 Task: Find connections with filter location Langfang with filter topic #realestatewith filter profile language French with filter current company Firstsource with filter school Punjabi University, Patiala with filter industry Social Networking Platforms with filter service category Headshot Photography with filter keywords title Digital Overlord
Action: Mouse moved to (626, 85)
Screenshot: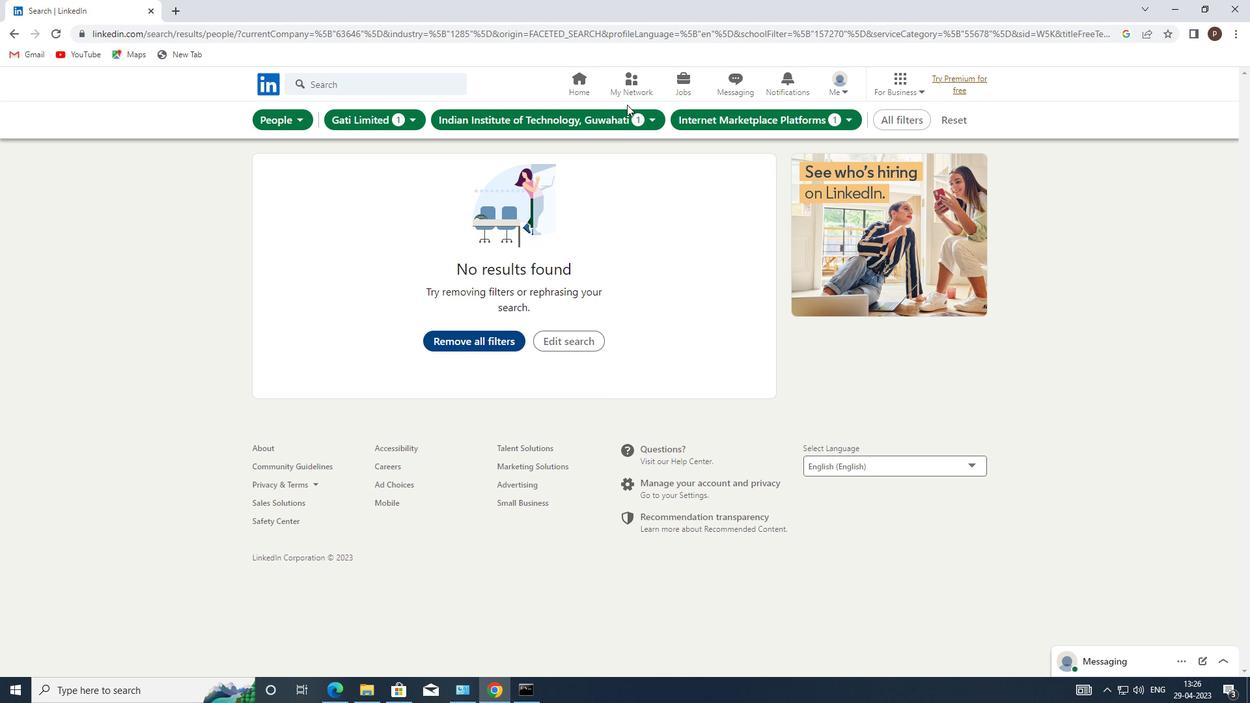 
Action: Mouse pressed left at (626, 85)
Screenshot: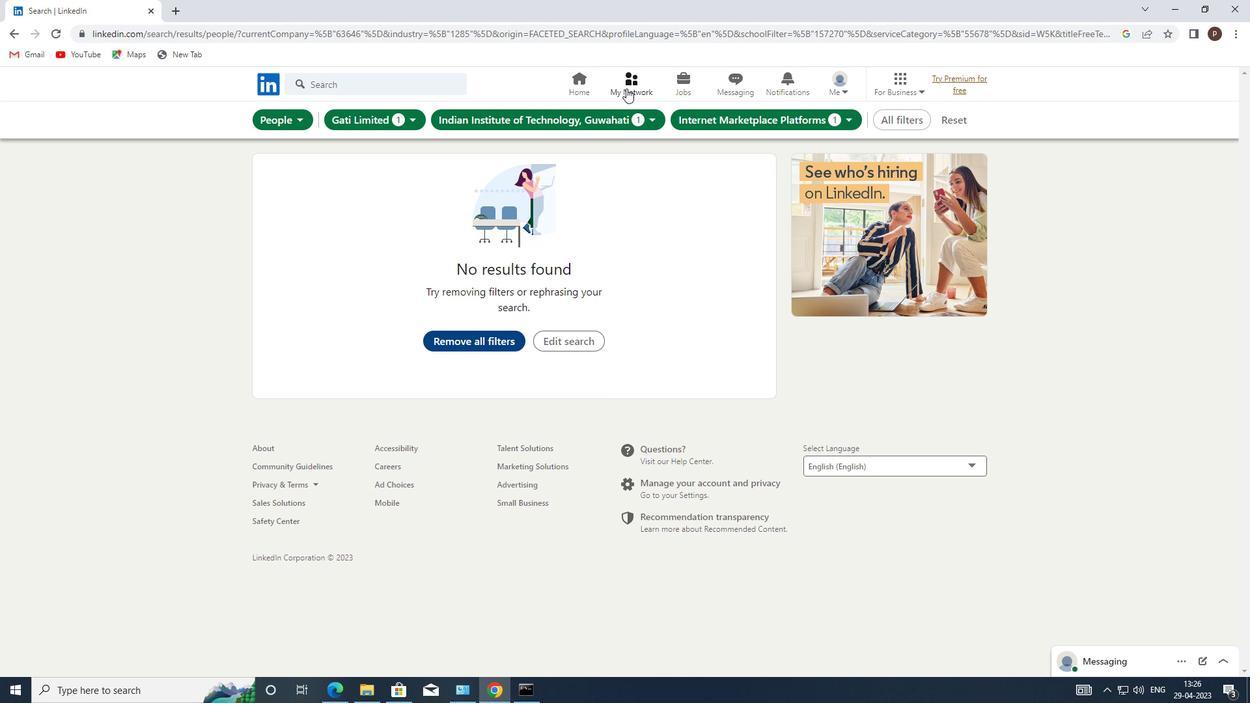 
Action: Mouse moved to (349, 152)
Screenshot: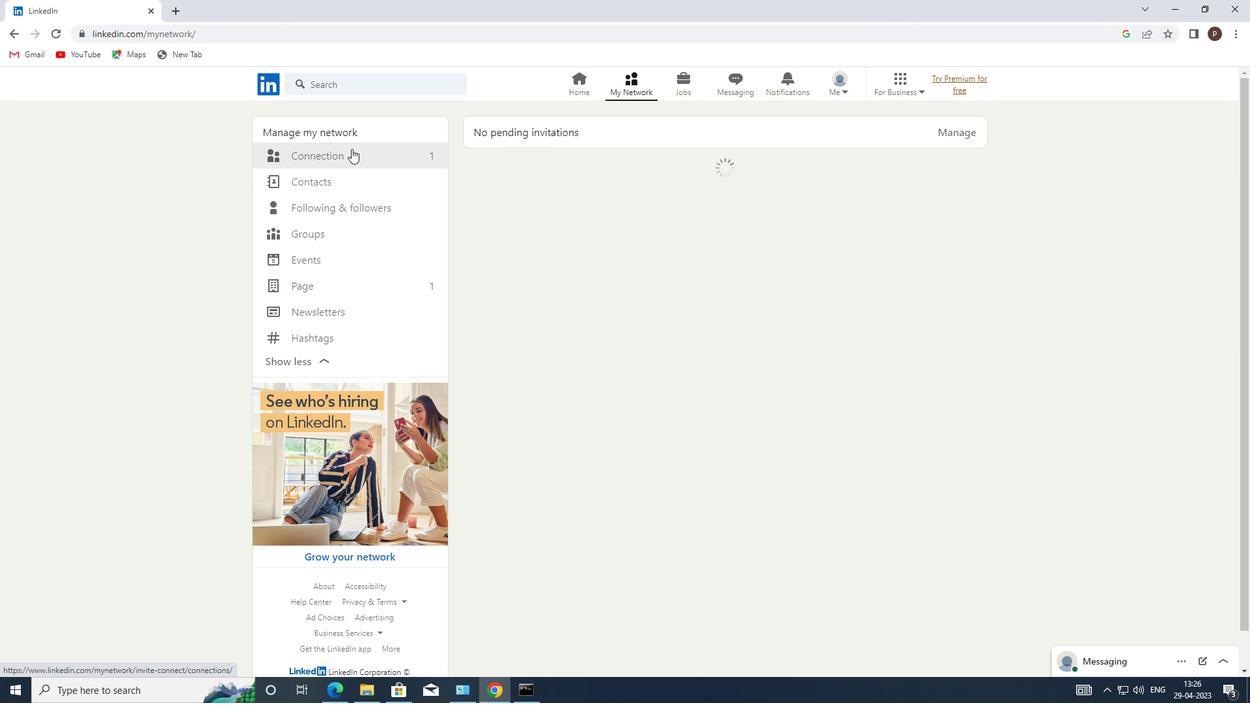 
Action: Mouse pressed left at (349, 152)
Screenshot: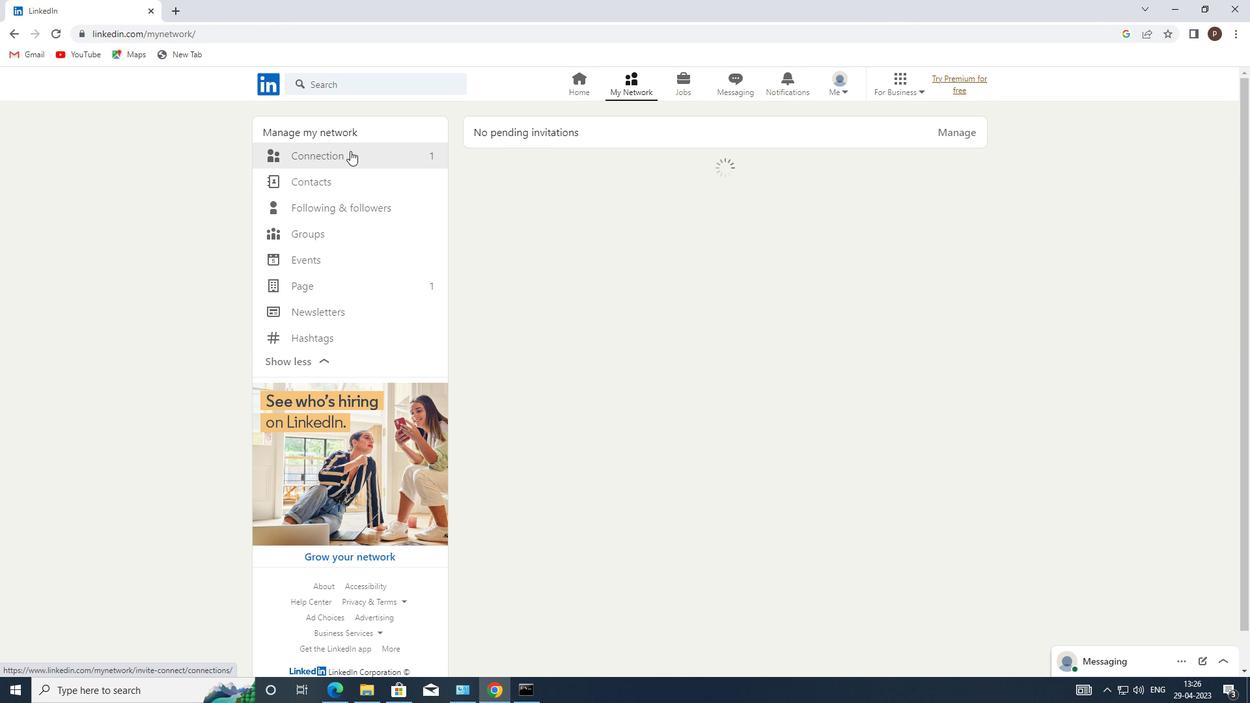 
Action: Mouse moved to (724, 153)
Screenshot: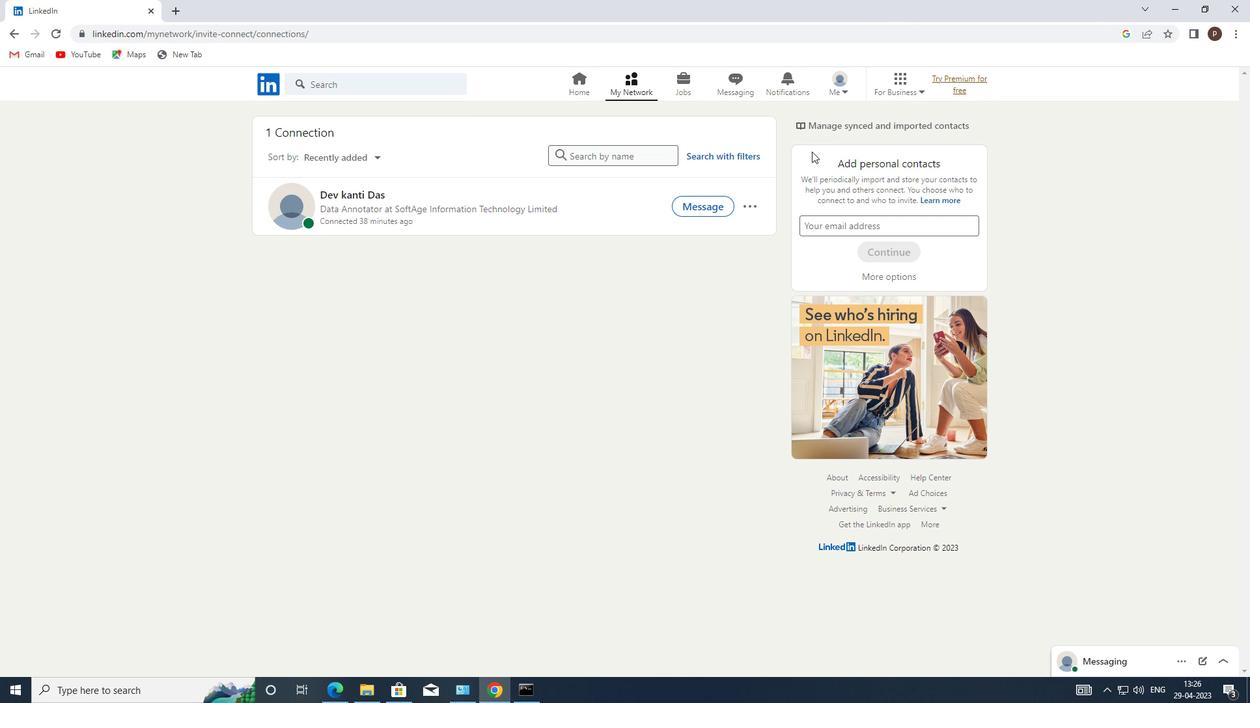
Action: Mouse pressed left at (724, 153)
Screenshot: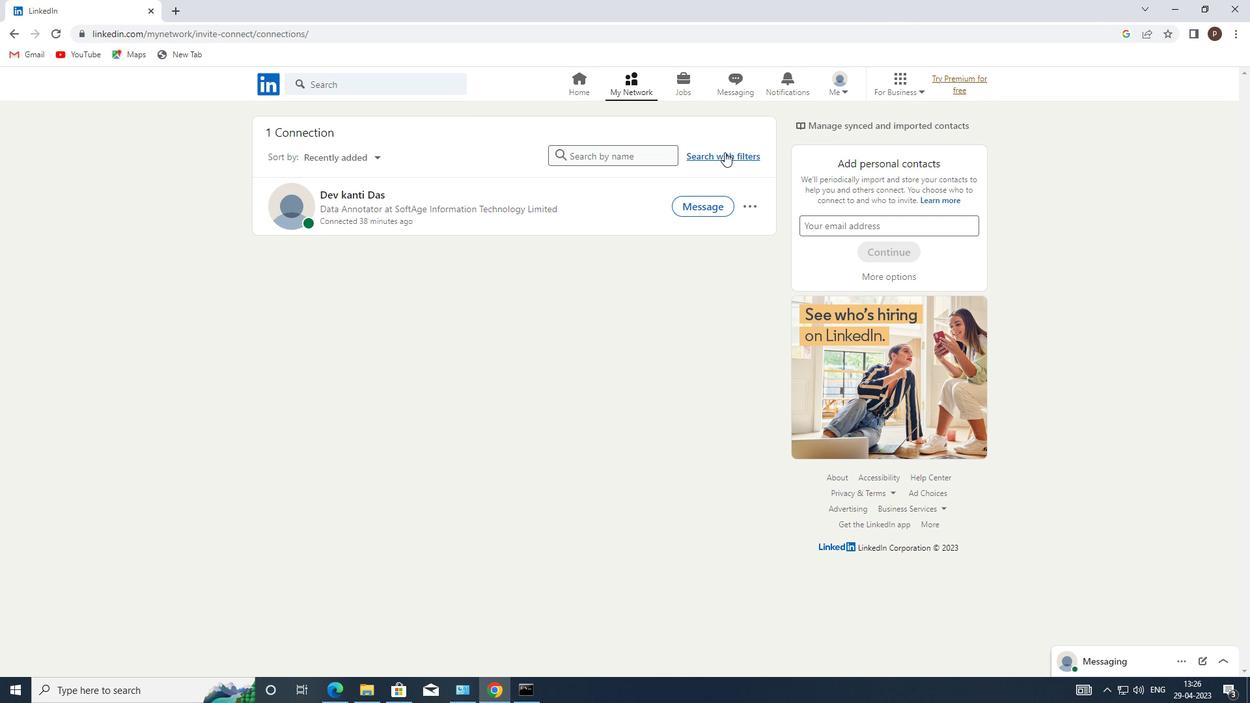 
Action: Mouse moved to (669, 117)
Screenshot: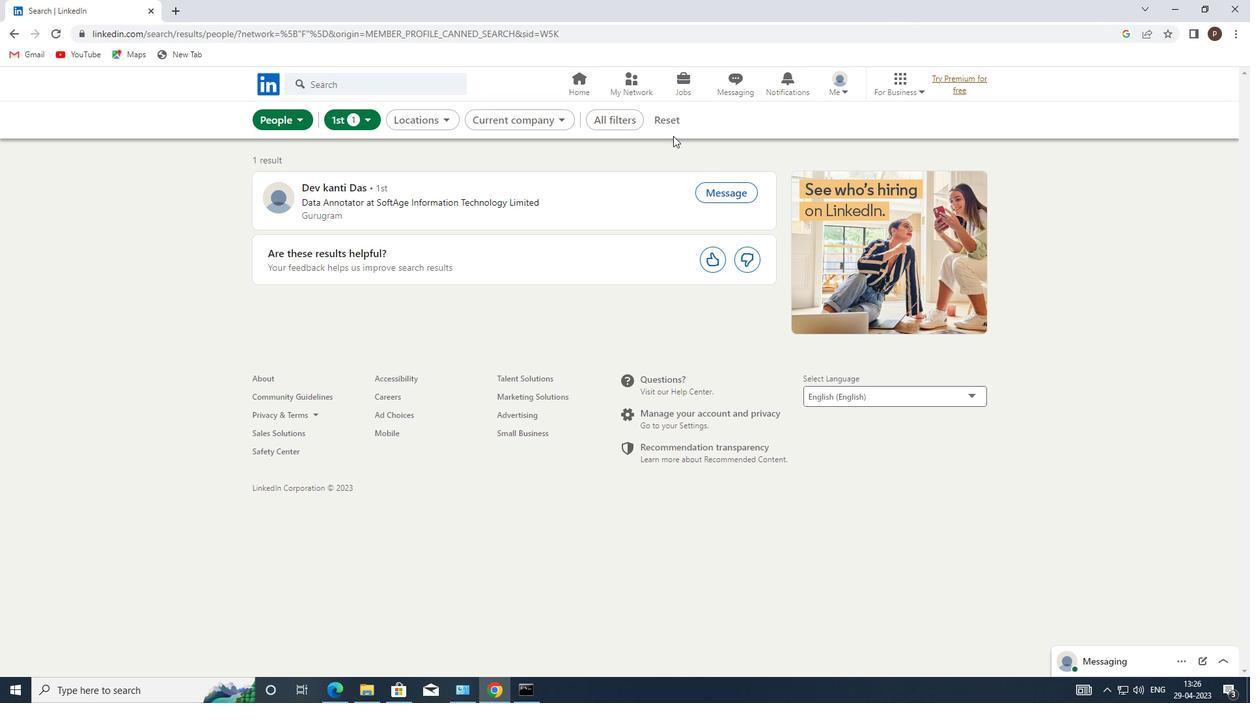 
Action: Mouse pressed left at (669, 117)
Screenshot: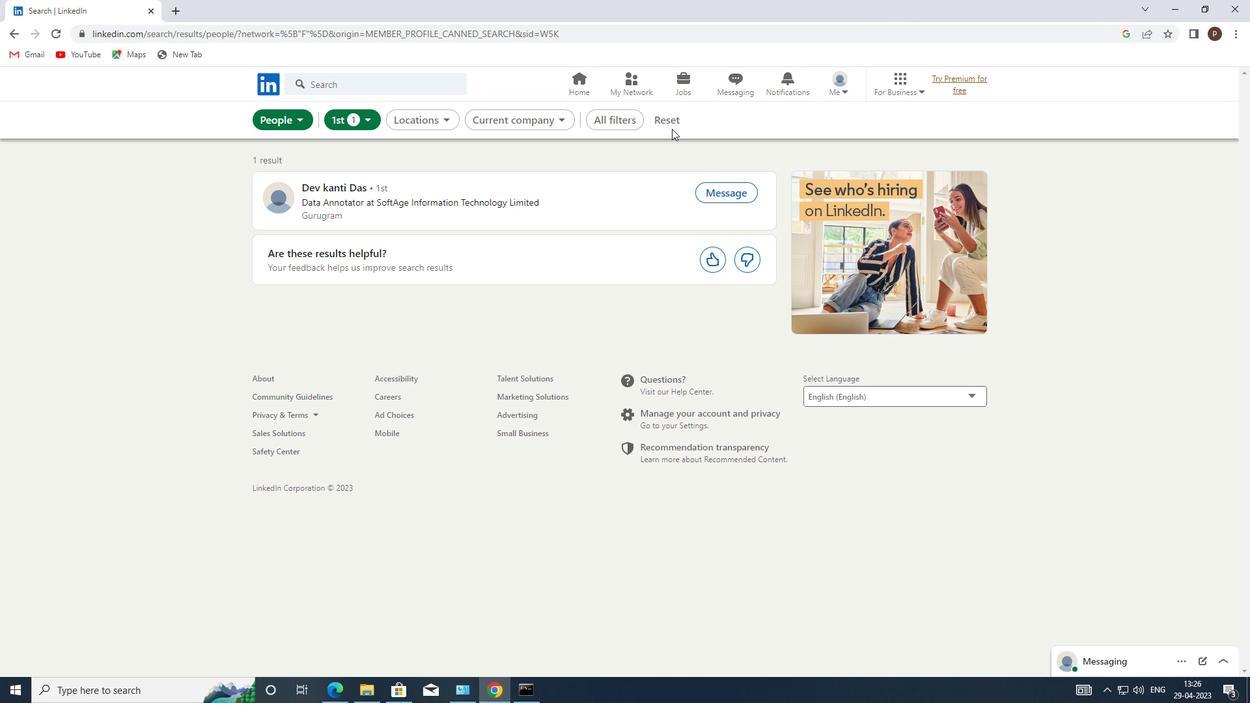 
Action: Mouse moved to (652, 121)
Screenshot: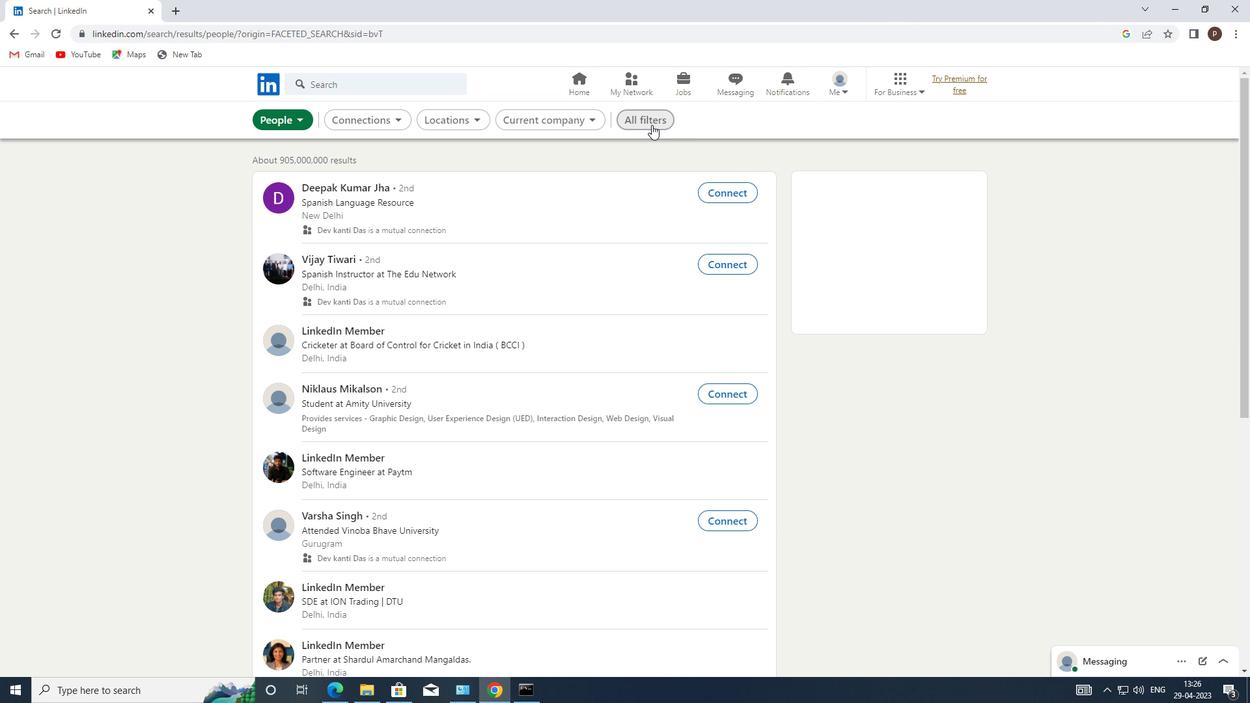 
Action: Mouse pressed left at (652, 121)
Screenshot: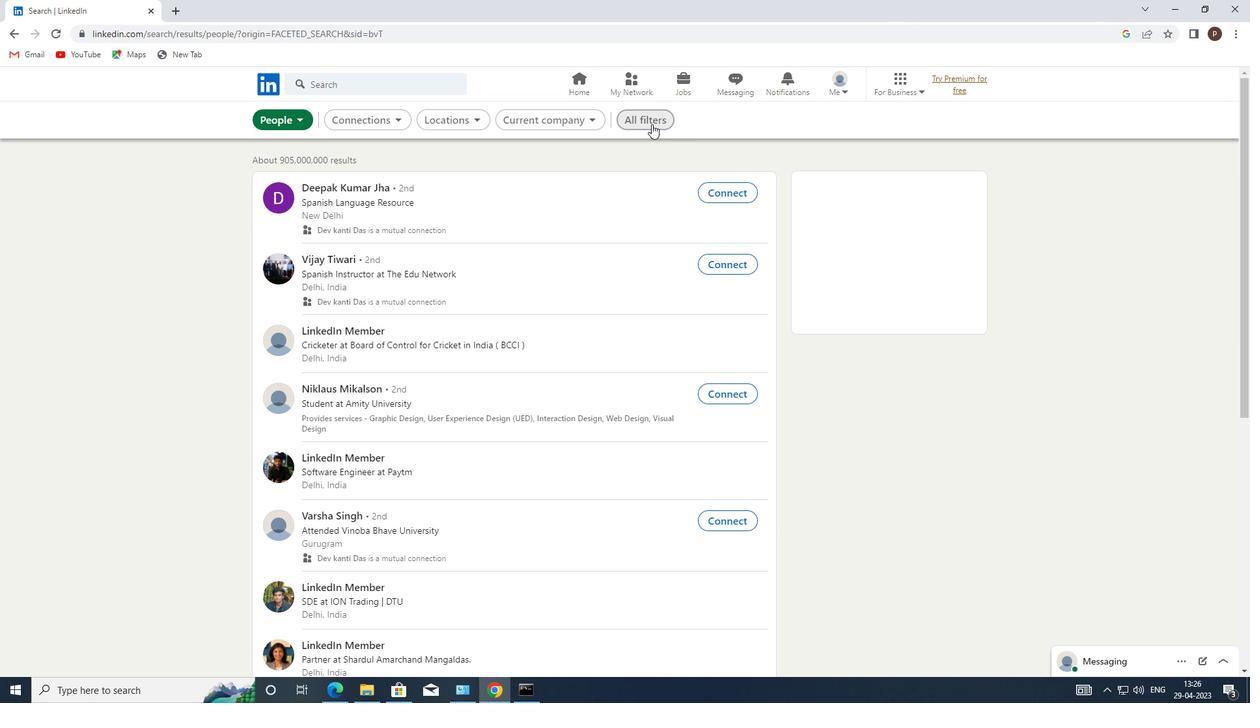 
Action: Mouse moved to (1115, 514)
Screenshot: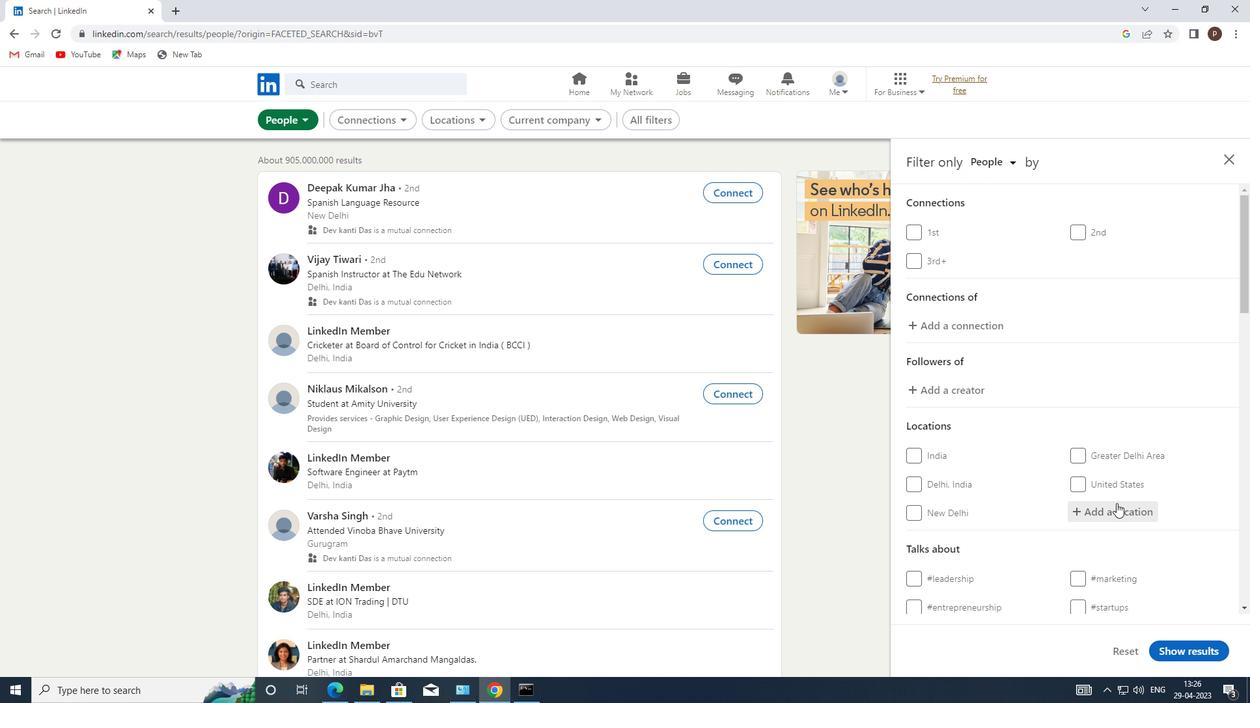 
Action: Mouse pressed left at (1115, 514)
Screenshot: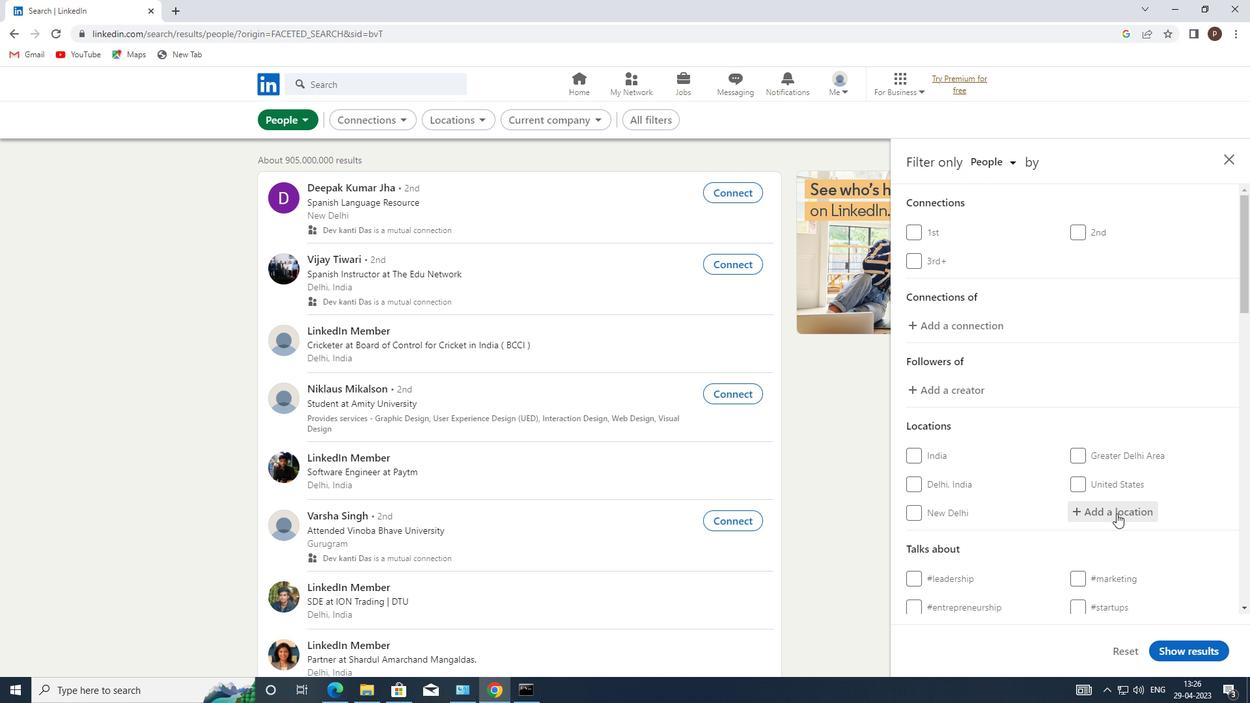 
Action: Key pressed l<Key.caps_lock>angfan
Screenshot: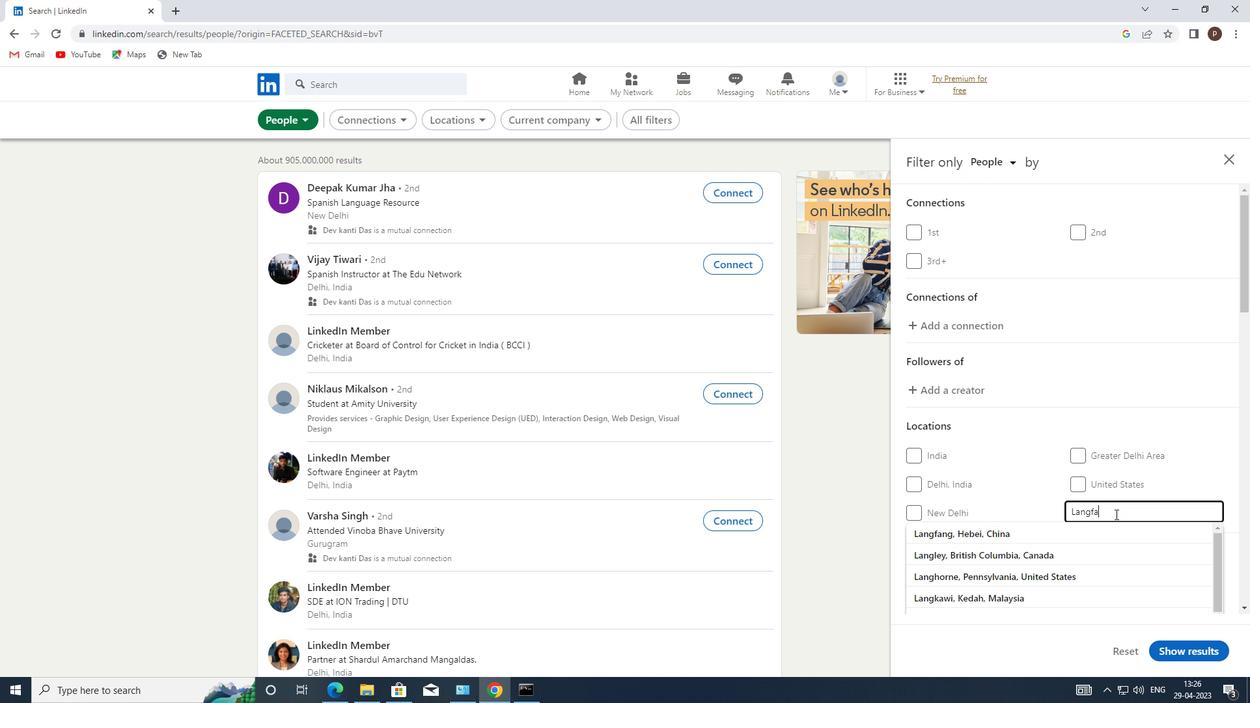 
Action: Mouse moved to (1029, 530)
Screenshot: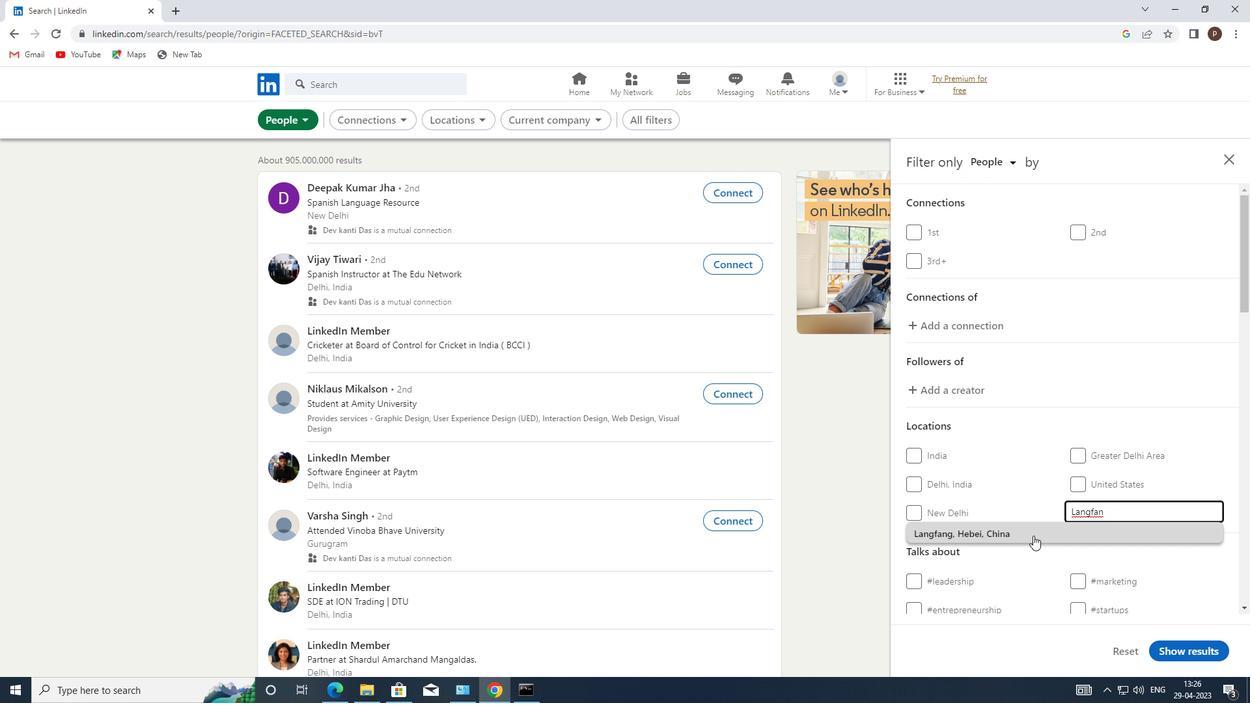 
Action: Mouse pressed left at (1029, 530)
Screenshot: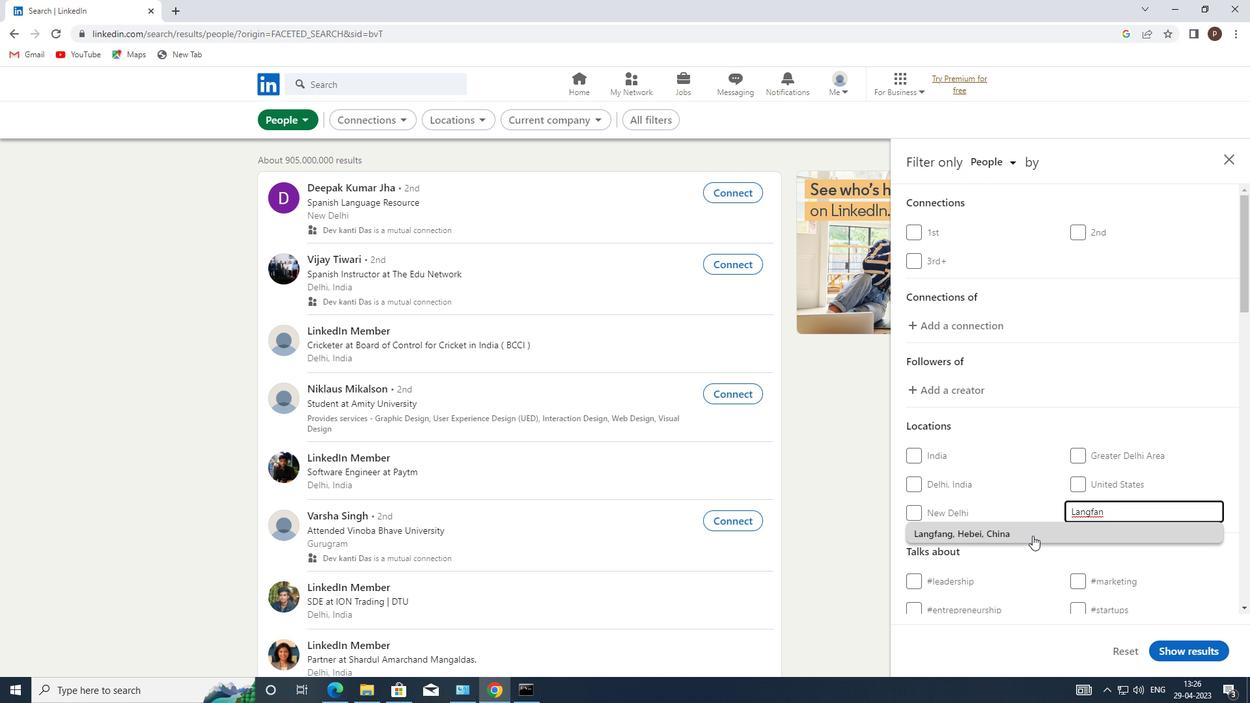 
Action: Mouse moved to (1032, 520)
Screenshot: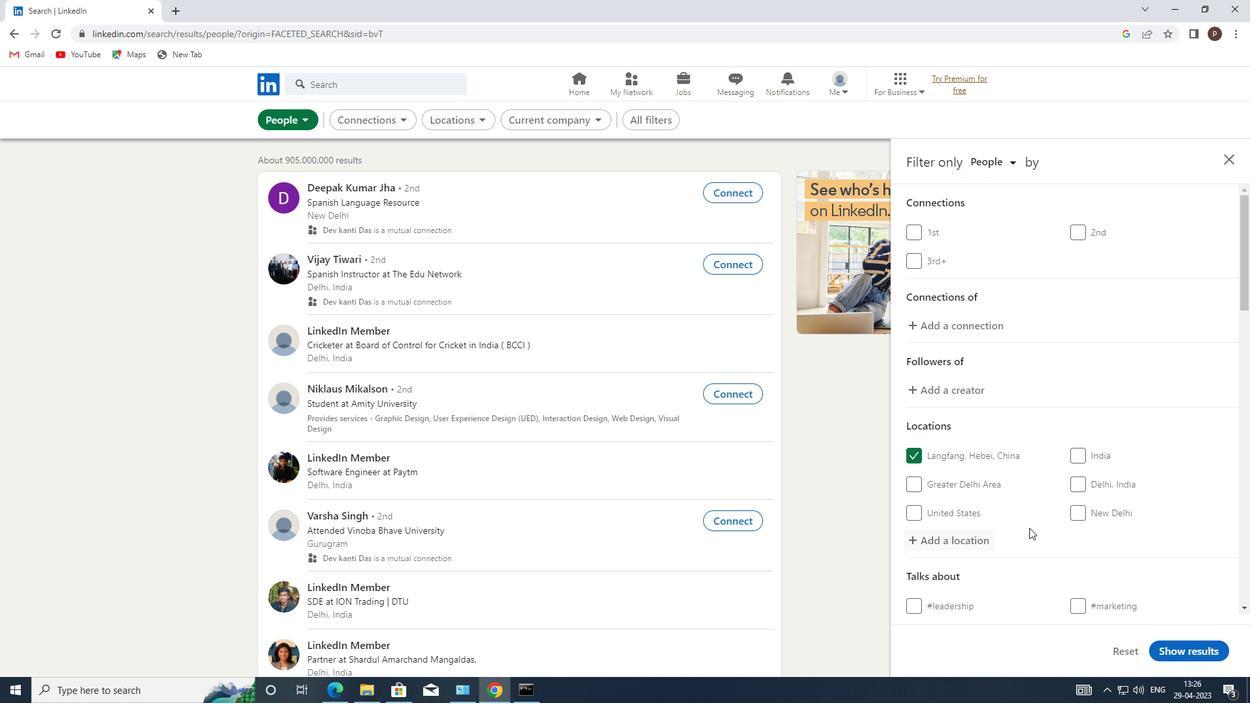 
Action: Mouse scrolled (1032, 519) with delta (0, 0)
Screenshot: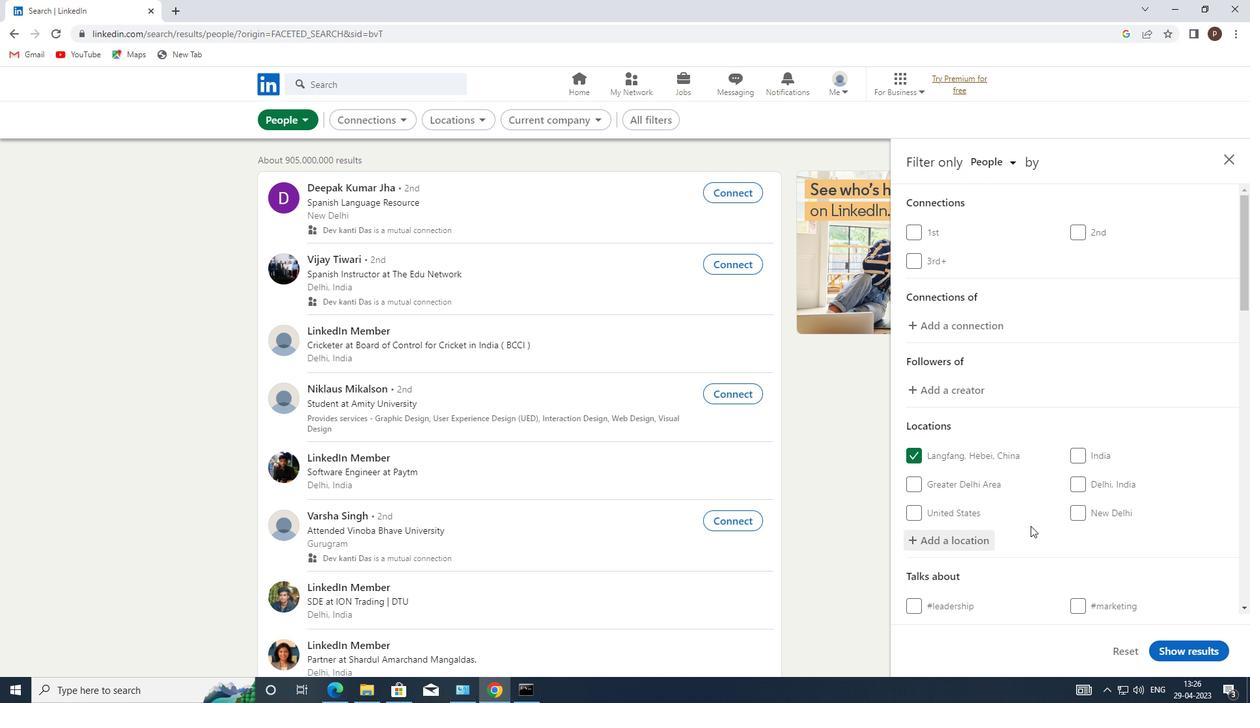 
Action: Mouse scrolled (1032, 519) with delta (0, 0)
Screenshot: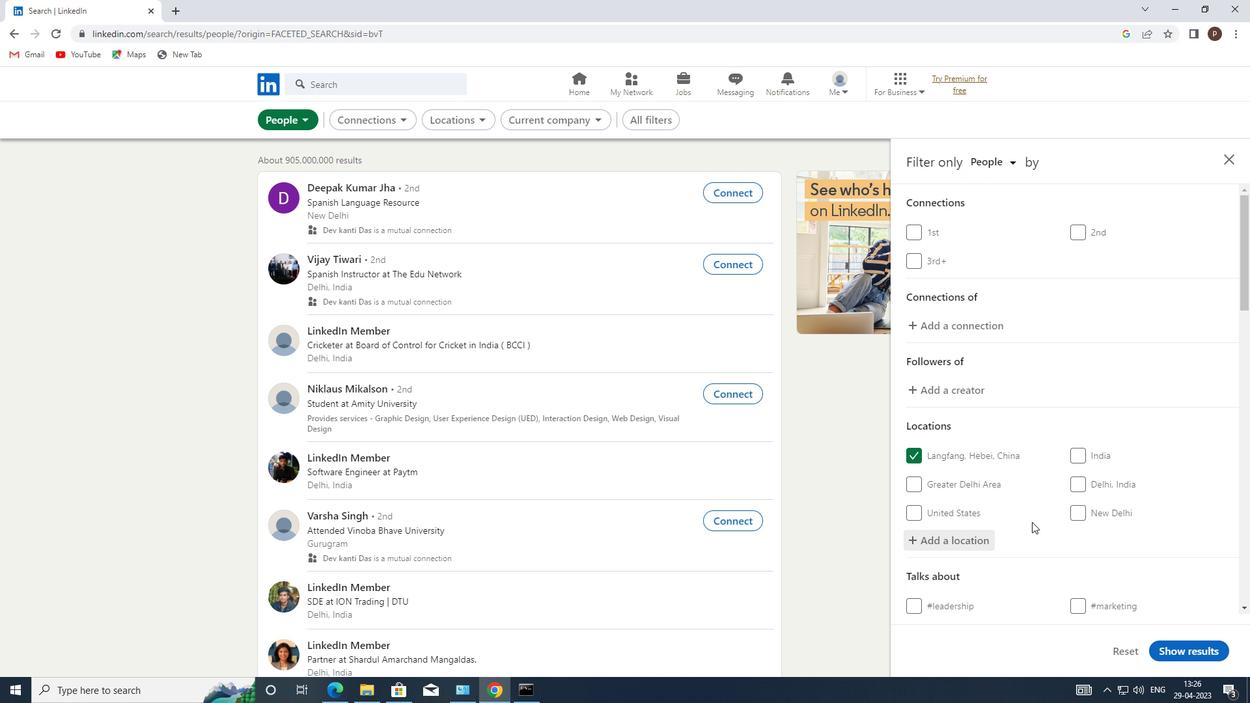 
Action: Mouse moved to (1102, 528)
Screenshot: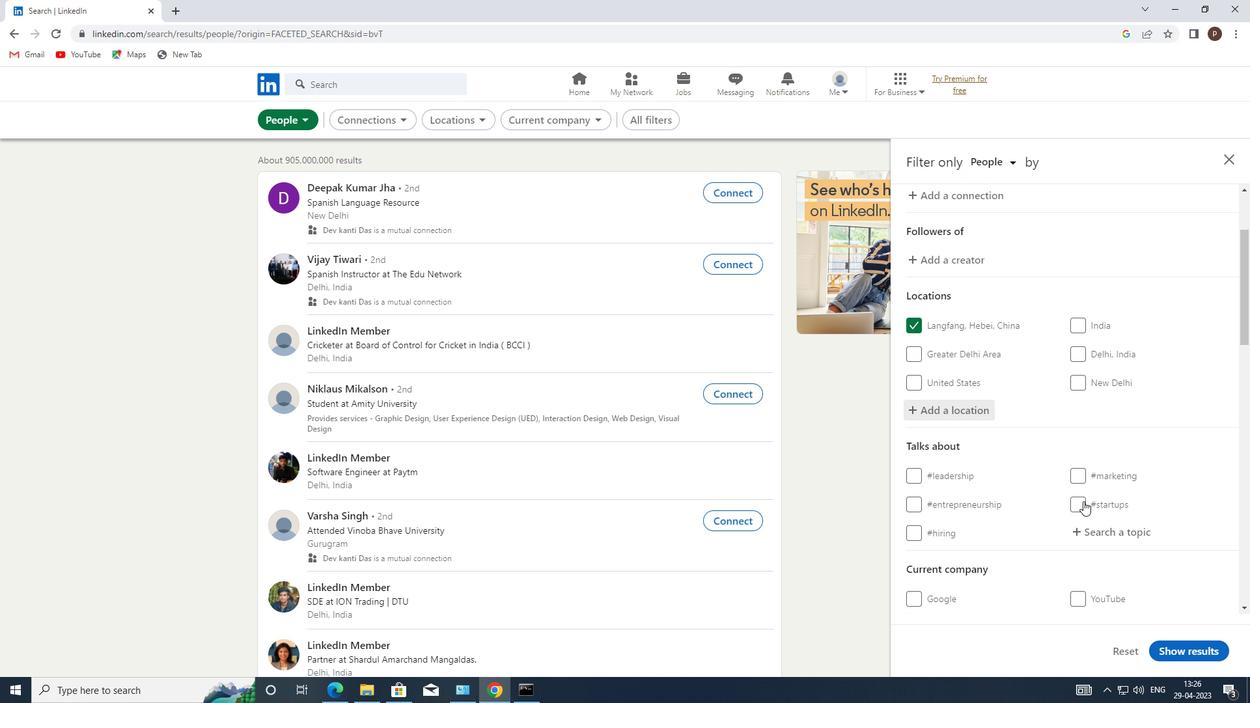 
Action: Mouse pressed left at (1102, 528)
Screenshot: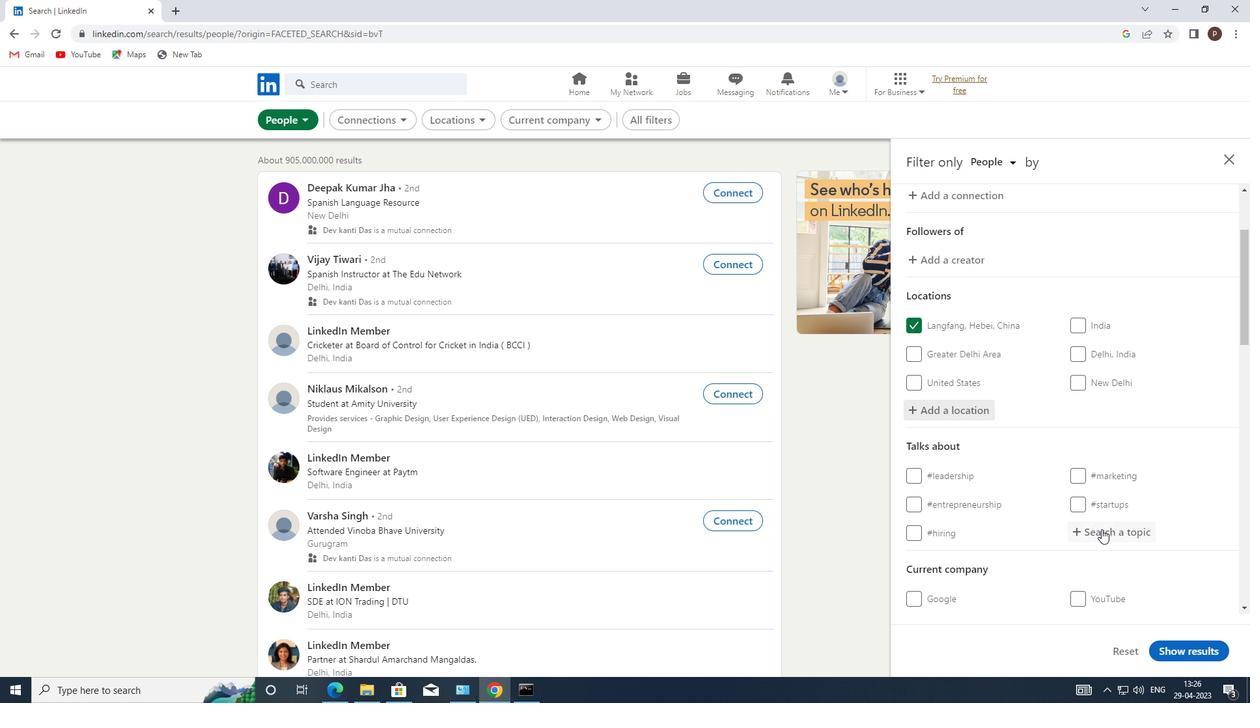 
Action: Key pressed <Key.shift>#REALESTATE
Screenshot: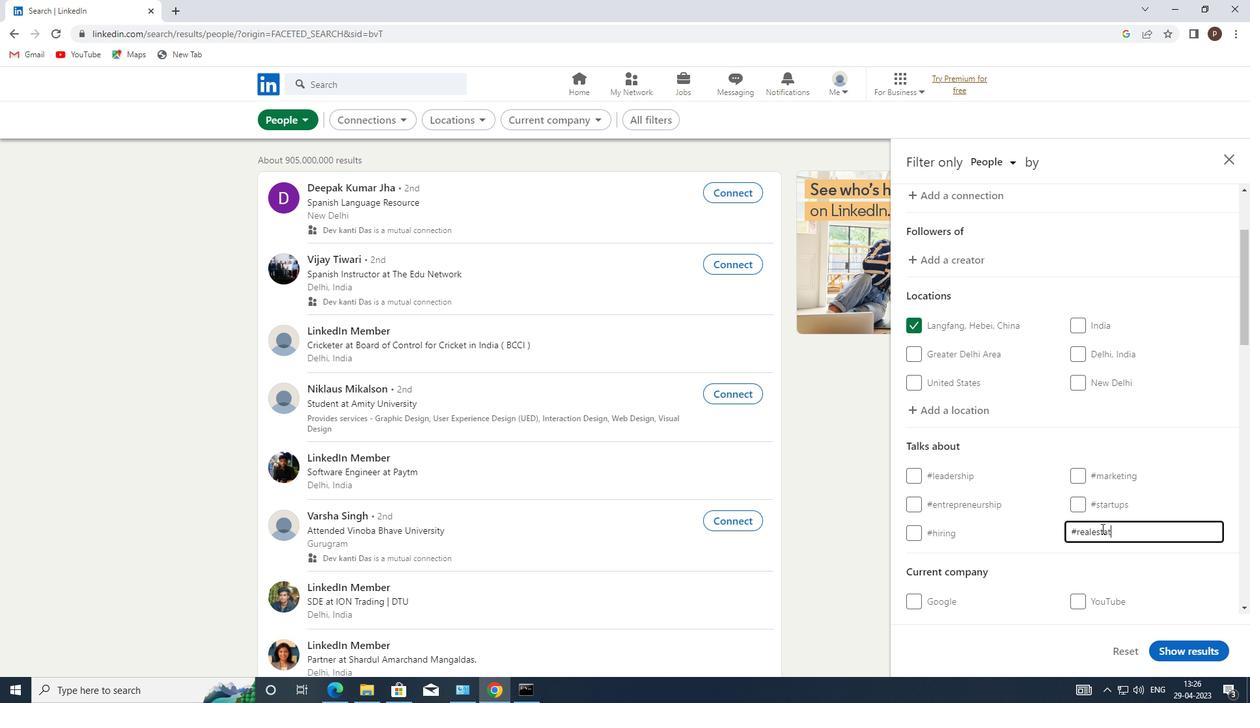 
Action: Mouse moved to (1053, 534)
Screenshot: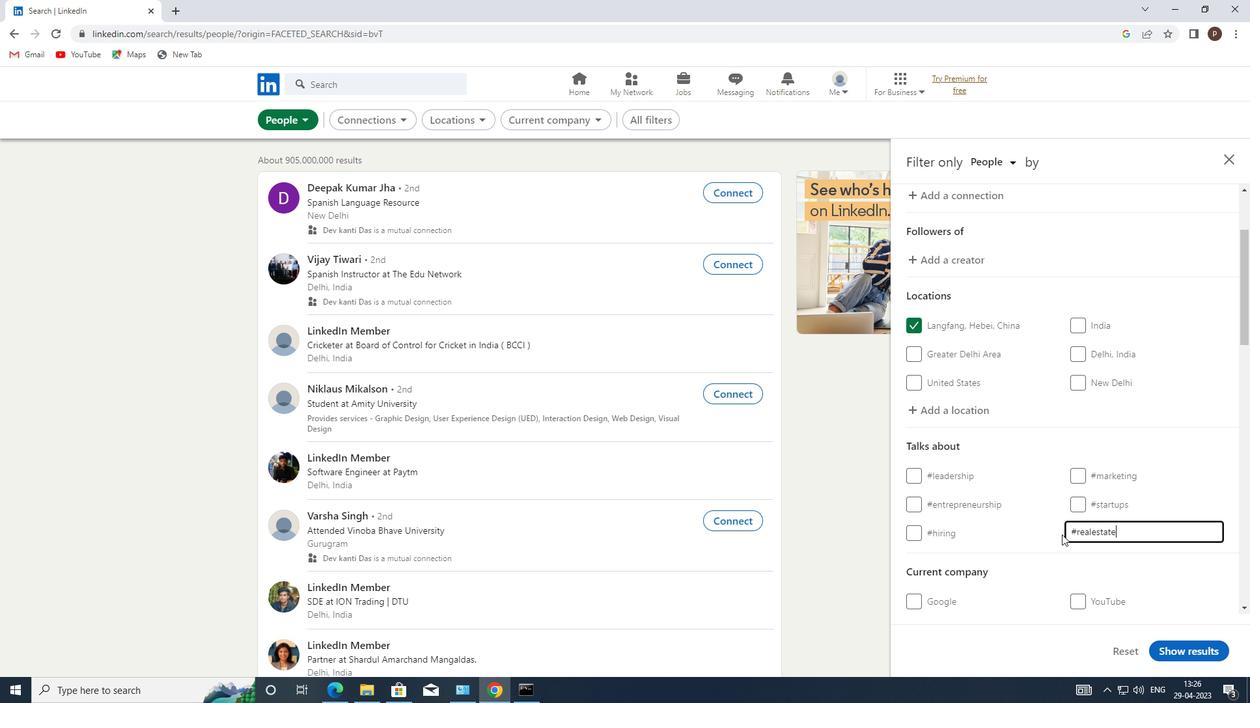 
Action: Mouse scrolled (1053, 533) with delta (0, 0)
Screenshot: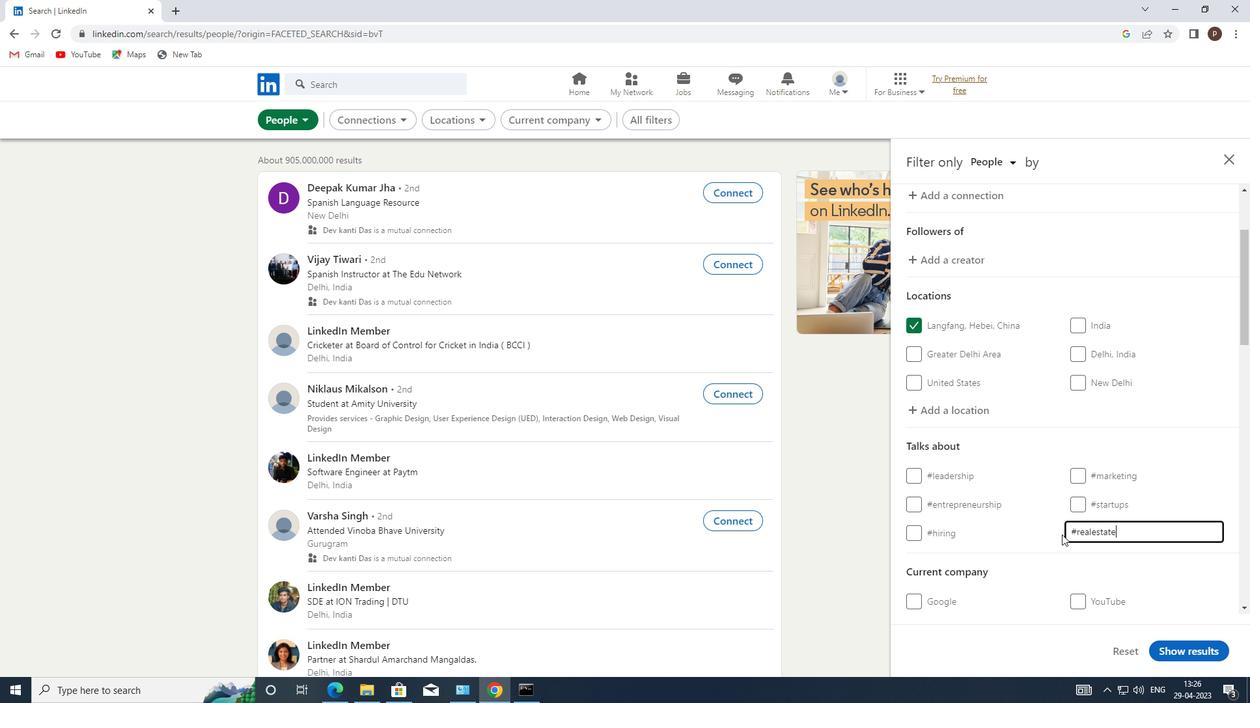 
Action: Mouse moved to (1053, 534)
Screenshot: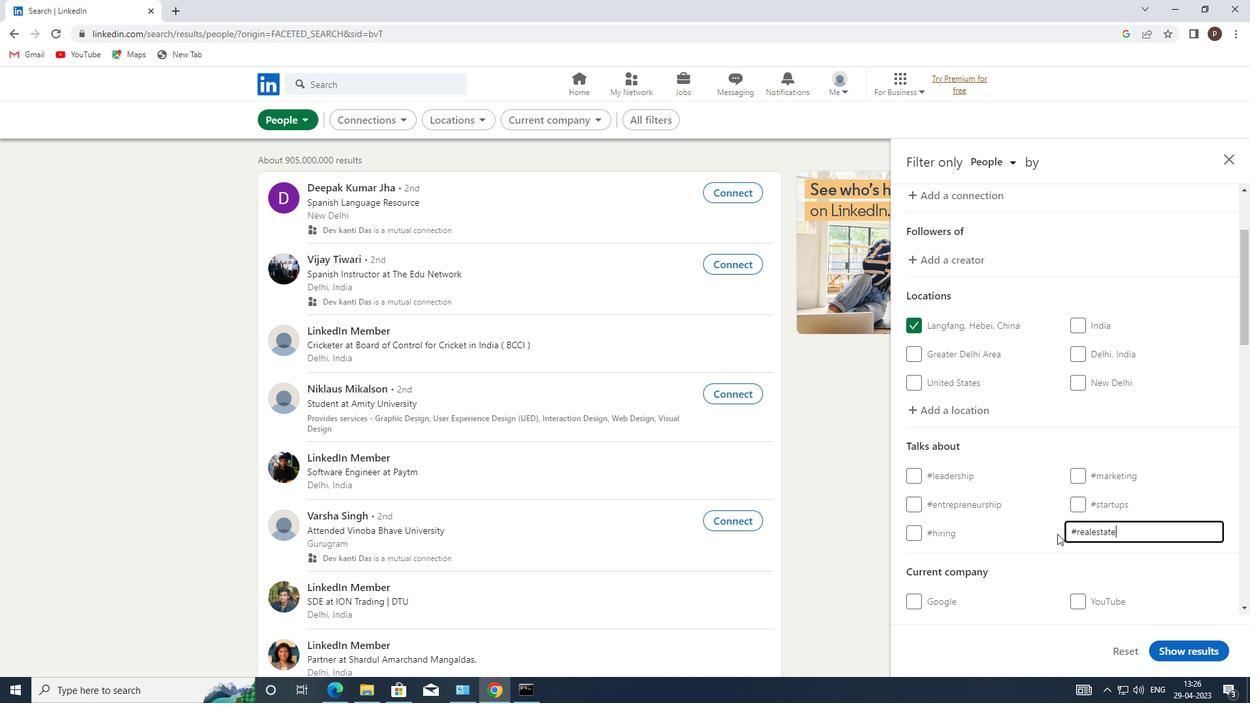 
Action: Mouse scrolled (1053, 533) with delta (0, 0)
Screenshot: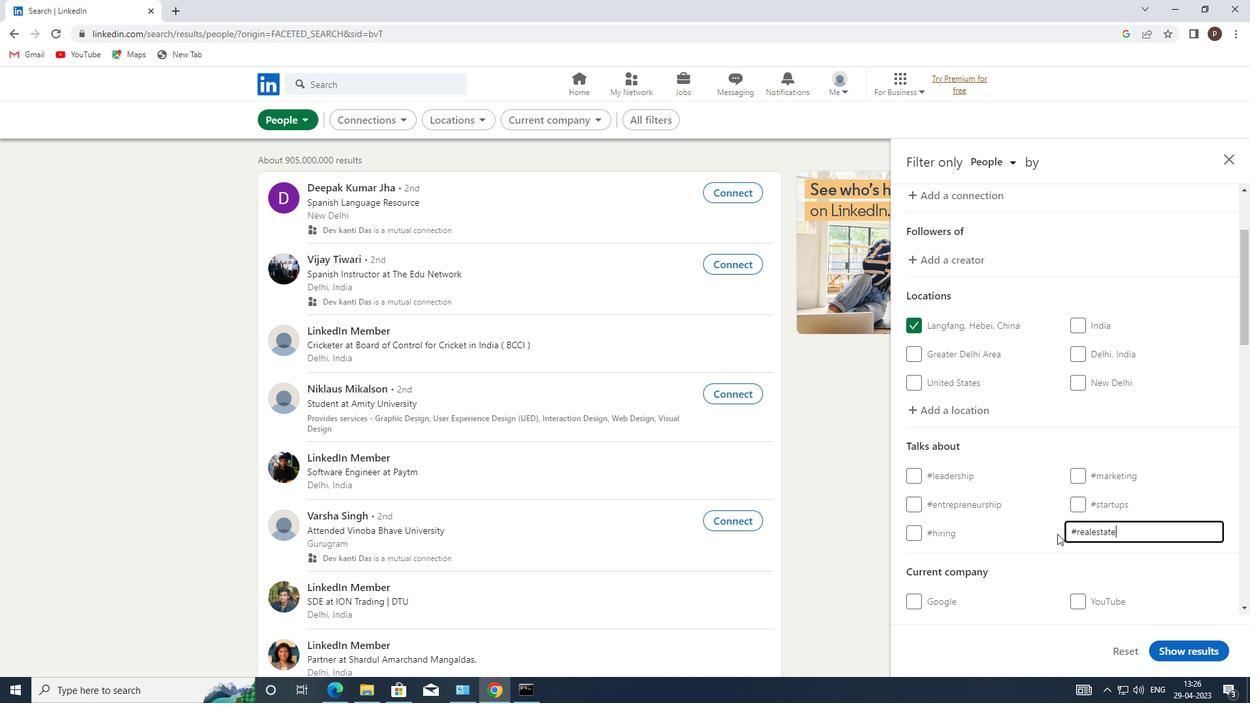 
Action: Mouse moved to (1051, 532)
Screenshot: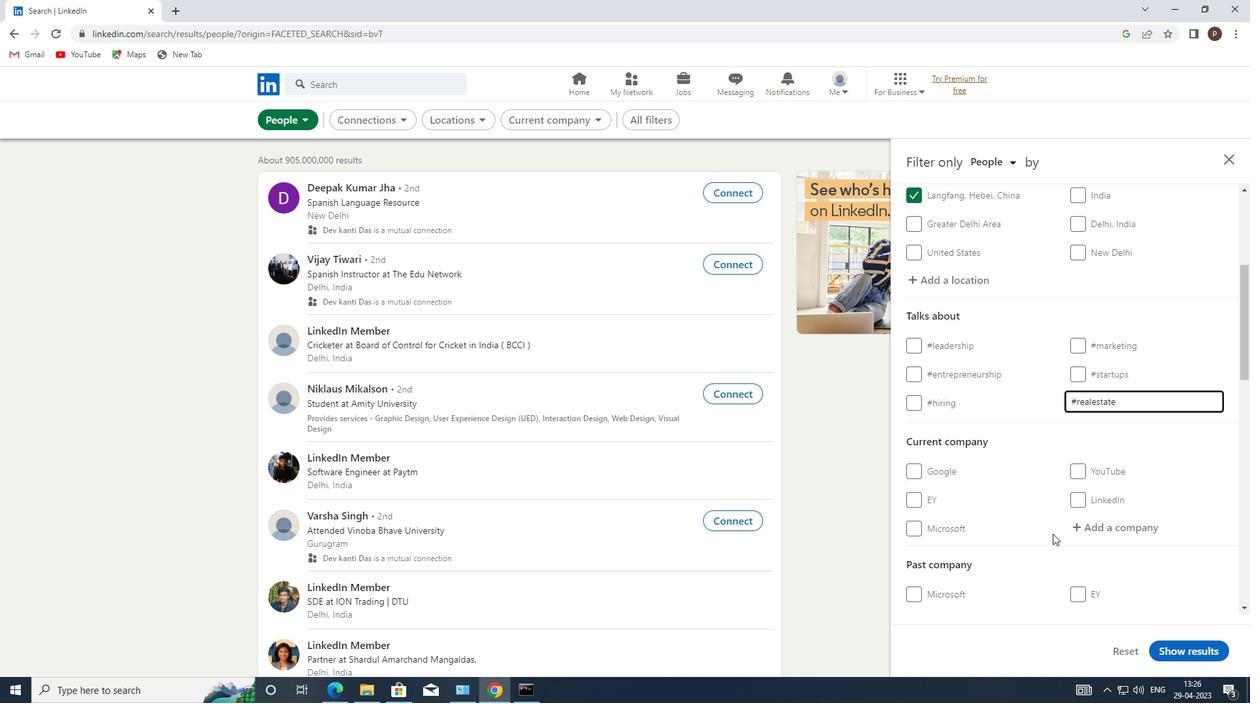 
Action: Mouse scrolled (1051, 532) with delta (0, 0)
Screenshot: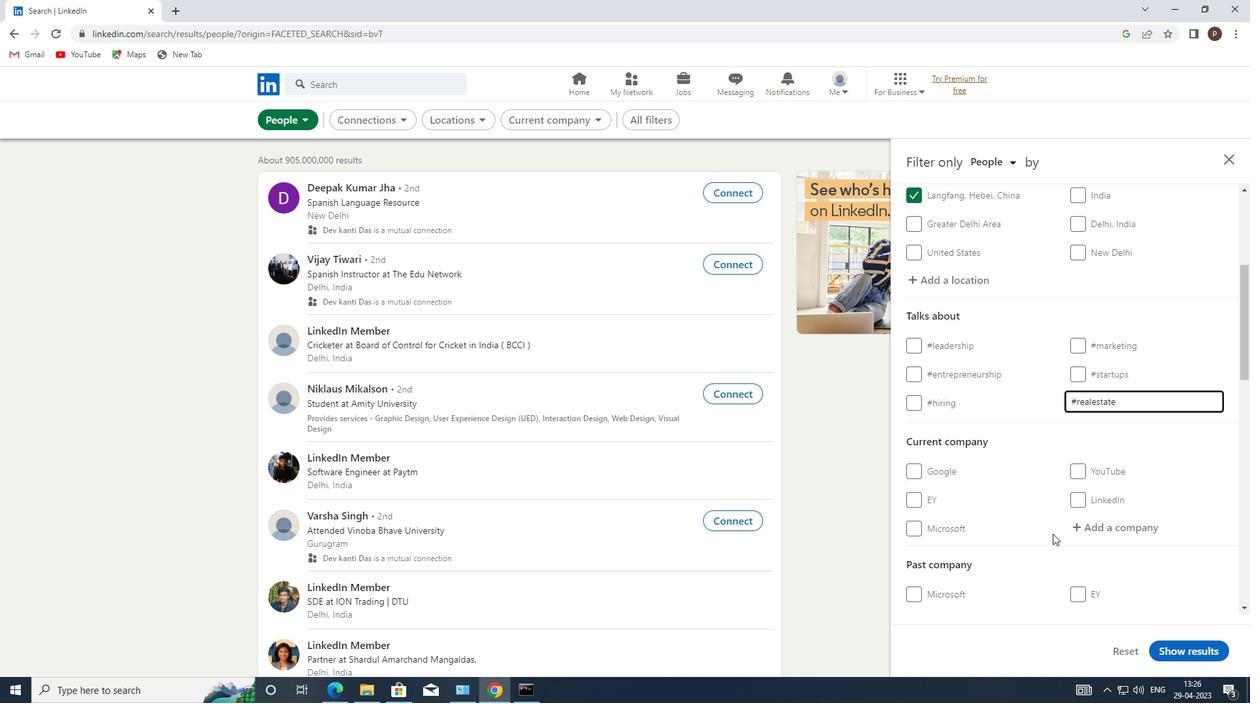 
Action: Mouse moved to (1042, 530)
Screenshot: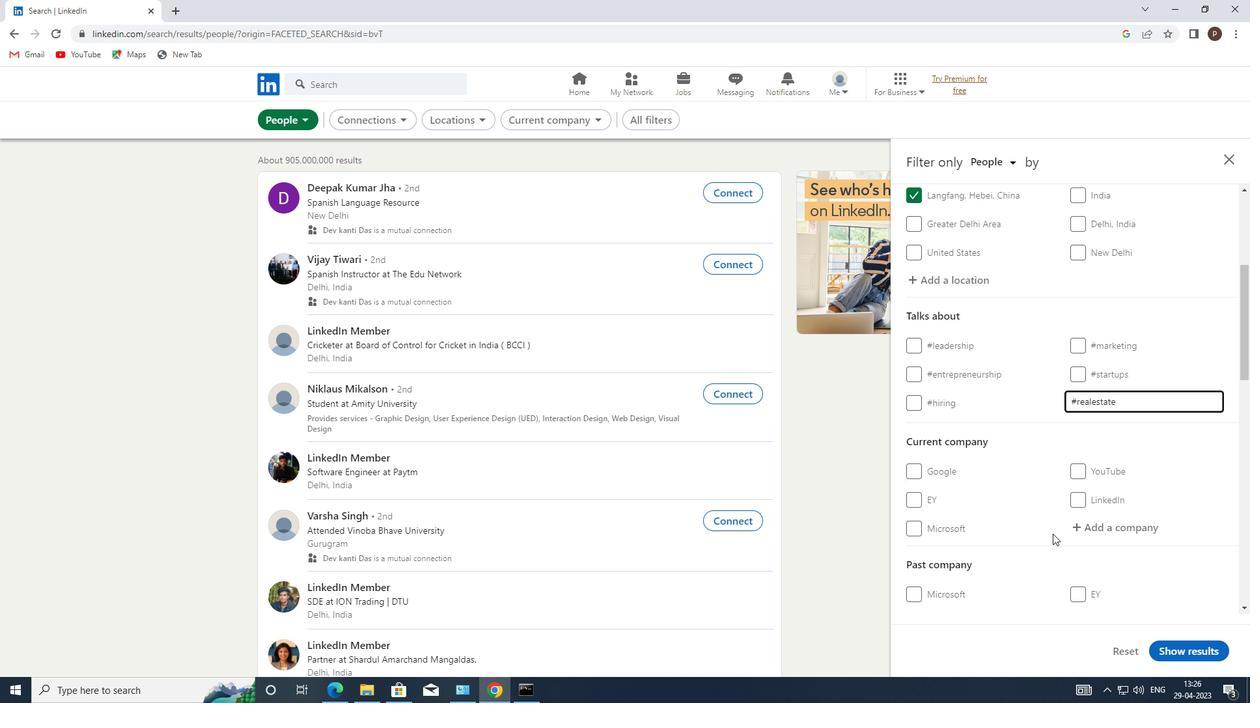 
Action: Mouse scrolled (1042, 529) with delta (0, 0)
Screenshot: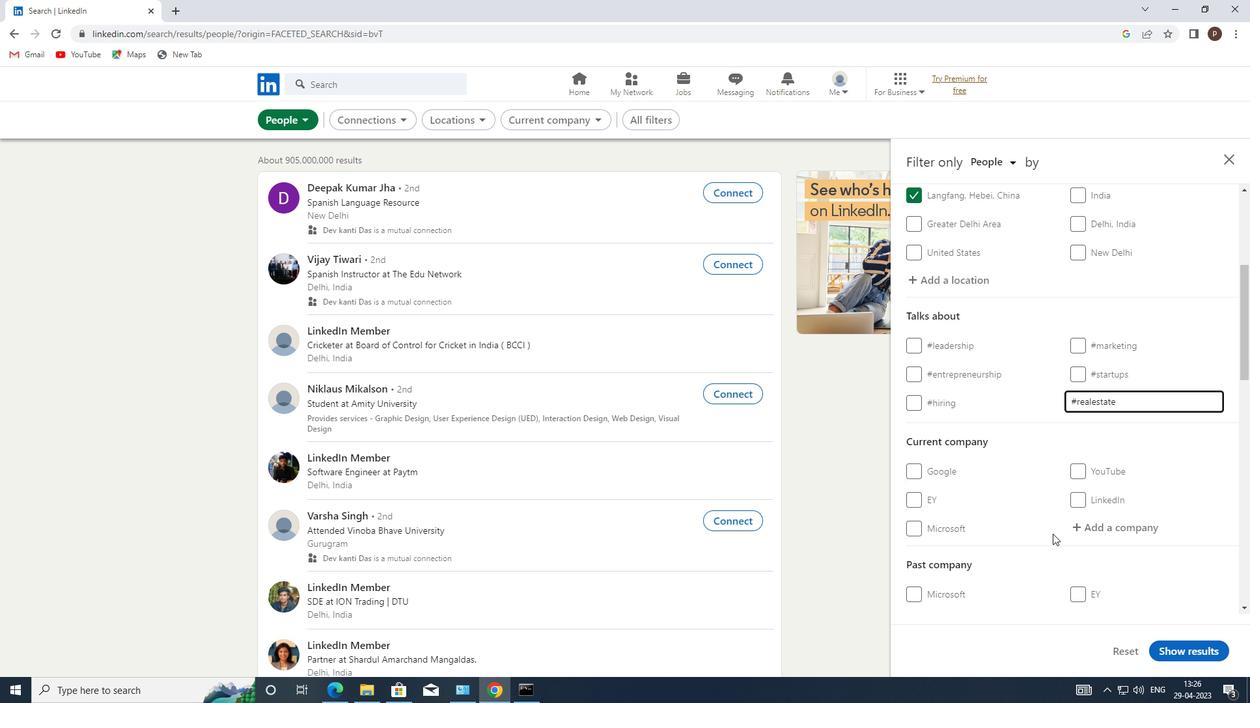 
Action: Mouse moved to (1031, 524)
Screenshot: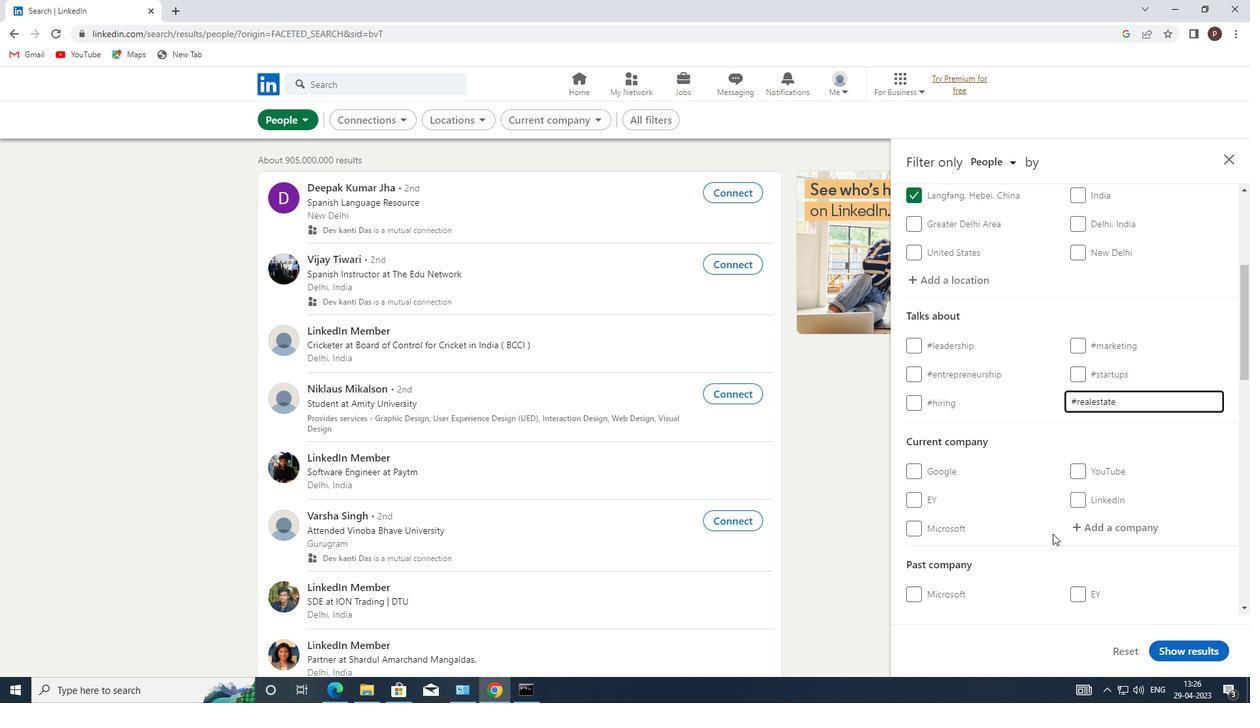 
Action: Mouse scrolled (1031, 523) with delta (0, 0)
Screenshot: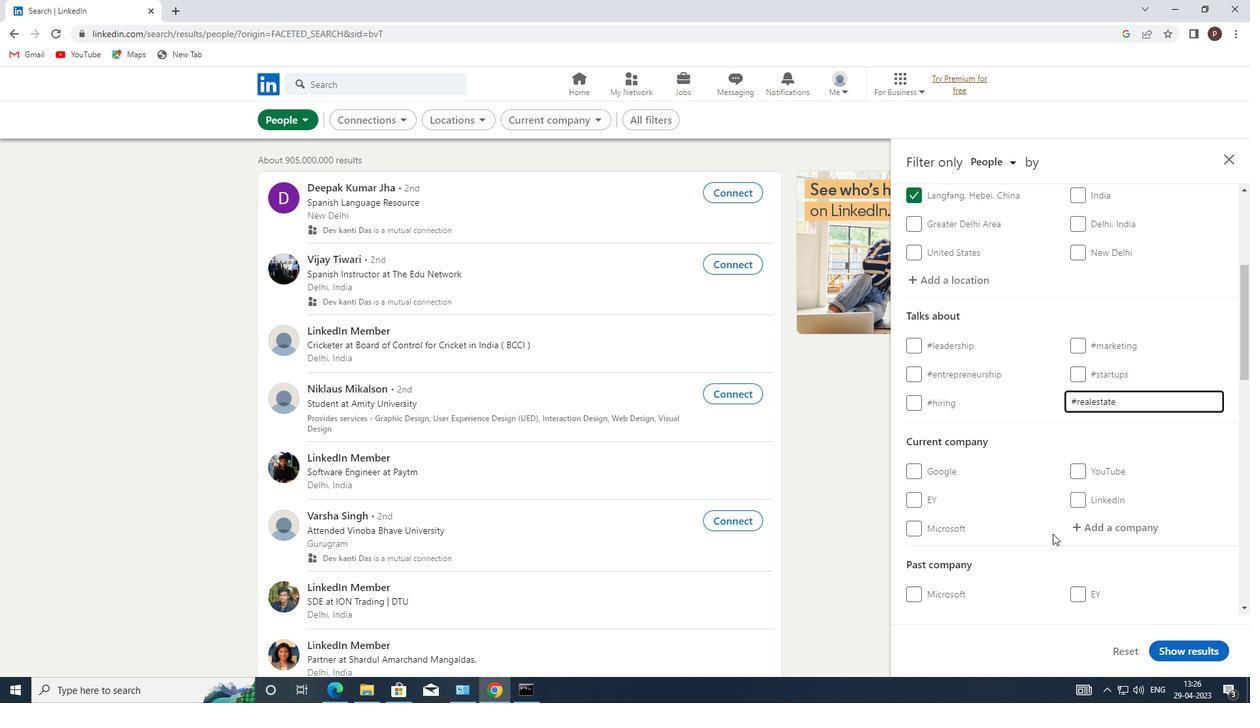 
Action: Mouse moved to (1008, 490)
Screenshot: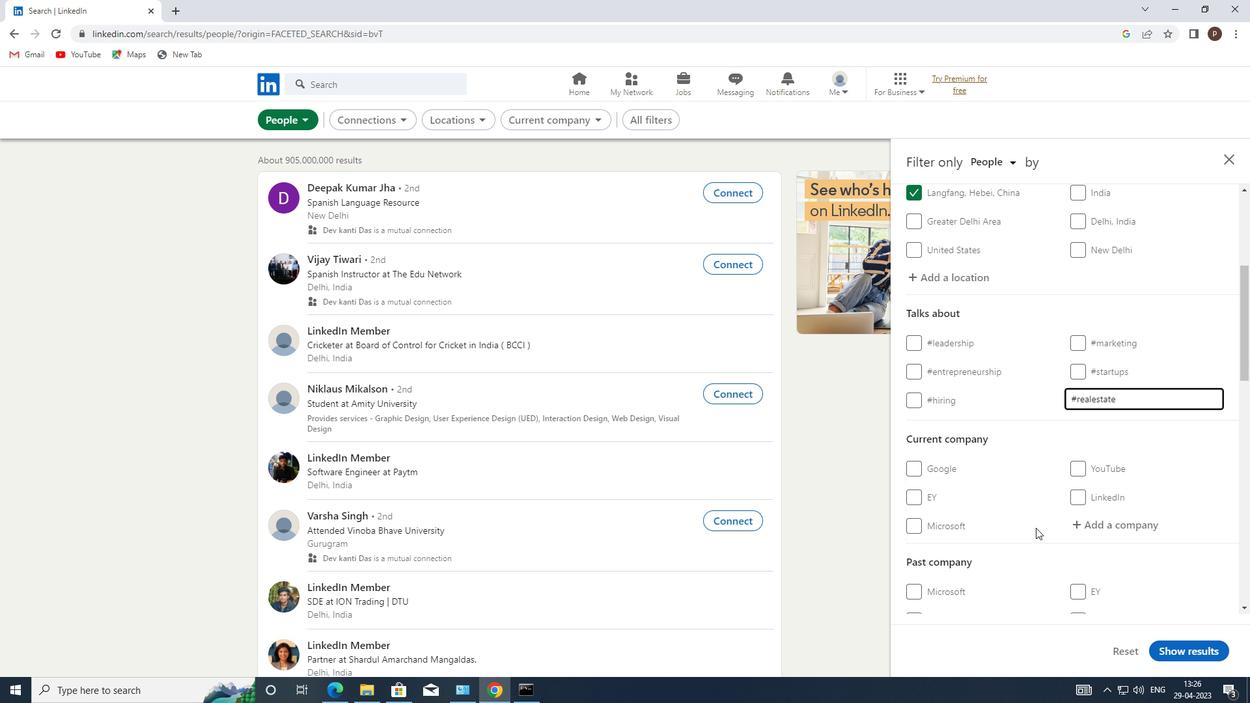 
Action: Mouse scrolled (1008, 489) with delta (0, 0)
Screenshot: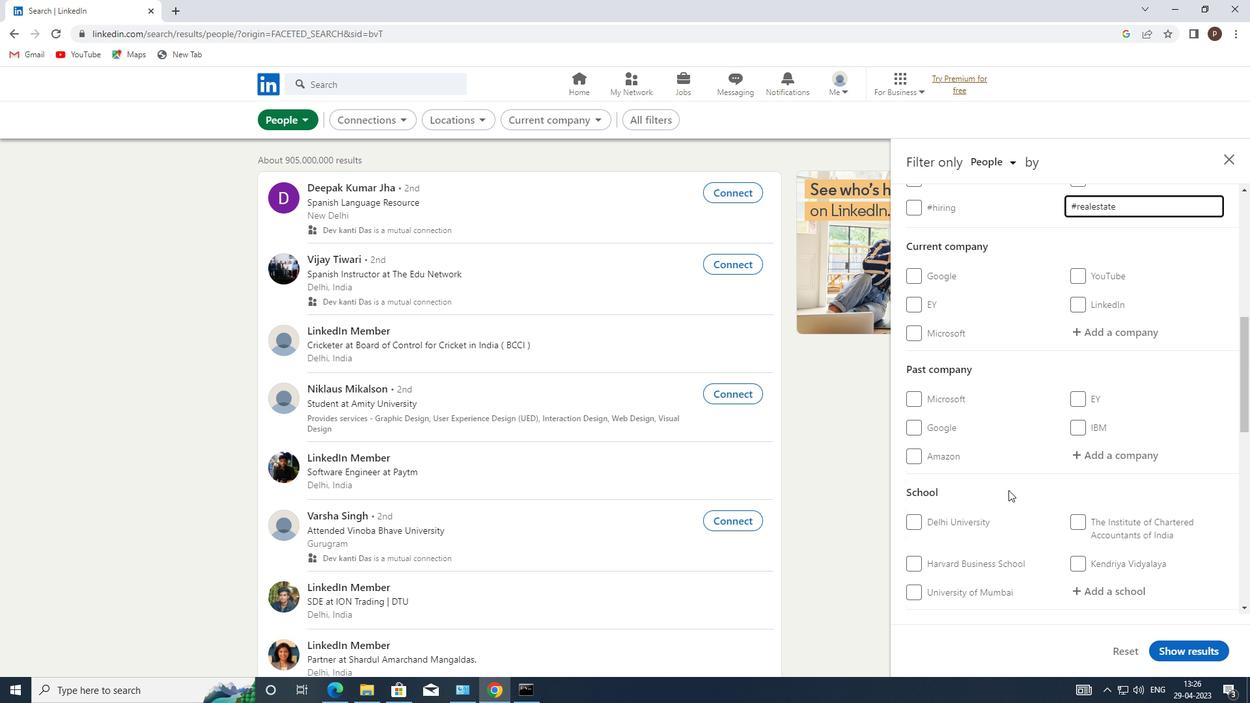 
Action: Mouse scrolled (1008, 489) with delta (0, 0)
Screenshot: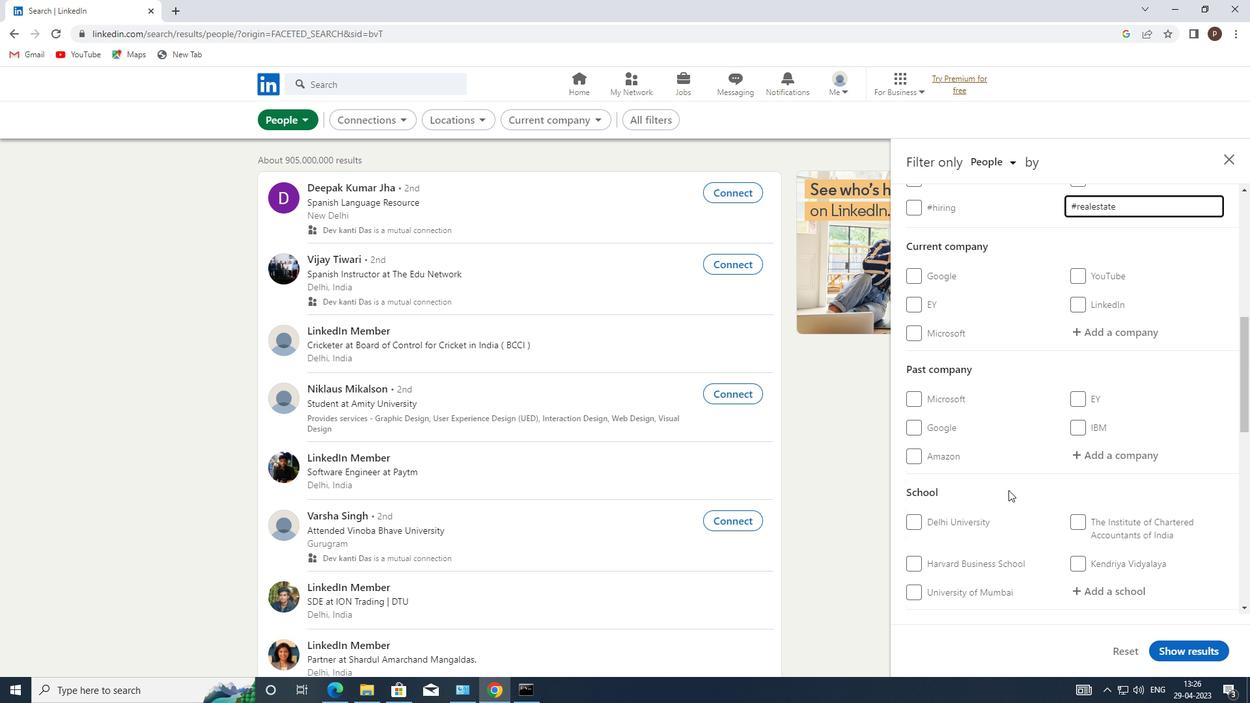 
Action: Mouse scrolled (1008, 489) with delta (0, 0)
Screenshot: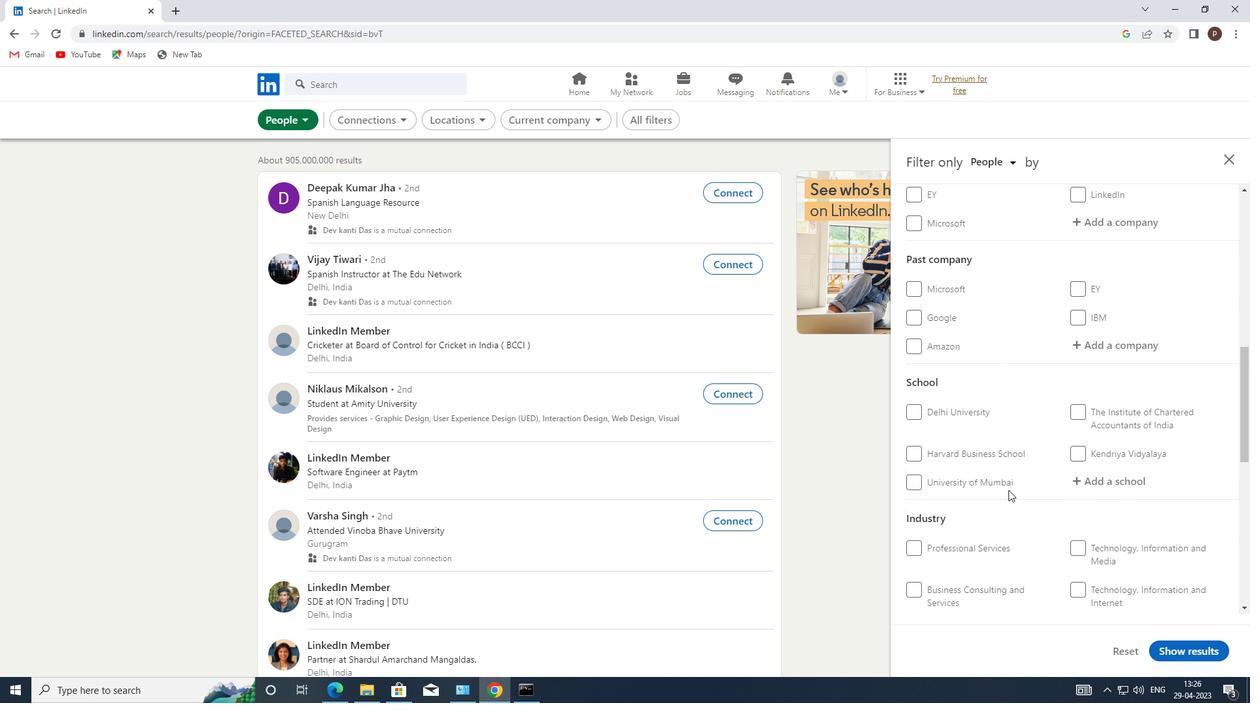 
Action: Mouse scrolled (1008, 489) with delta (0, 0)
Screenshot: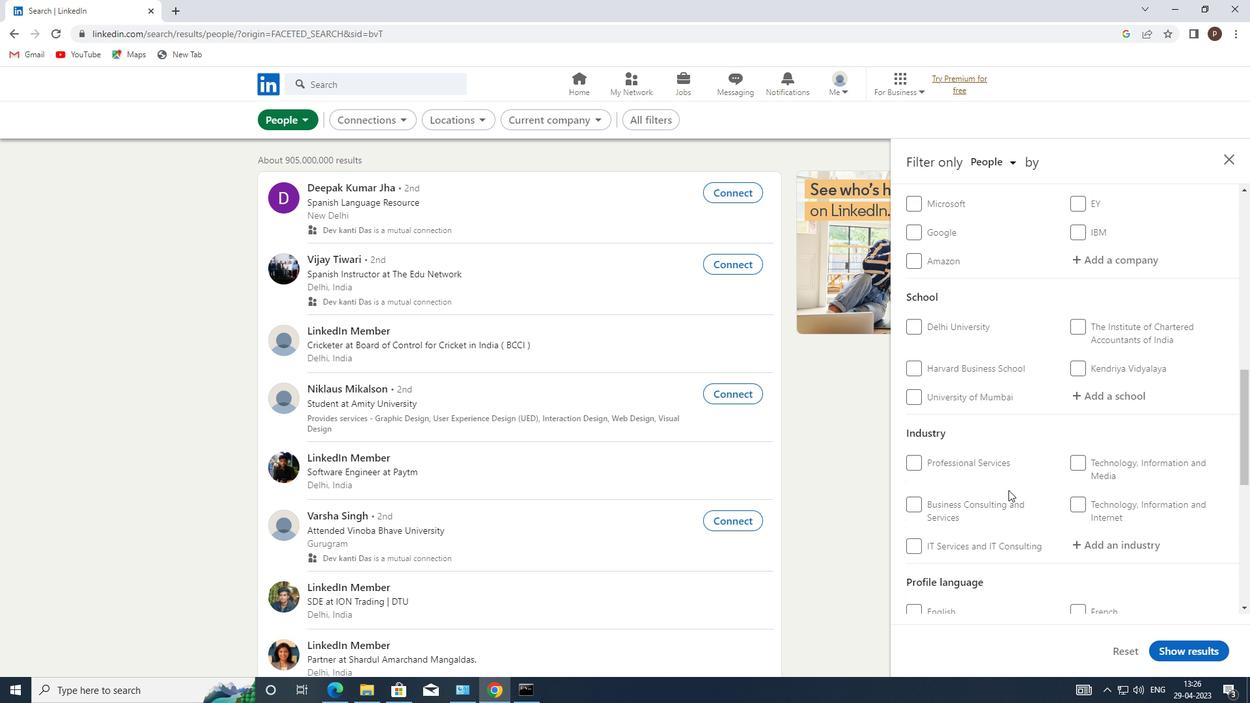 
Action: Mouse scrolled (1008, 489) with delta (0, 0)
Screenshot: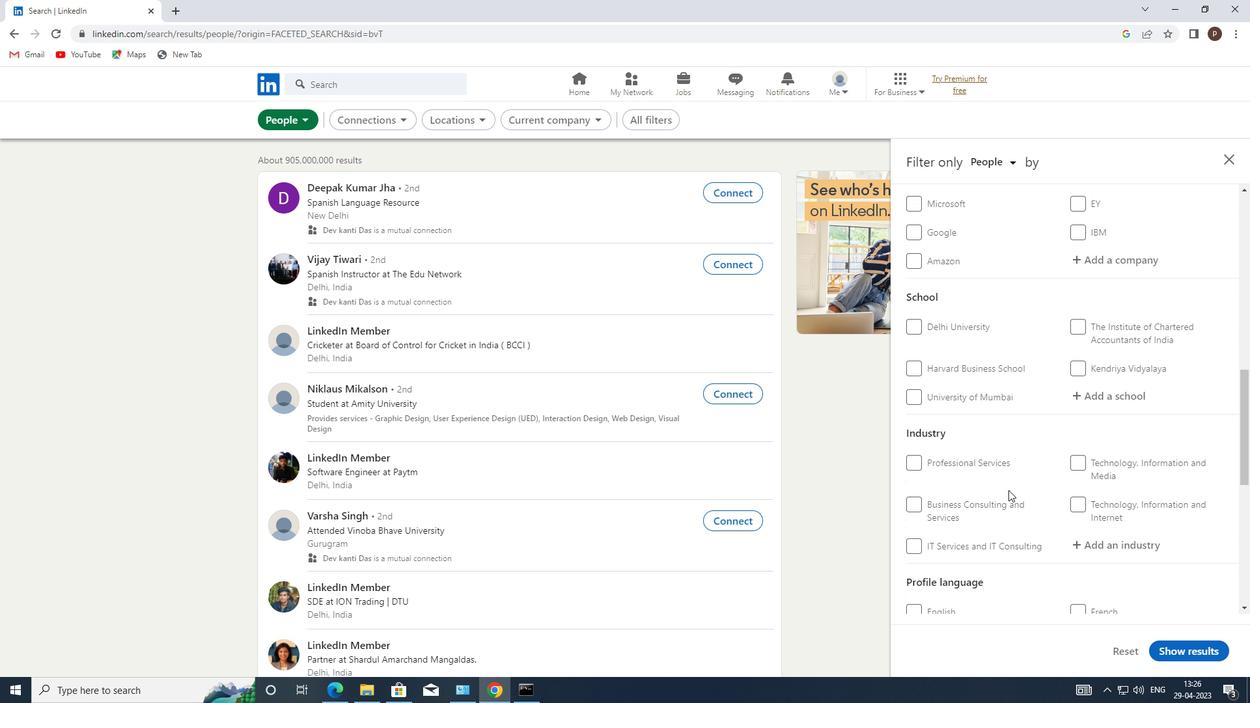 
Action: Mouse moved to (1081, 486)
Screenshot: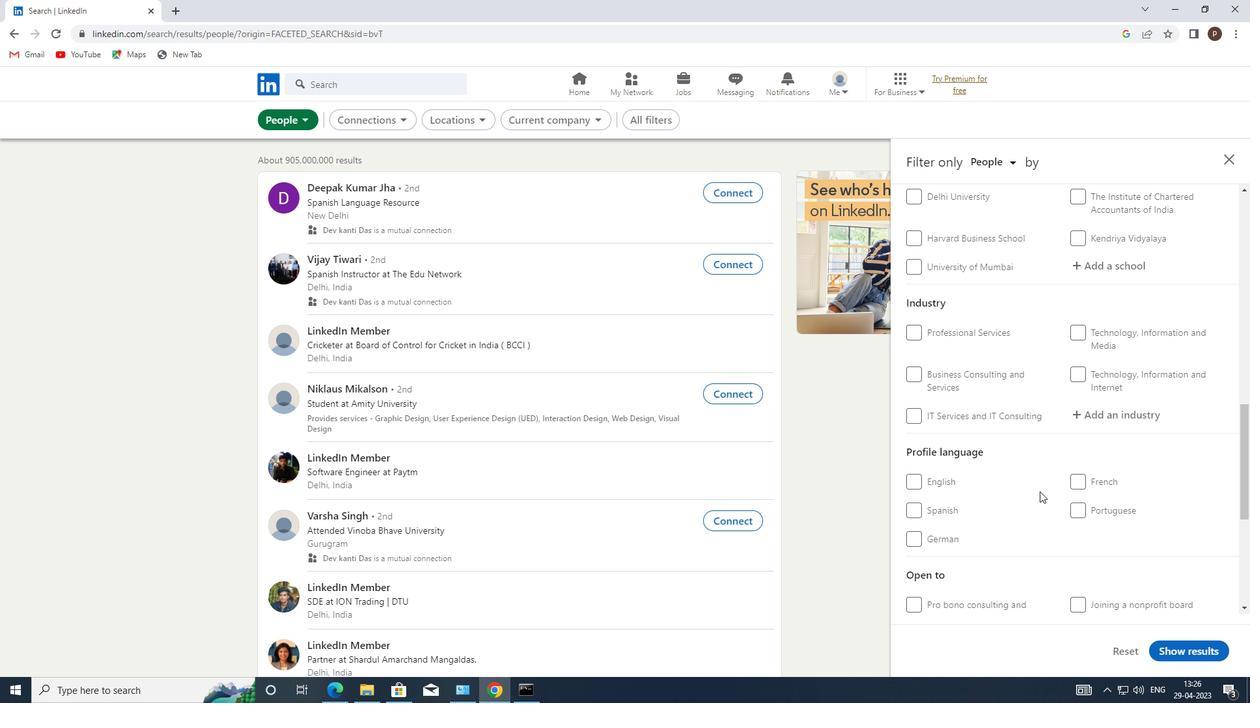 
Action: Mouse pressed left at (1081, 486)
Screenshot: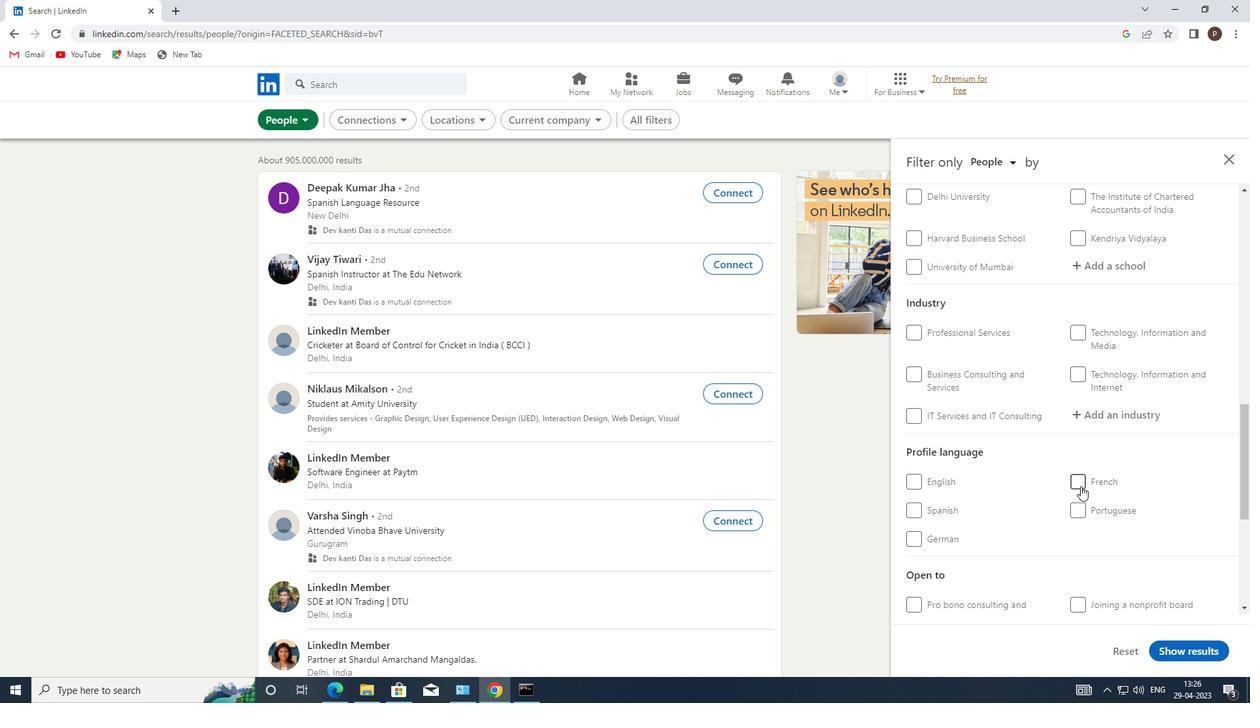 
Action: Mouse moved to (1055, 459)
Screenshot: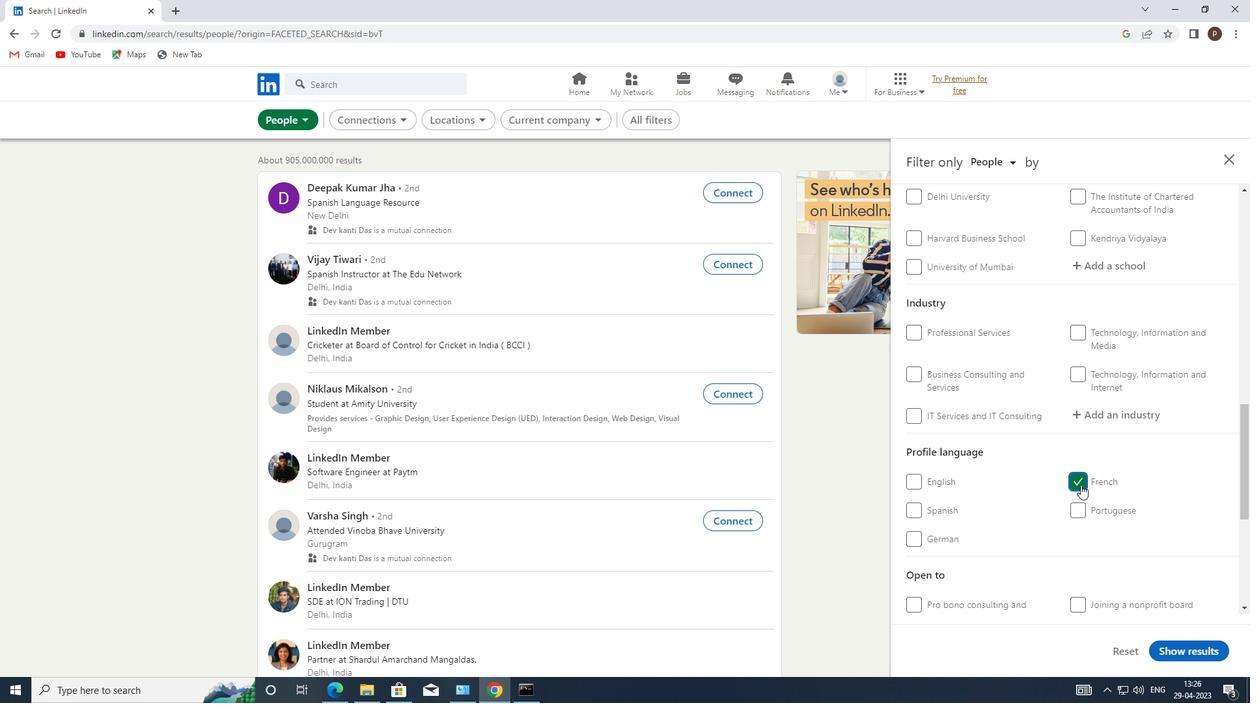
Action: Mouse scrolled (1055, 460) with delta (0, 0)
Screenshot: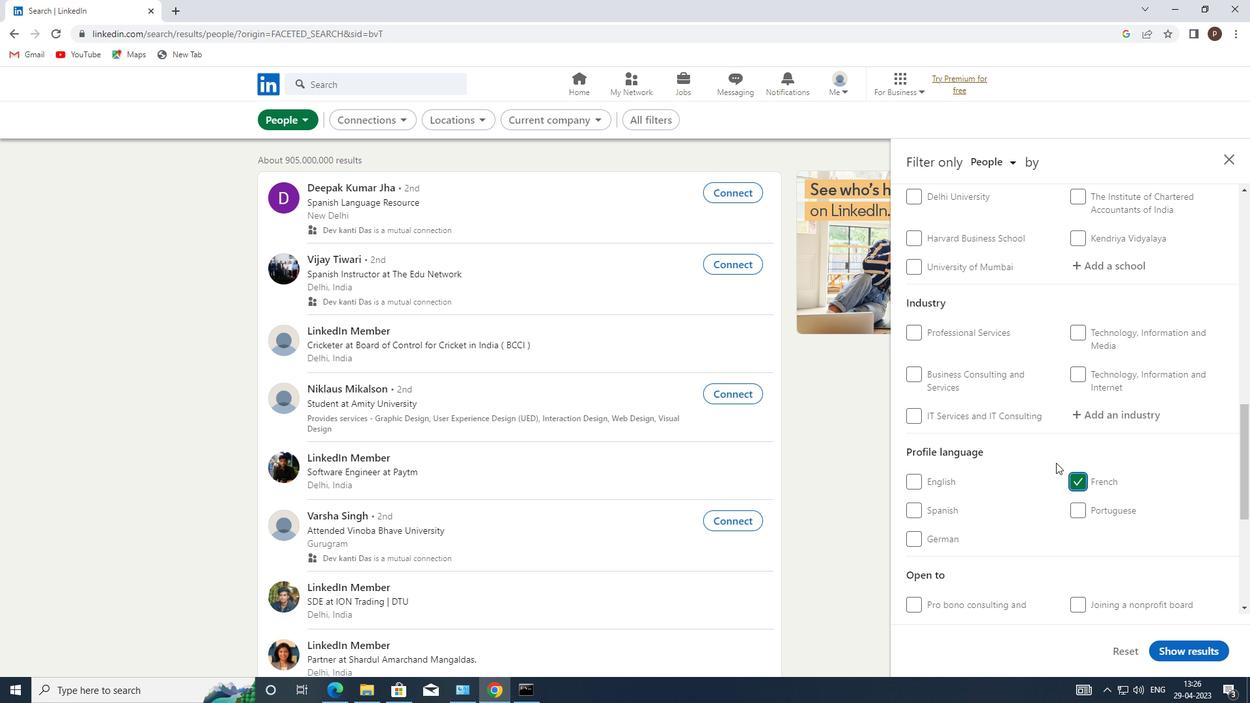 
Action: Mouse scrolled (1055, 460) with delta (0, 0)
Screenshot: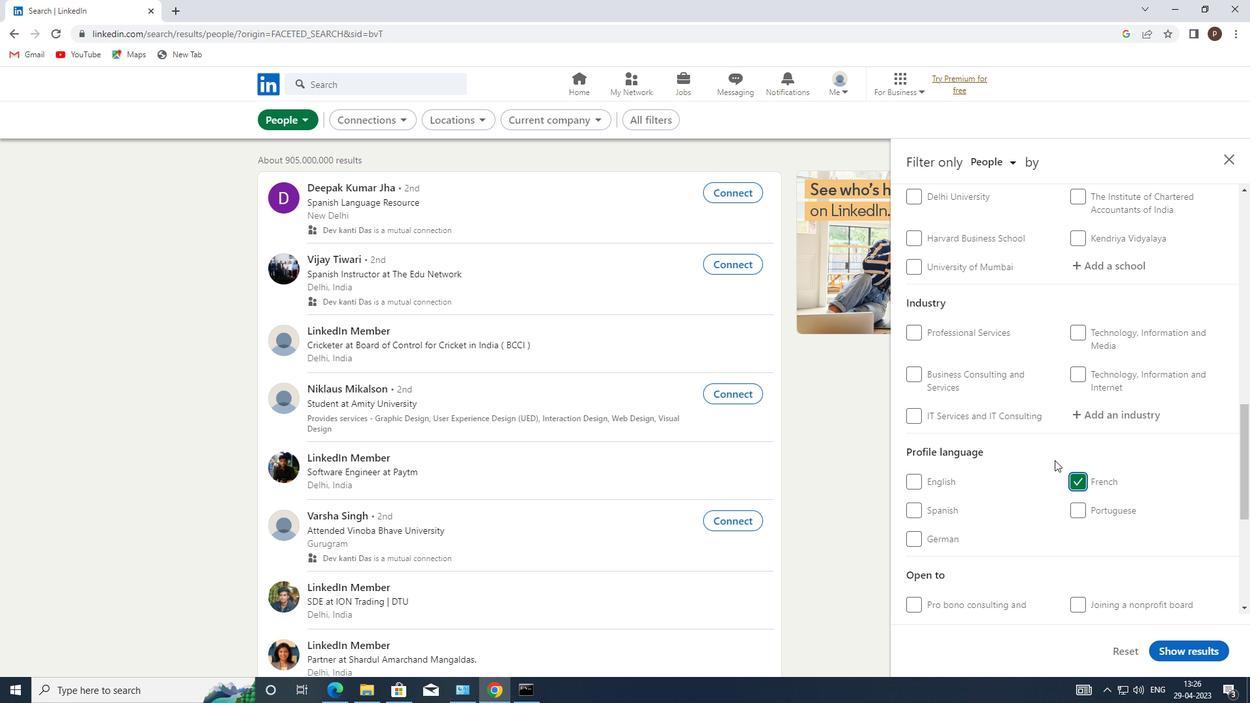 
Action: Mouse scrolled (1055, 460) with delta (0, 0)
Screenshot: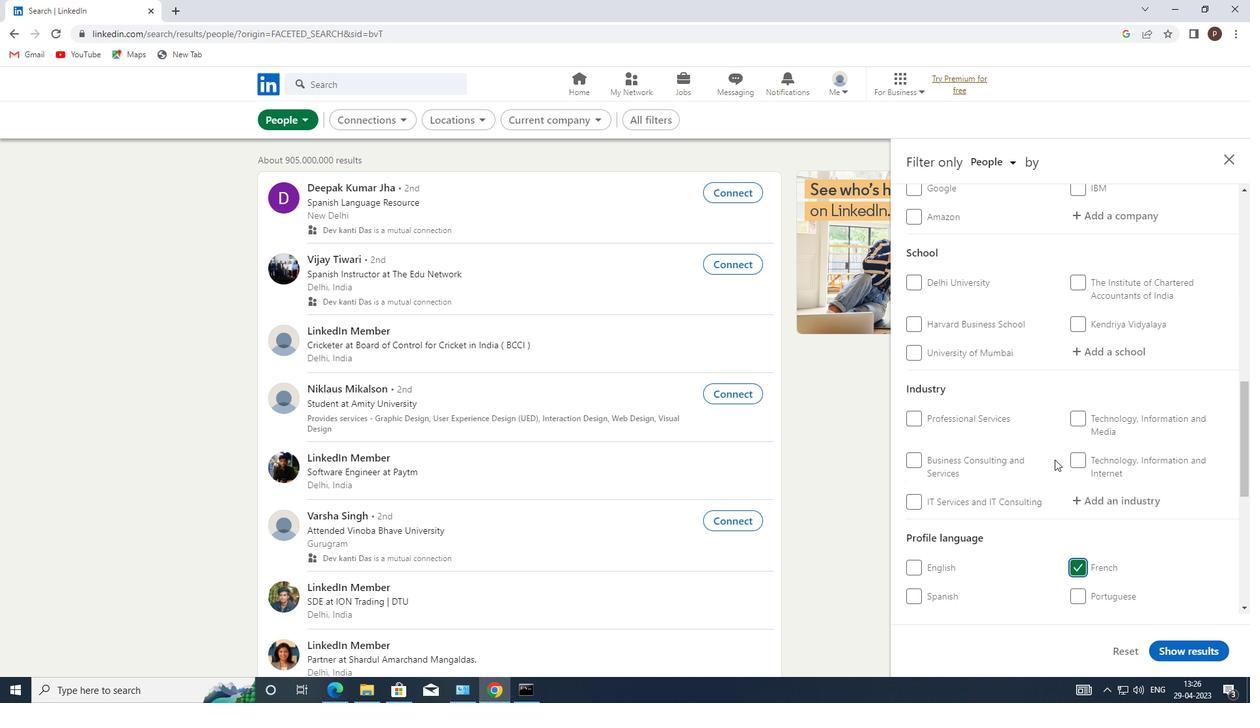 
Action: Mouse scrolled (1055, 460) with delta (0, 0)
Screenshot: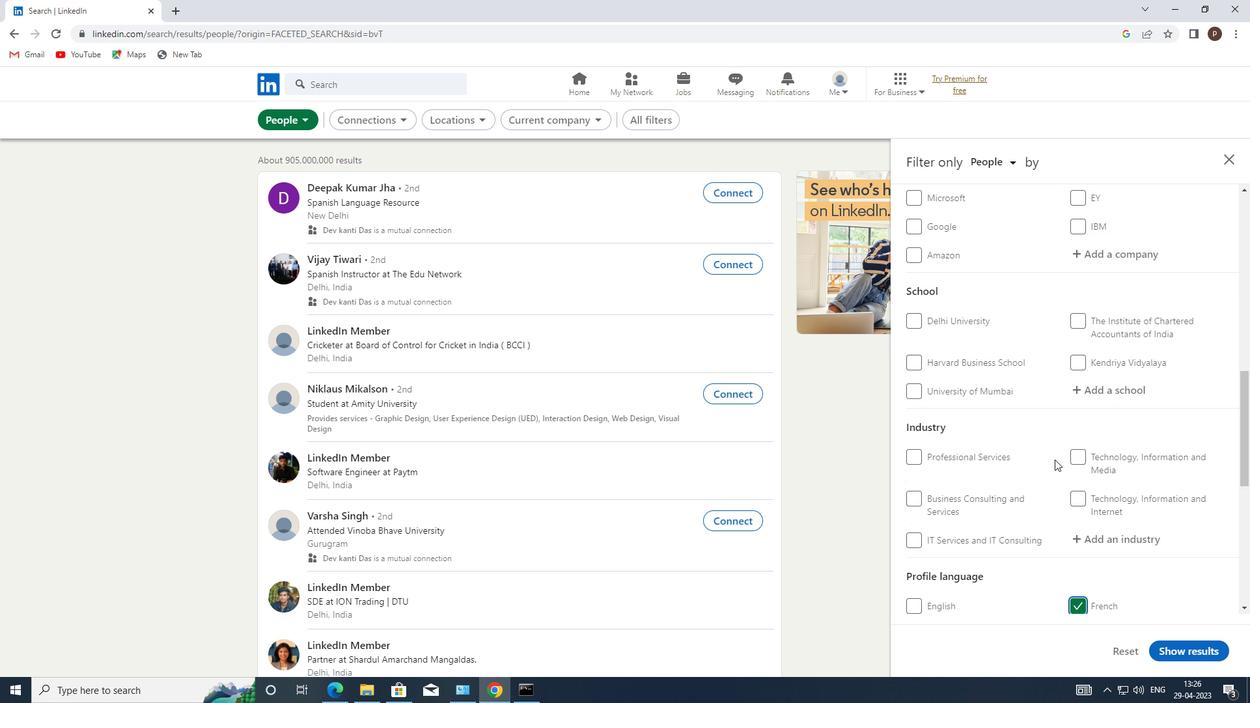 
Action: Mouse scrolled (1055, 460) with delta (0, 0)
Screenshot: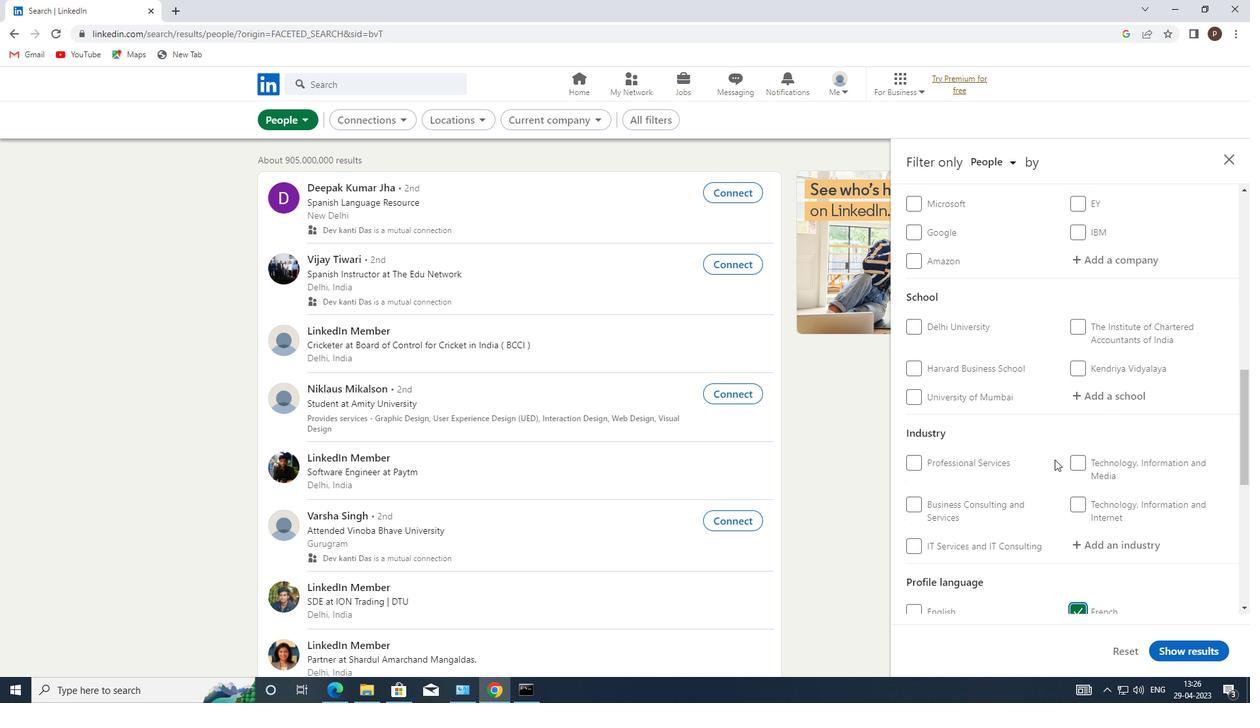 
Action: Mouse moved to (1051, 459)
Screenshot: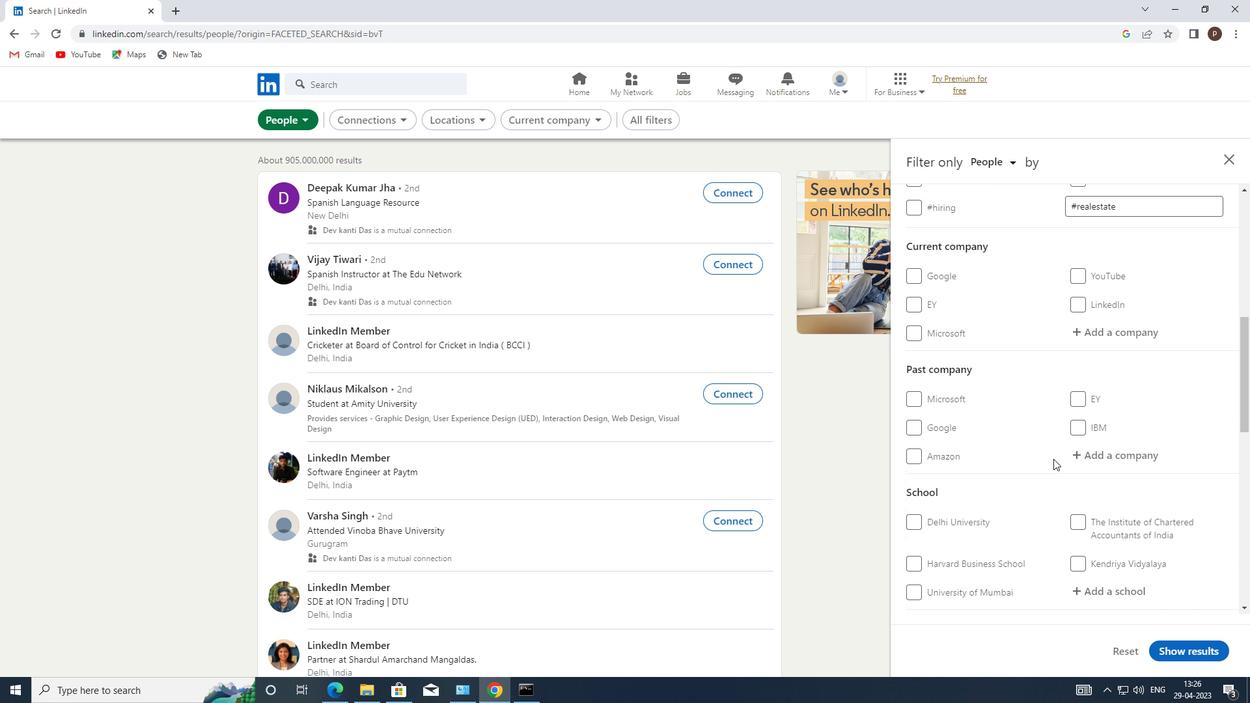 
Action: Mouse scrolled (1051, 459) with delta (0, 0)
Screenshot: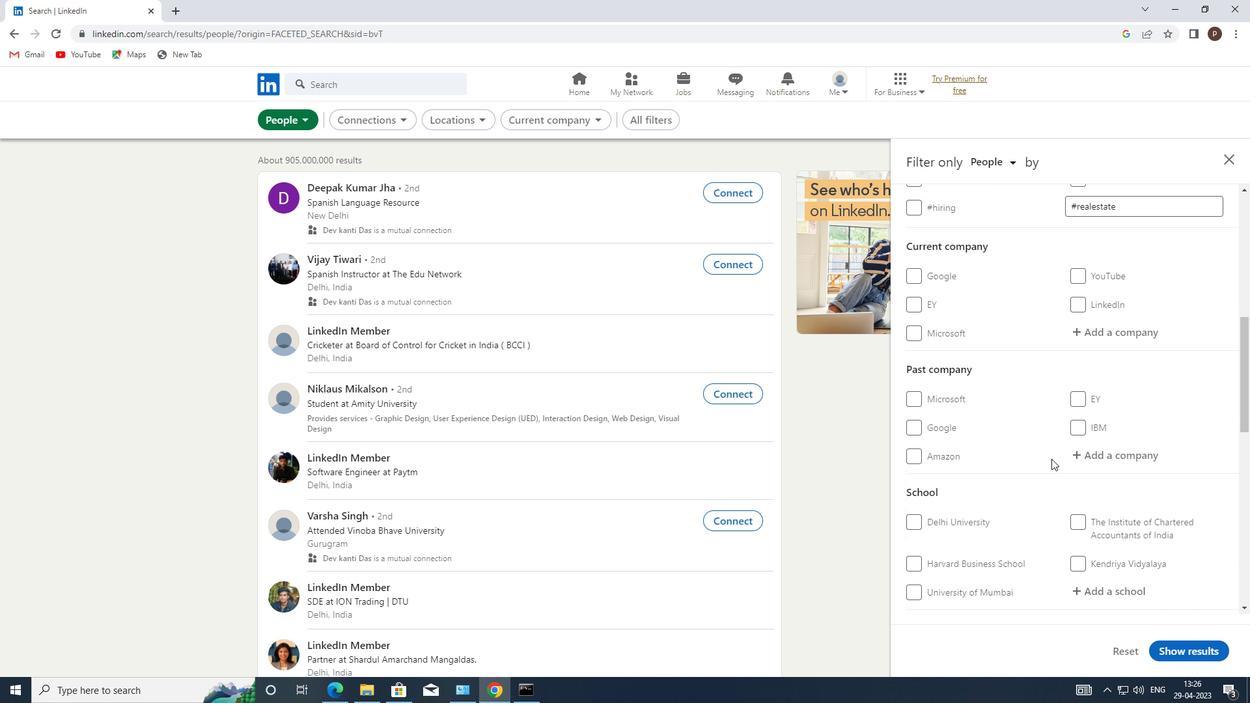 
Action: Mouse moved to (1087, 409)
Screenshot: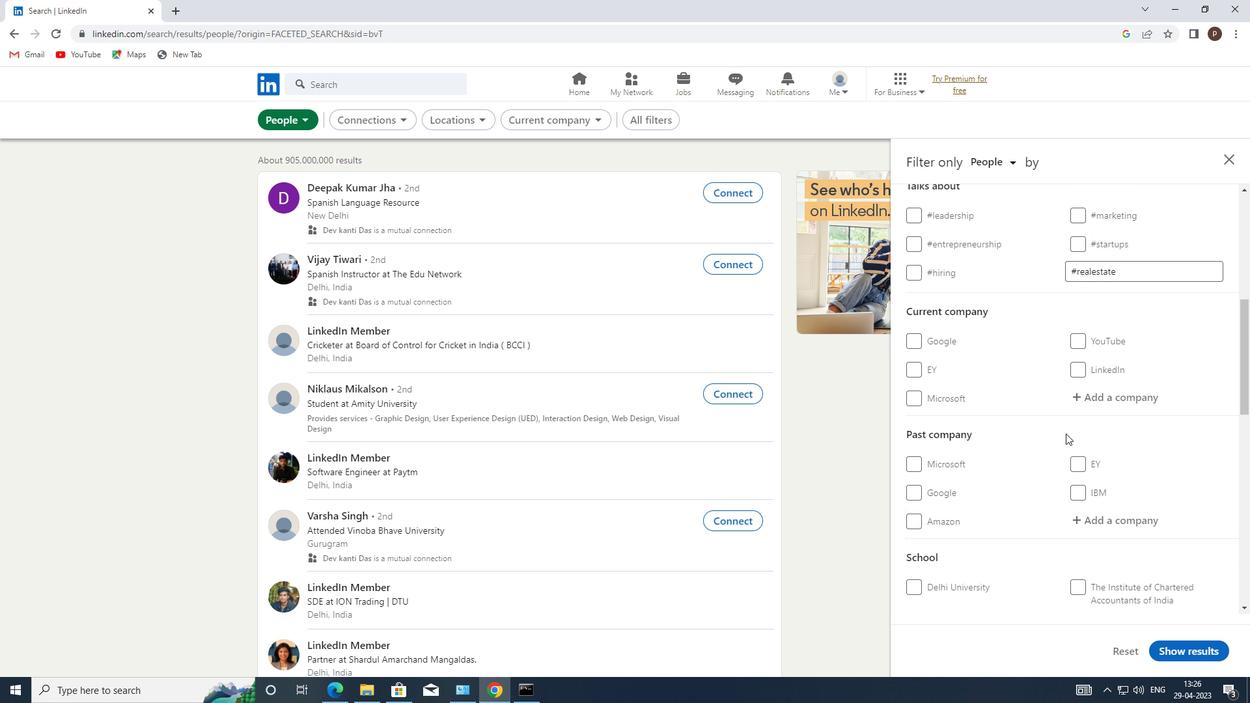 
Action: Mouse pressed left at (1087, 409)
Screenshot: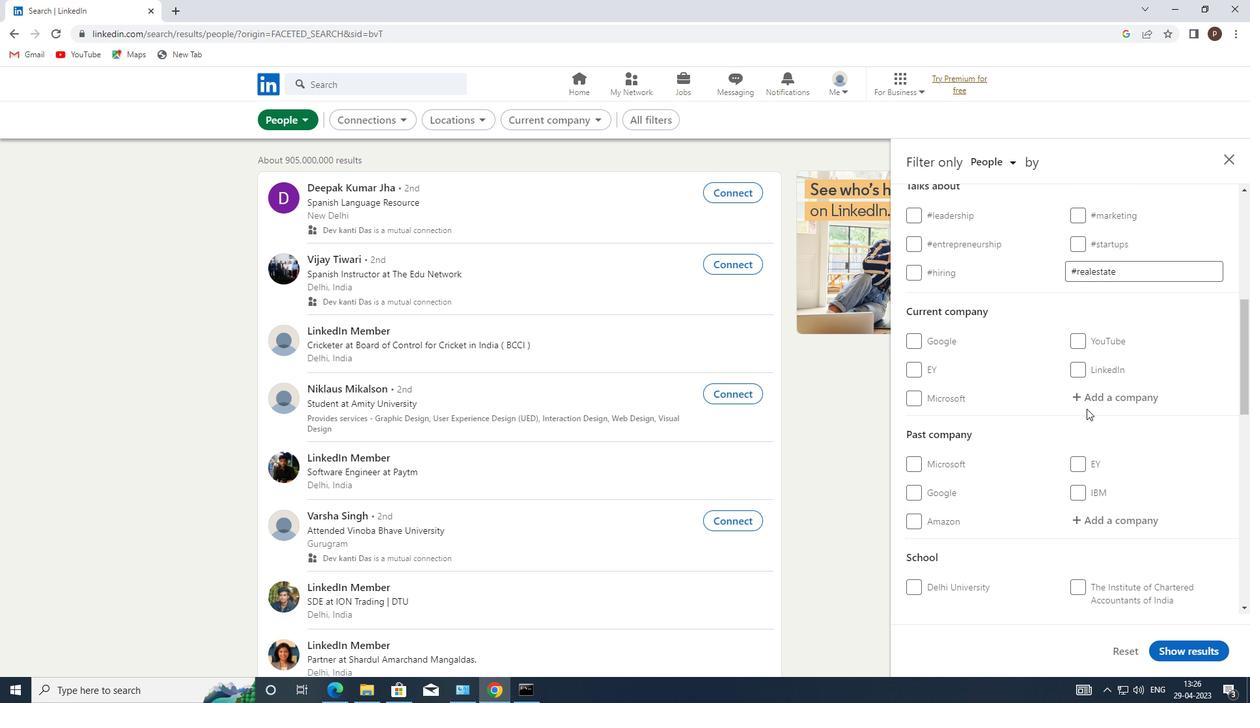 
Action: Mouse moved to (1085, 402)
Screenshot: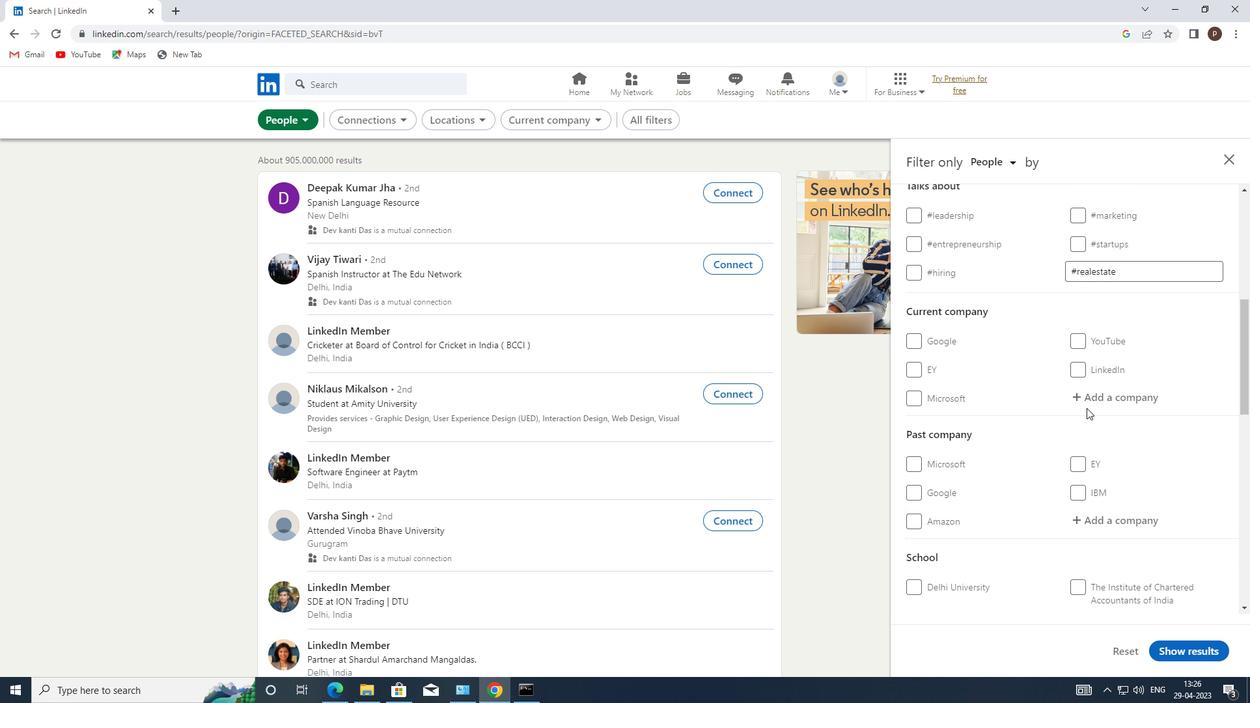 
Action: Mouse pressed left at (1085, 402)
Screenshot: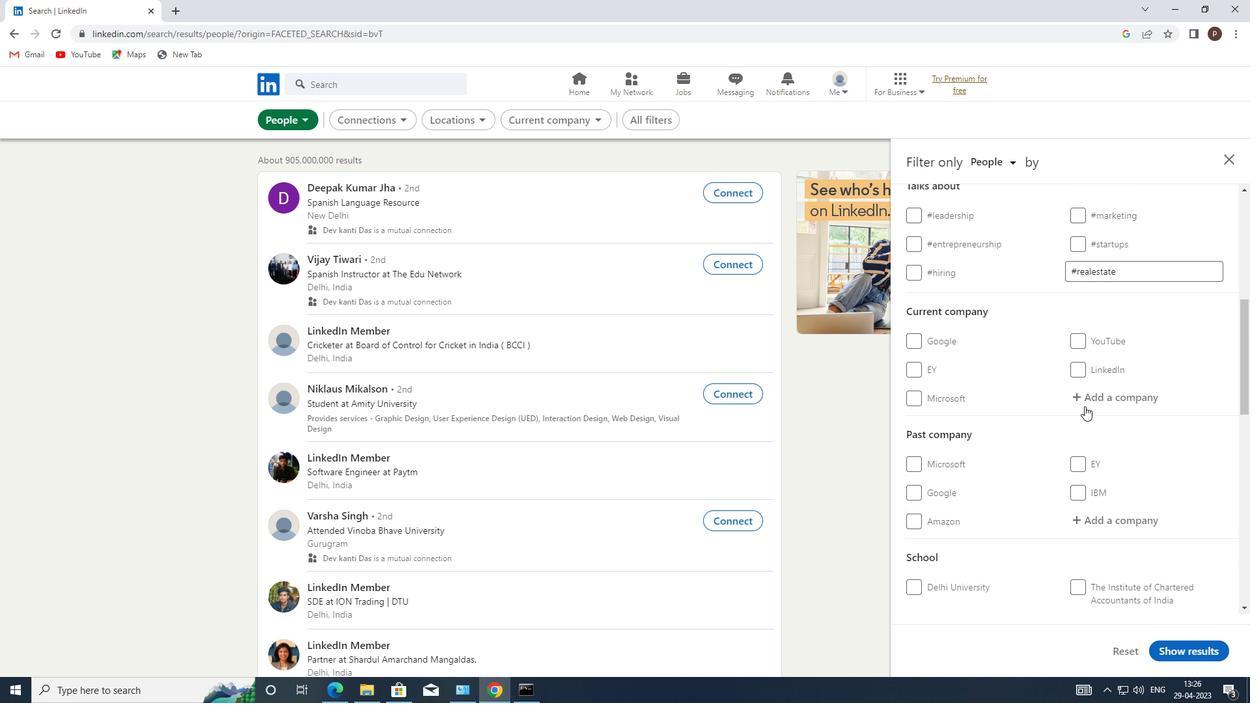 
Action: Key pressed <Key.caps_lock>F<Key.caps_lock>IRSTSOURCE
Screenshot: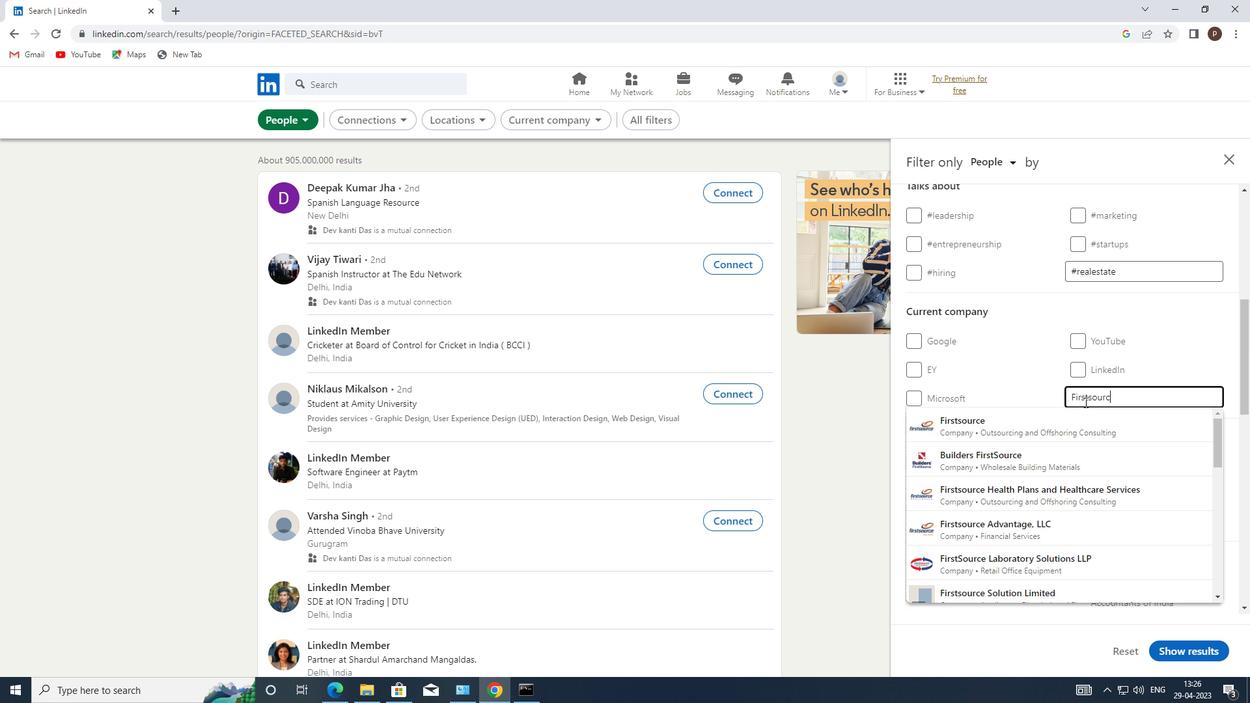 
Action: Mouse moved to (1012, 422)
Screenshot: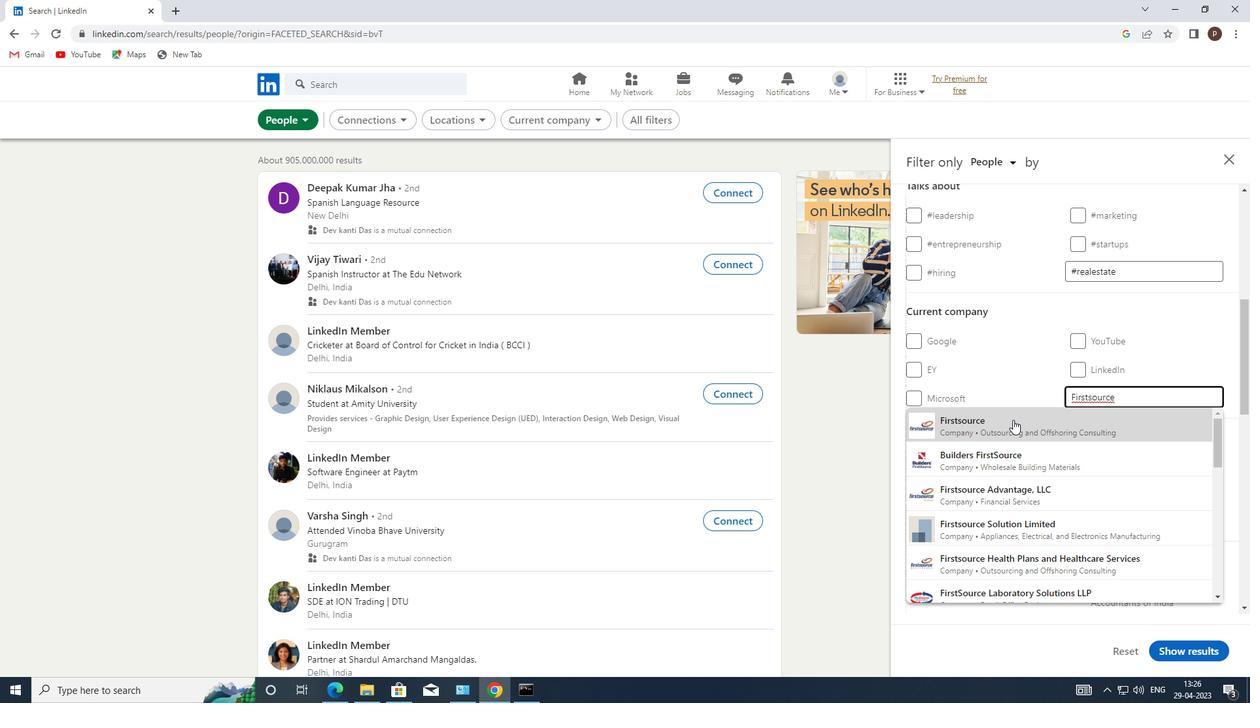 
Action: Mouse pressed left at (1012, 422)
Screenshot: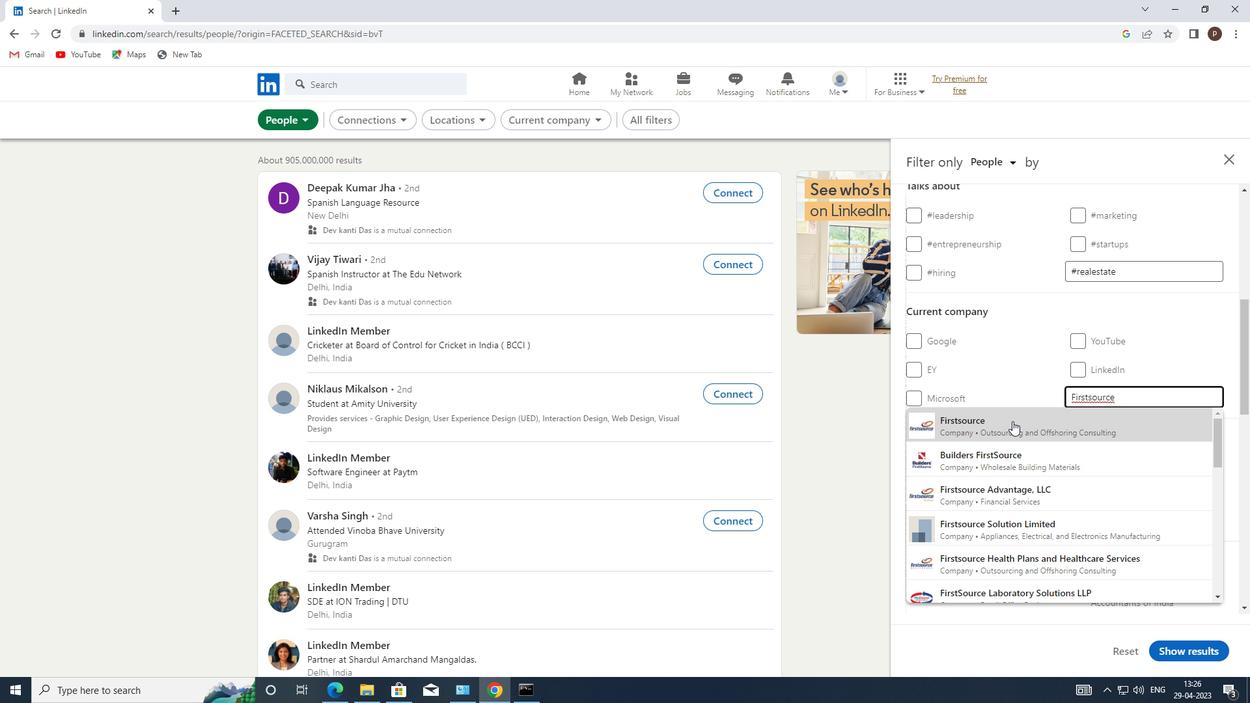 
Action: Mouse moved to (1015, 418)
Screenshot: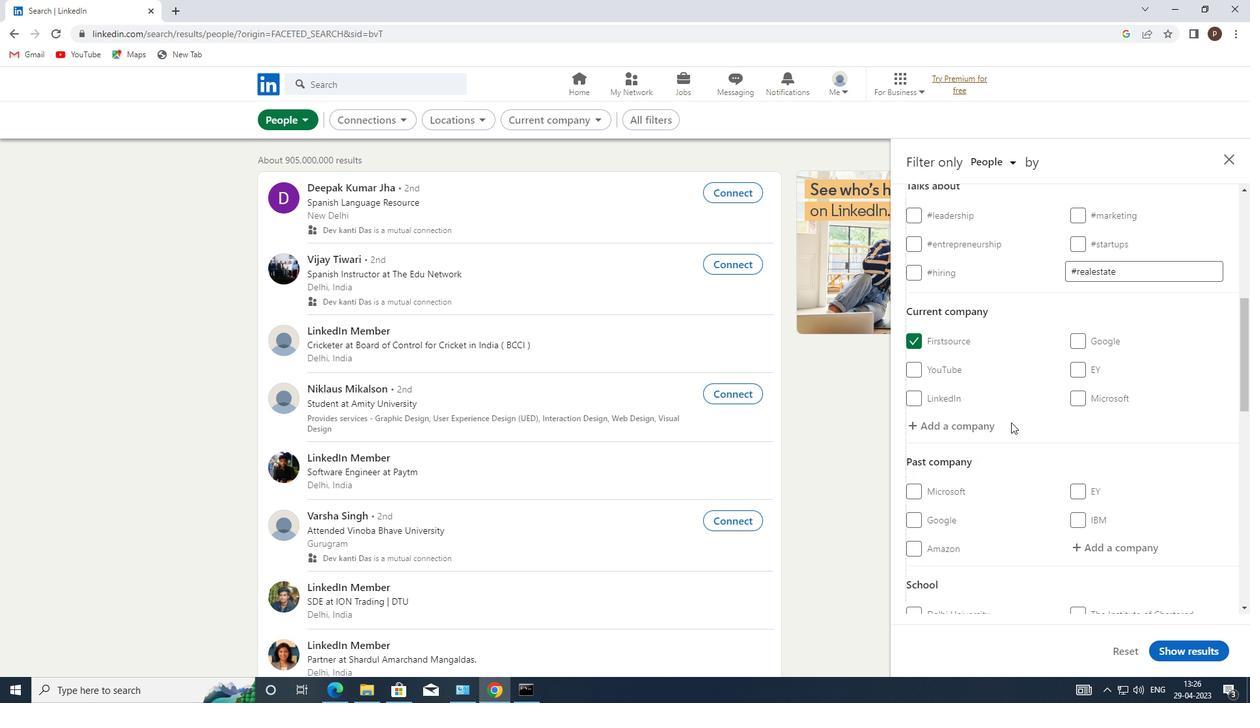 
Action: Mouse scrolled (1015, 417) with delta (0, 0)
Screenshot: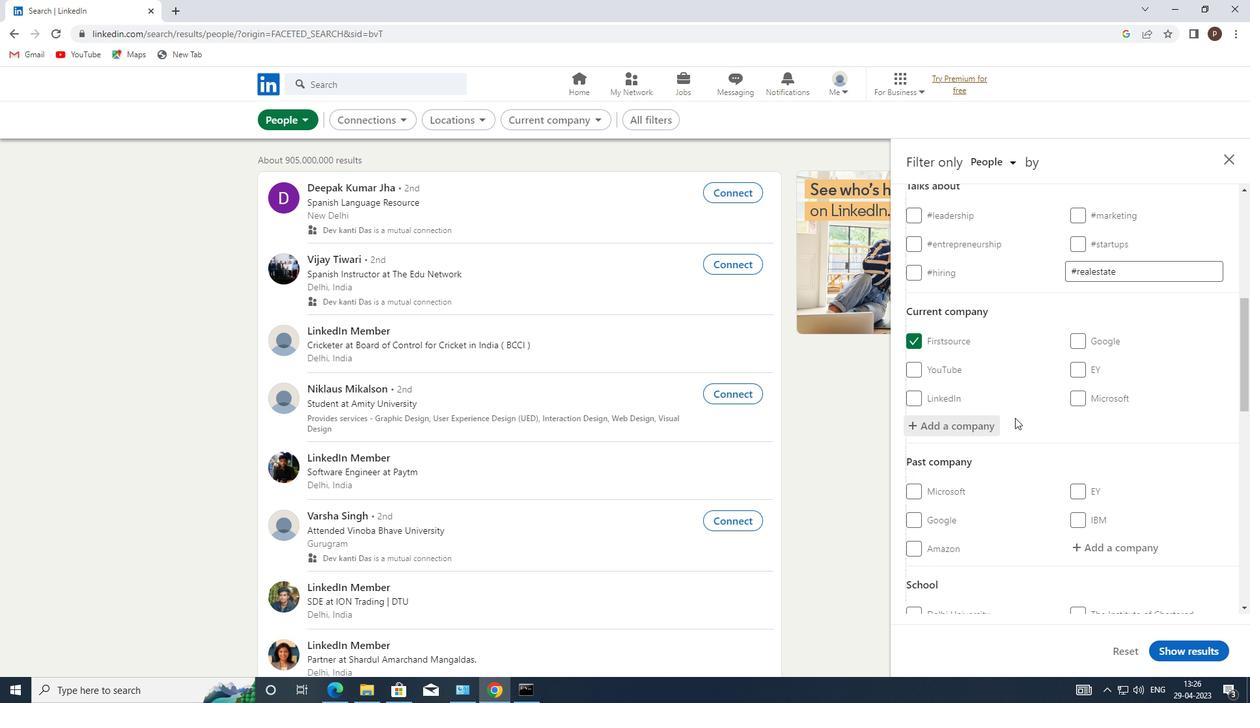 
Action: Mouse scrolled (1015, 417) with delta (0, 0)
Screenshot: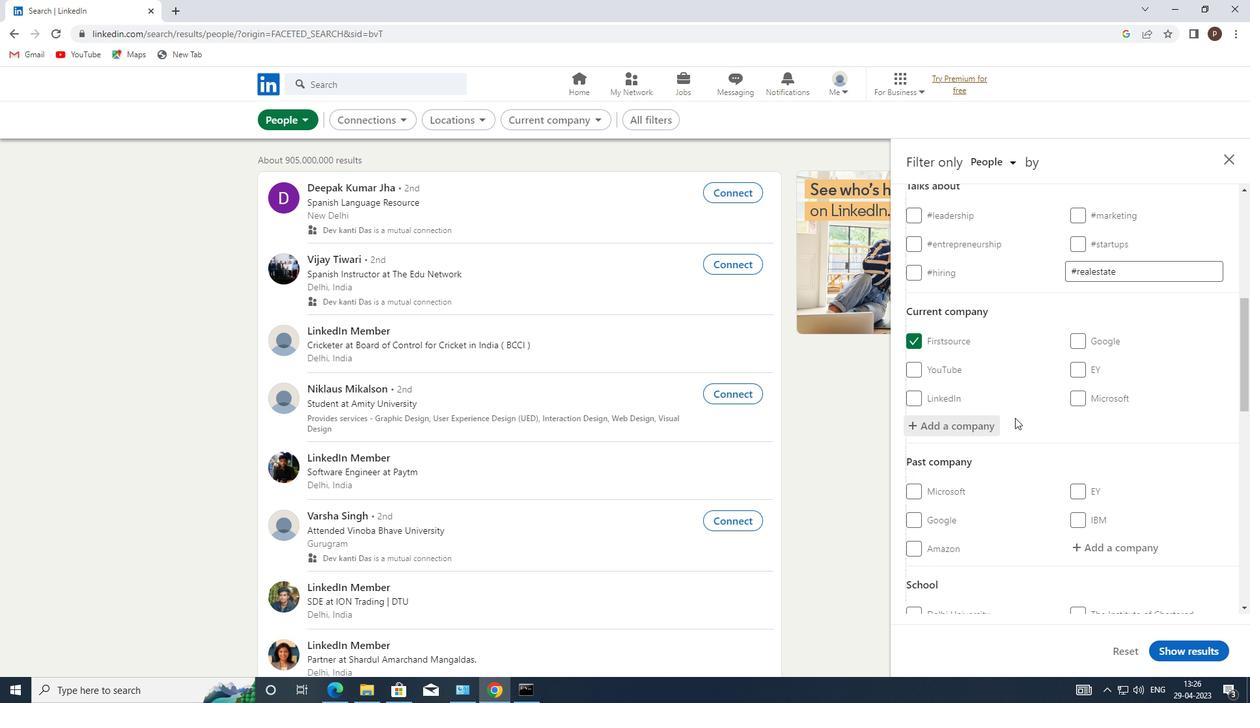 
Action: Mouse moved to (1016, 418)
Screenshot: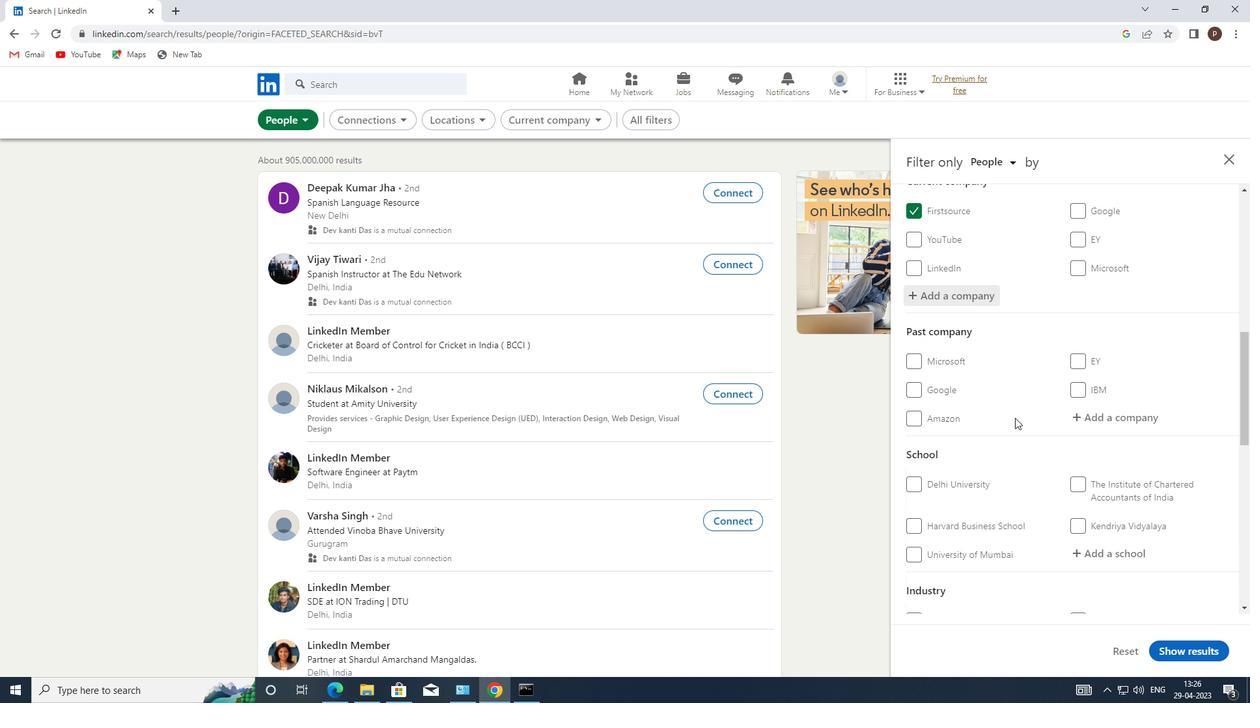 
Action: Mouse scrolled (1016, 417) with delta (0, 0)
Screenshot: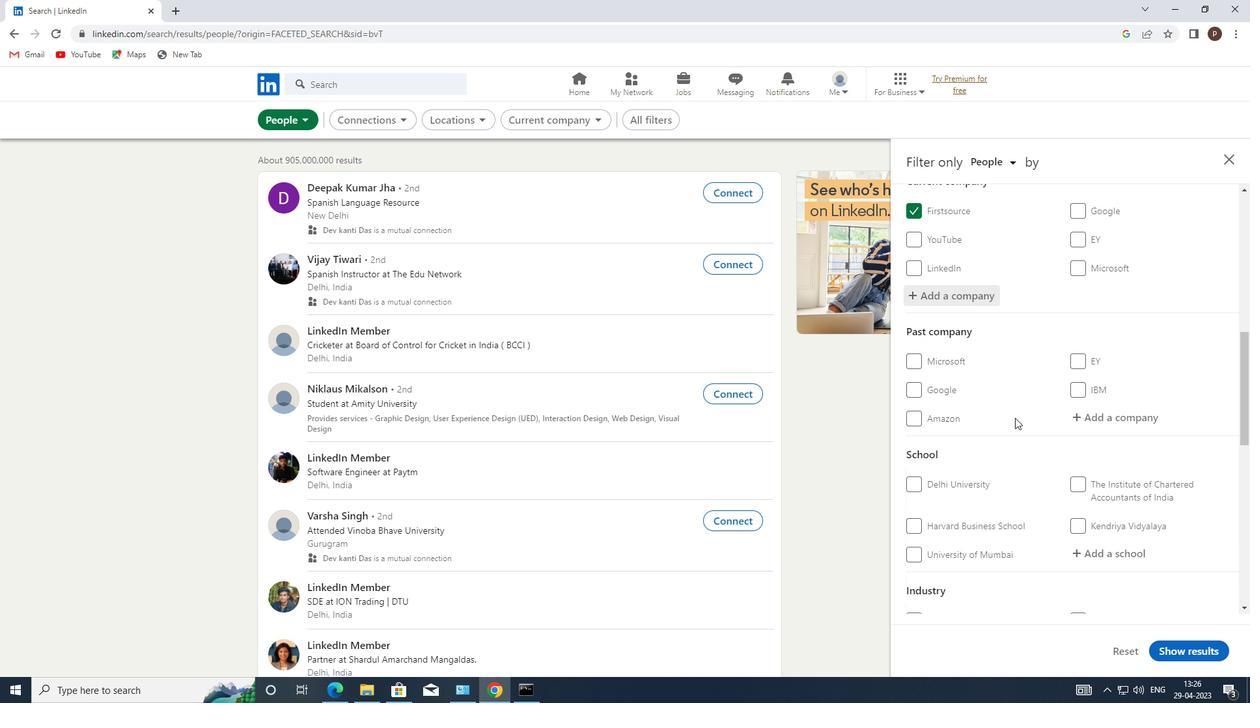 
Action: Mouse moved to (1017, 418)
Screenshot: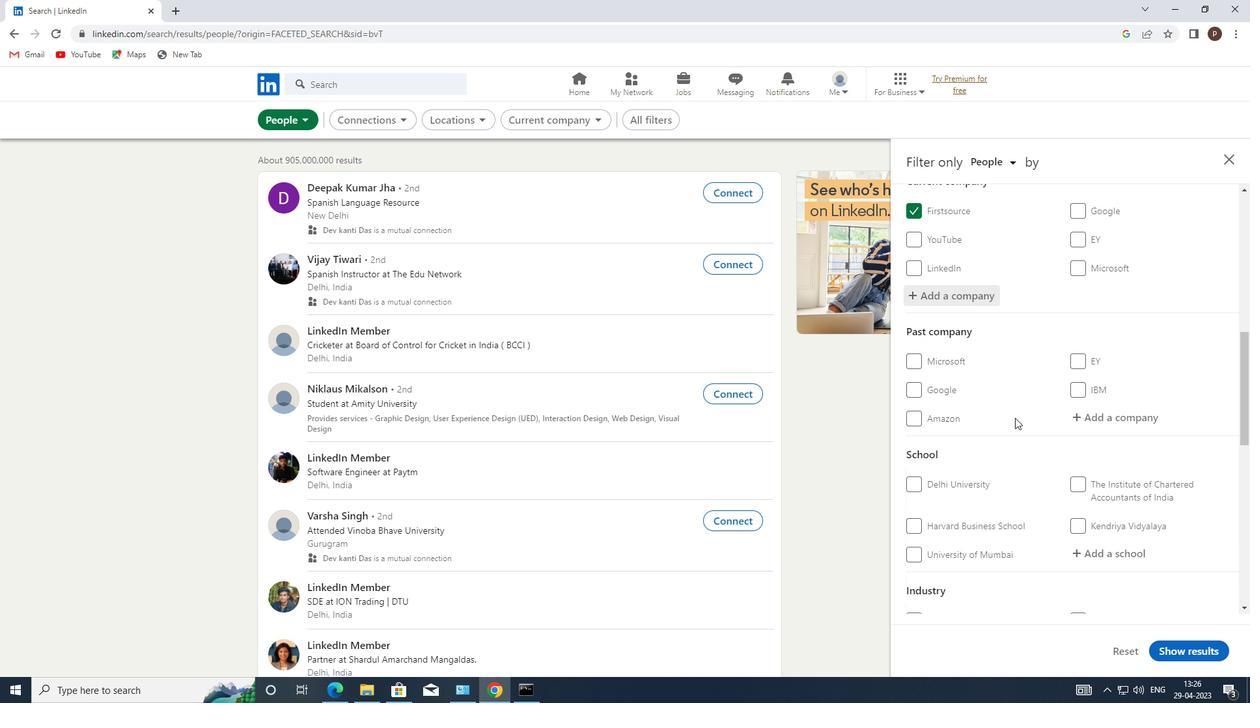 
Action: Mouse scrolled (1017, 418) with delta (0, 0)
Screenshot: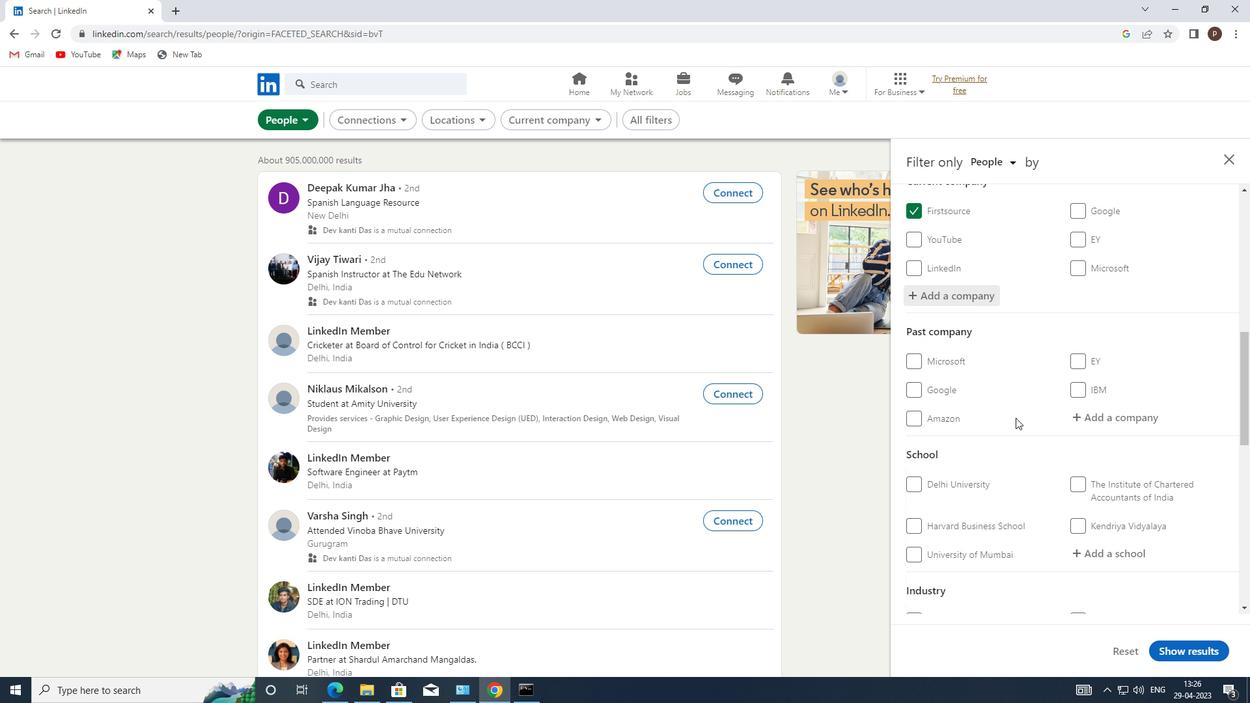 
Action: Mouse moved to (1100, 433)
Screenshot: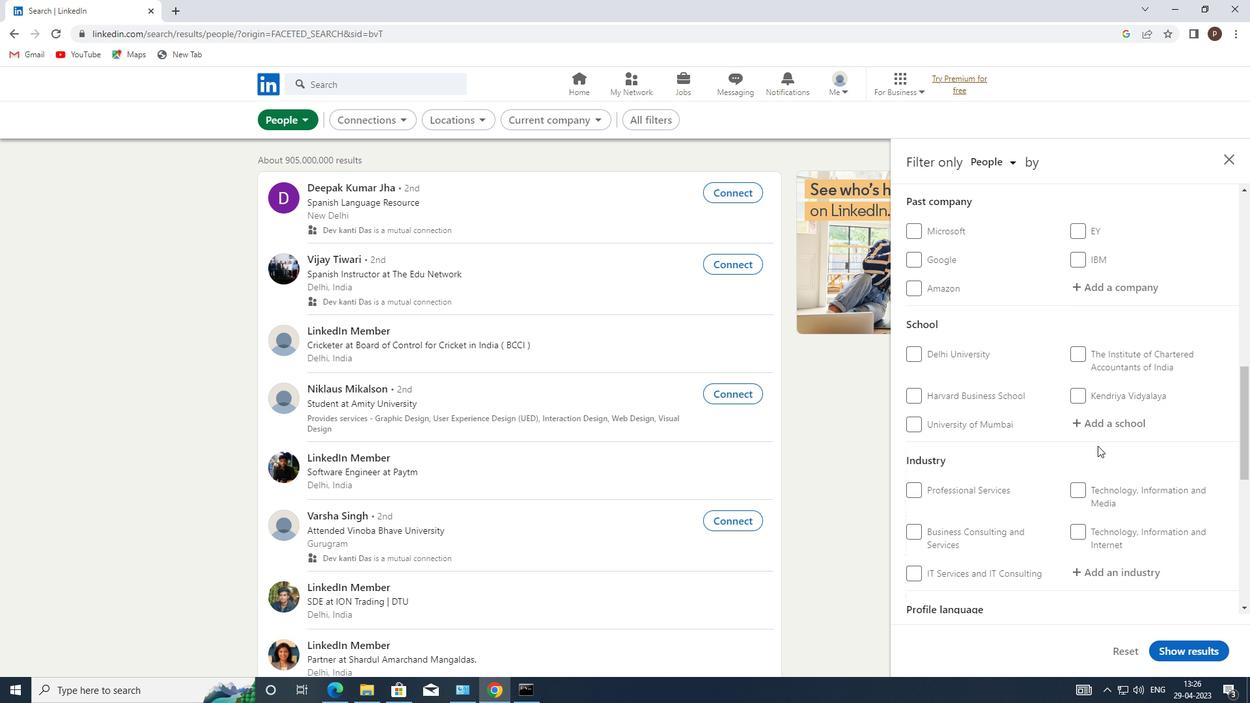 
Action: Mouse pressed left at (1100, 433)
Screenshot: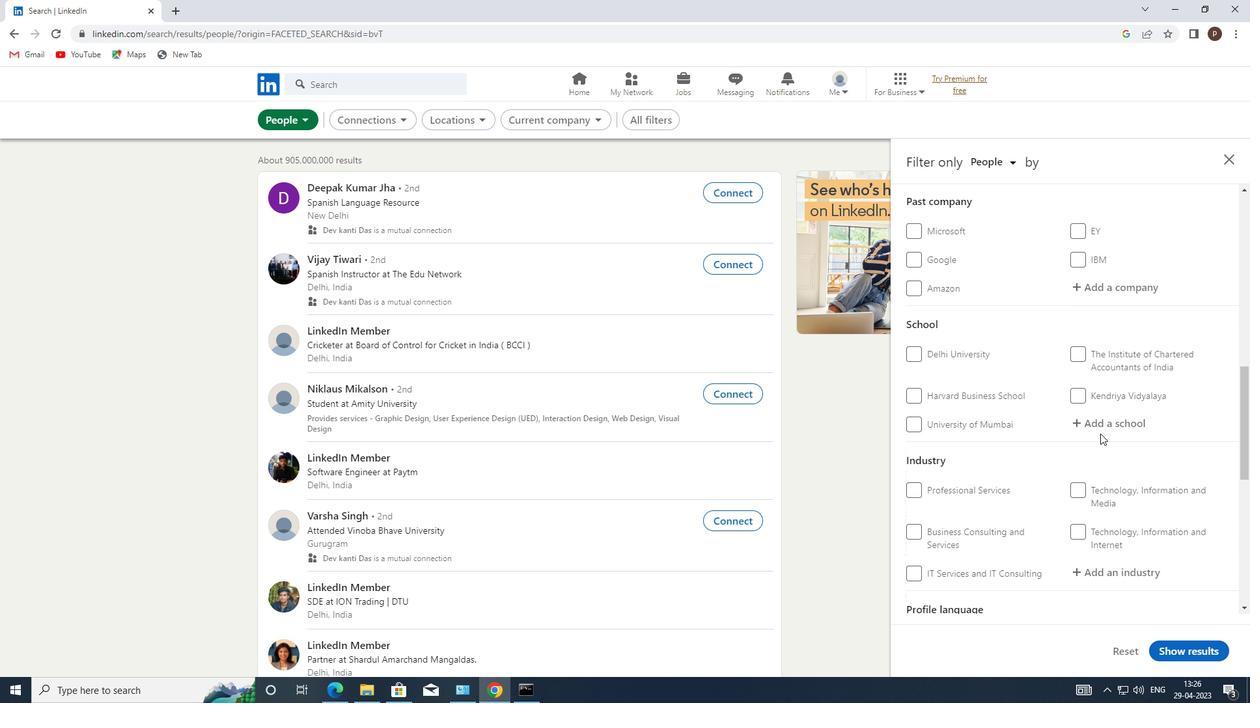 
Action: Mouse moved to (1100, 425)
Screenshot: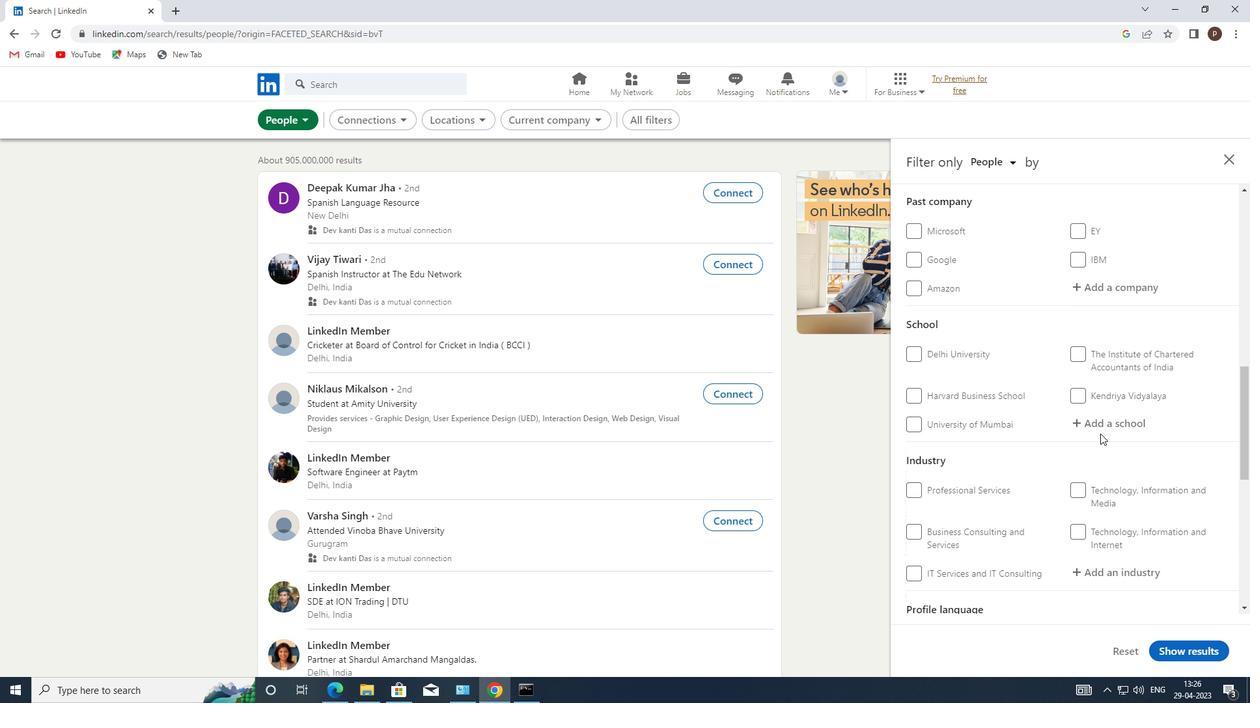 
Action: Mouse pressed left at (1100, 425)
Screenshot: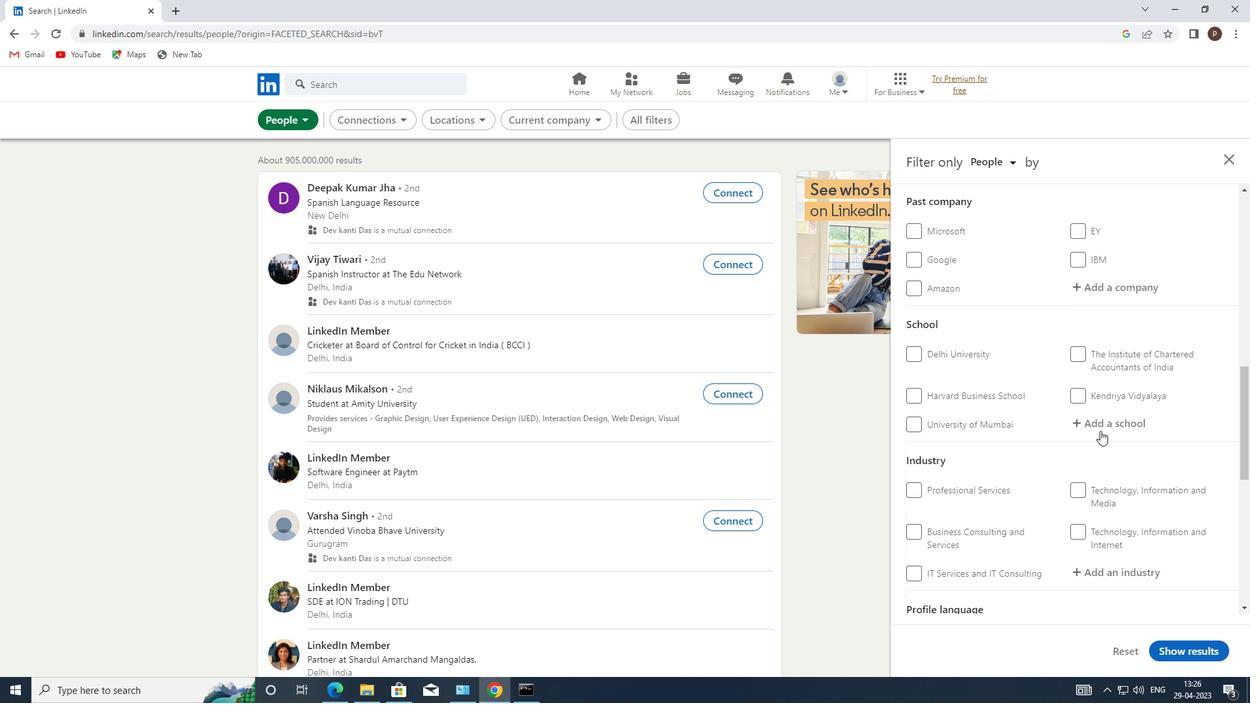 
Action: Mouse pressed left at (1100, 425)
Screenshot: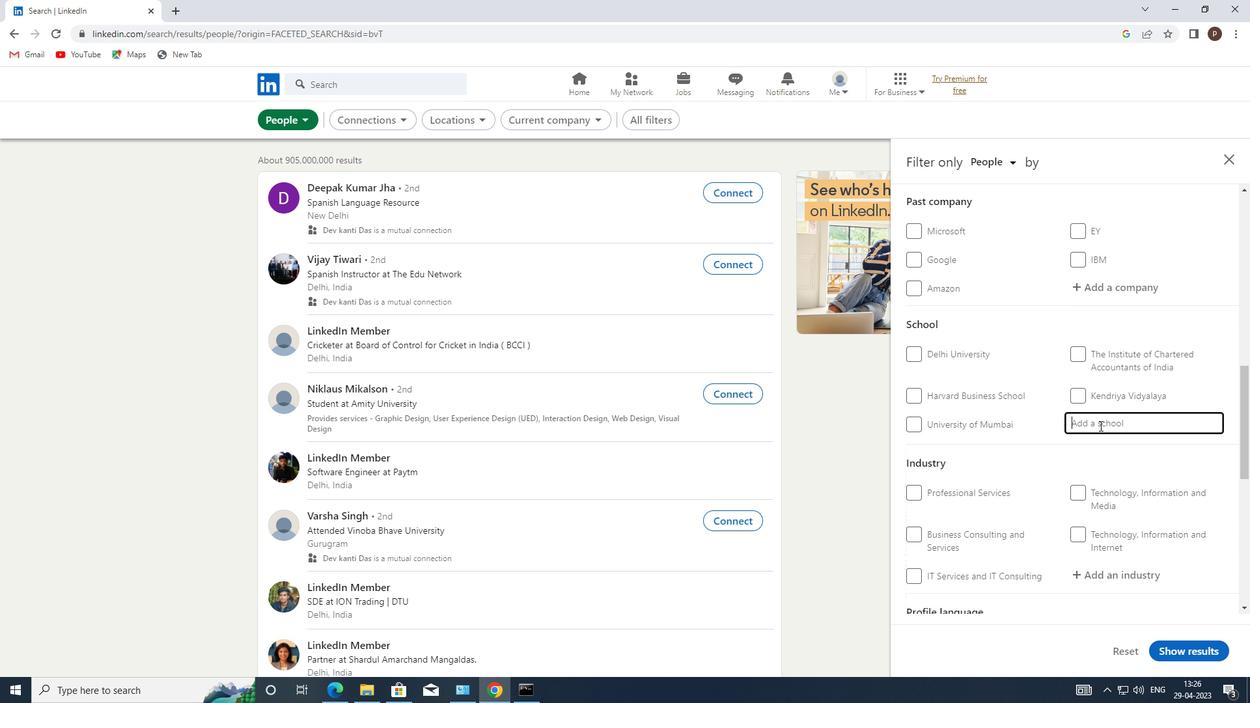
Action: Key pressed <Key.caps_lock>P<Key.caps_lock>UNHA<Key.backspace><Key.backspace>JABI
Screenshot: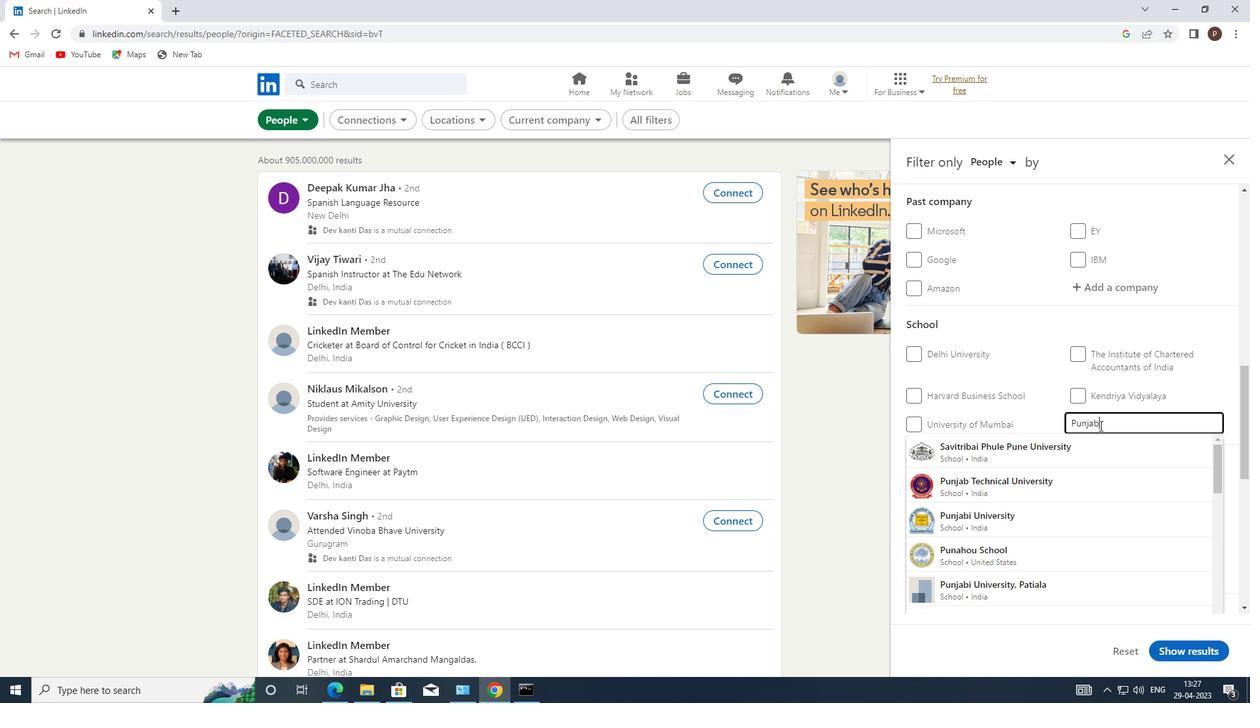 
Action: Mouse moved to (1008, 480)
Screenshot: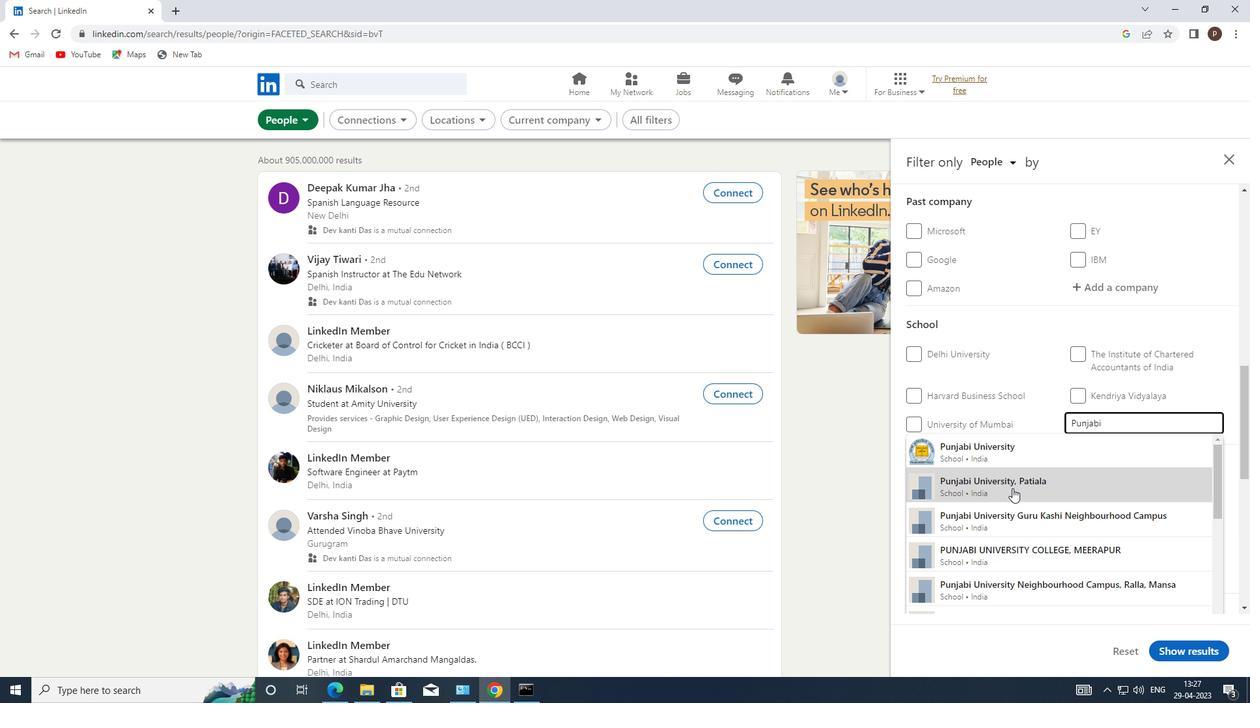
Action: Mouse pressed left at (1008, 480)
Screenshot: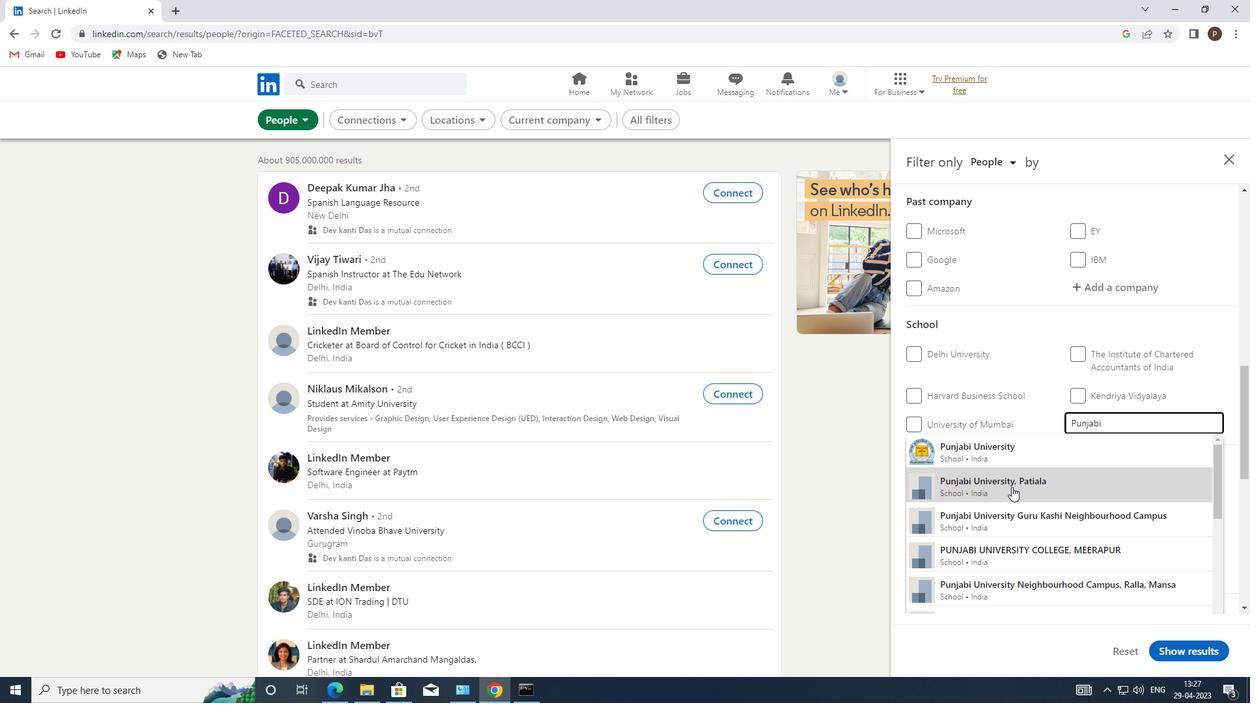 
Action: Mouse moved to (1023, 462)
Screenshot: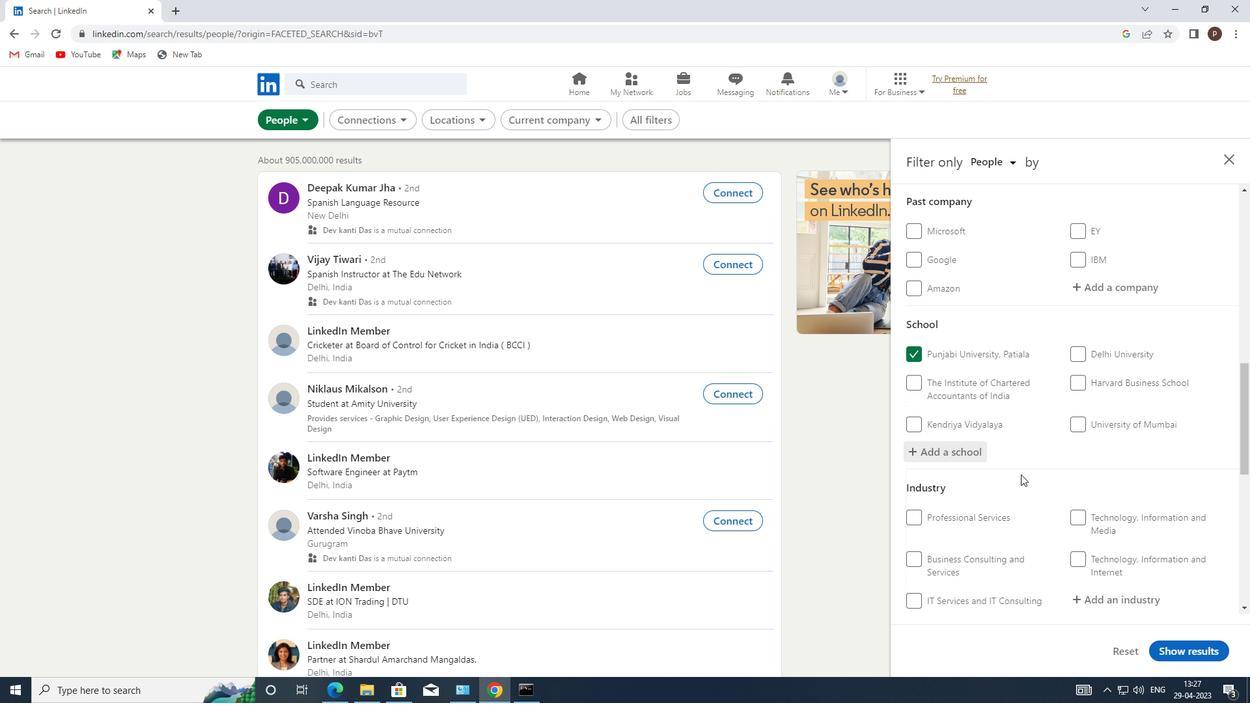 
Action: Mouse scrolled (1023, 461) with delta (0, 0)
Screenshot: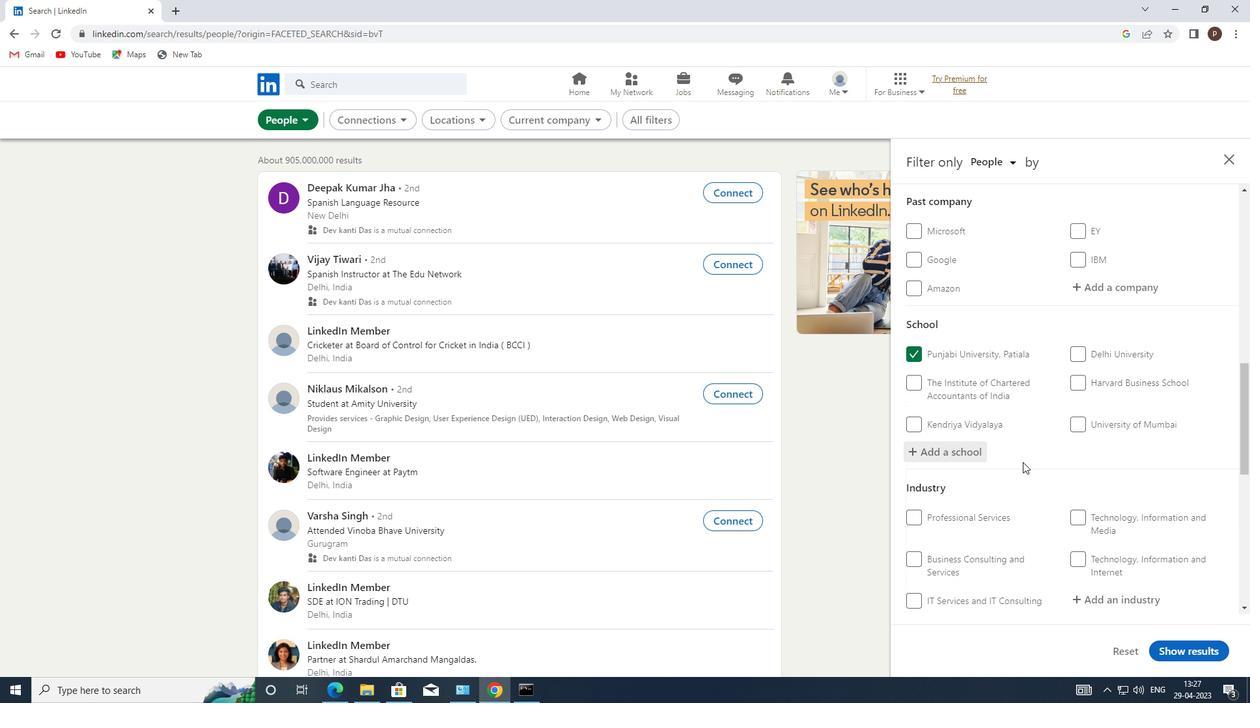 
Action: Mouse scrolled (1023, 461) with delta (0, 0)
Screenshot: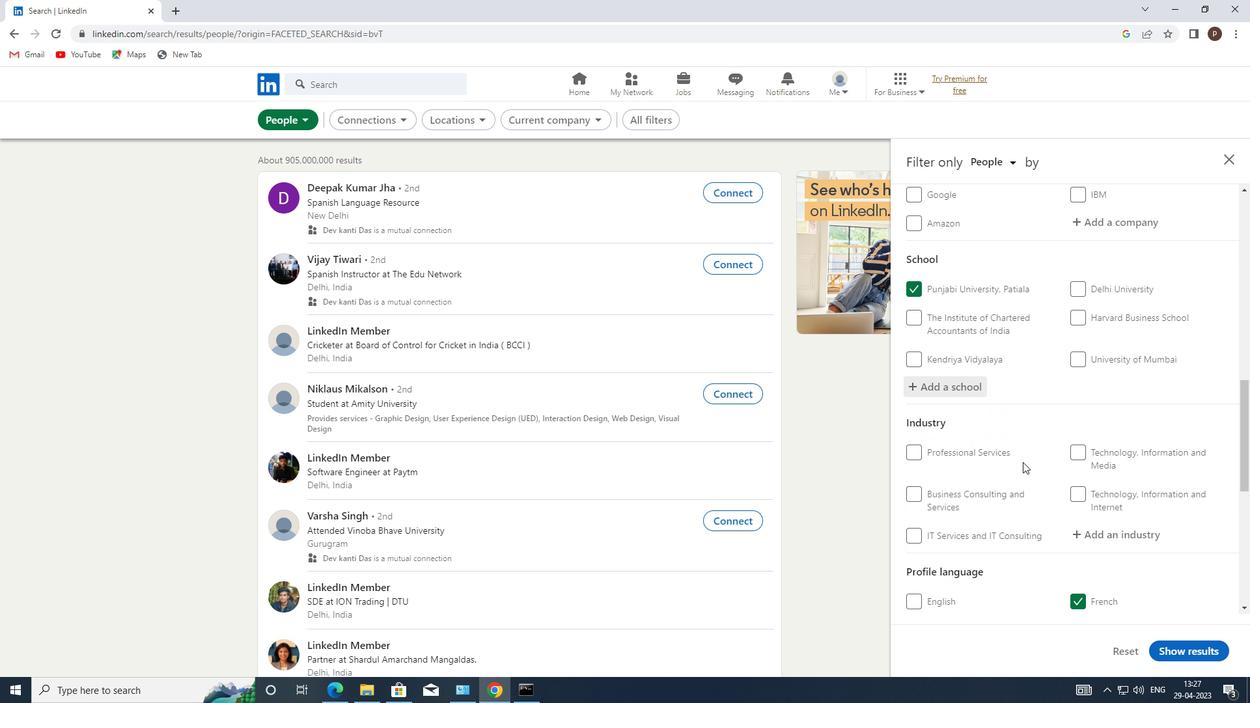
Action: Mouse moved to (1105, 475)
Screenshot: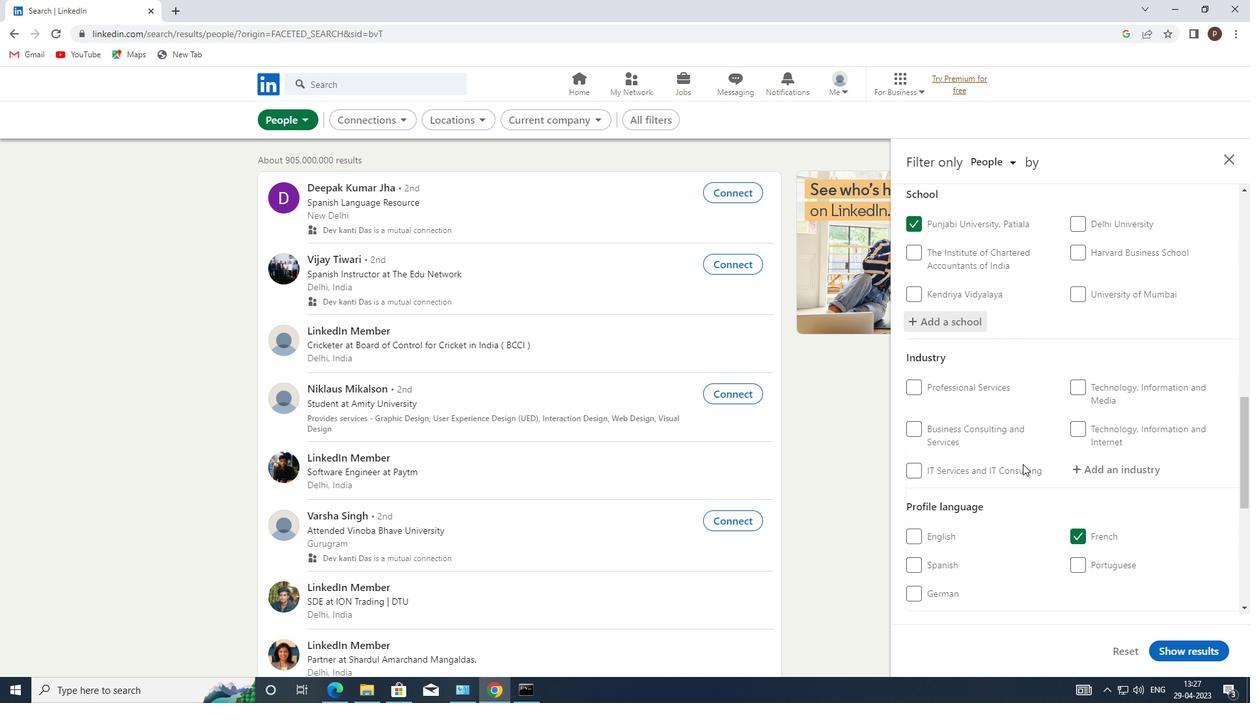 
Action: Mouse pressed left at (1105, 475)
Screenshot: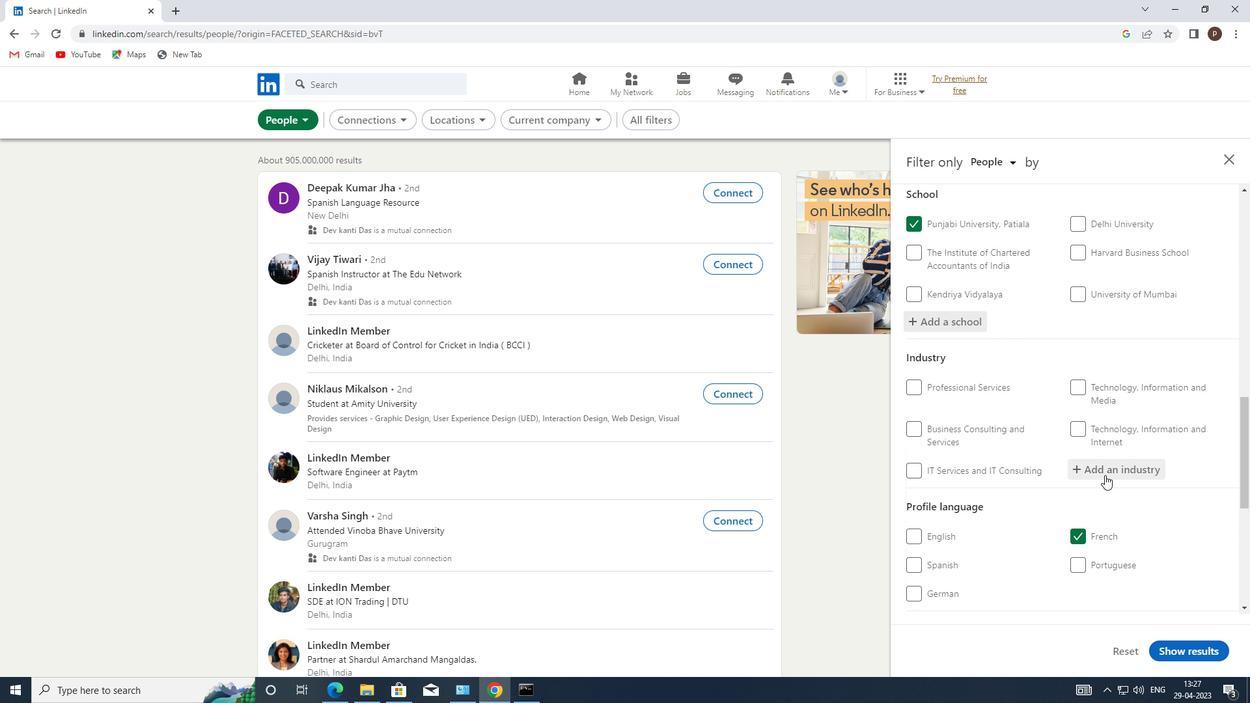 
Action: Mouse moved to (1102, 474)
Screenshot: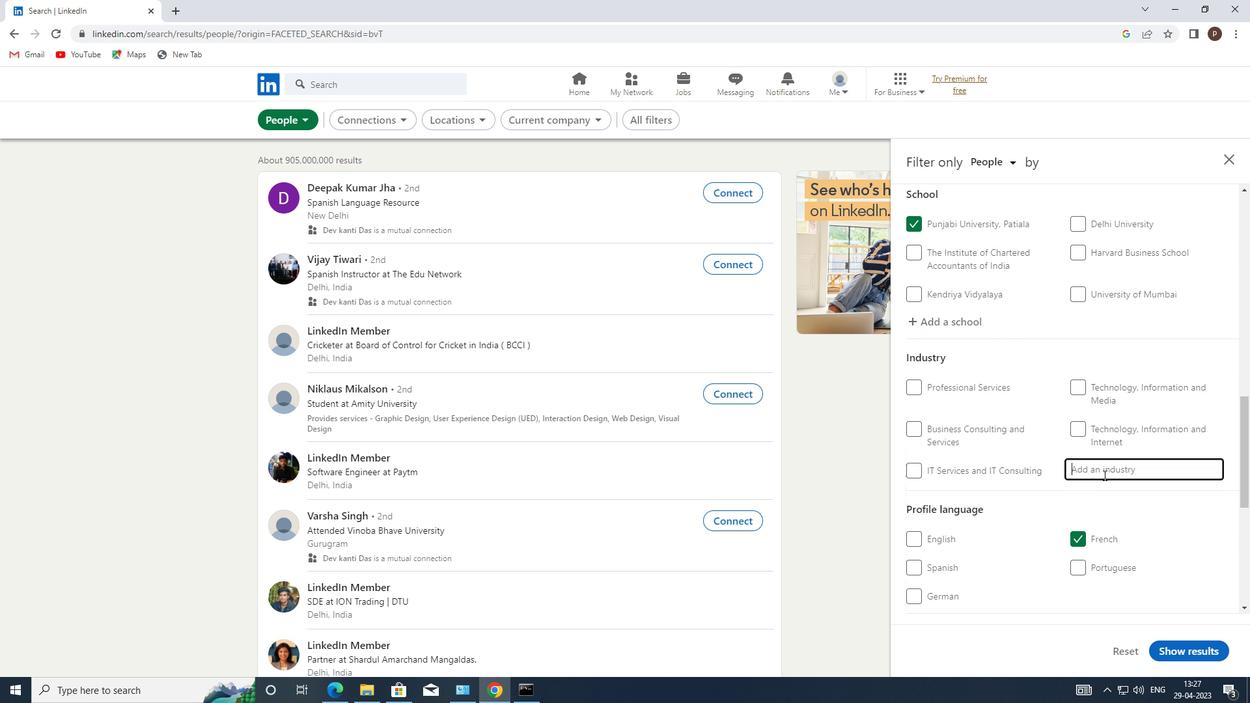 
Action: Key pressed <Key.caps_lock>S<Key.caps_lock>OCIAL<Key.space><Key.caps_lock>N<Key.caps_lock>ETWORKING
Screenshot: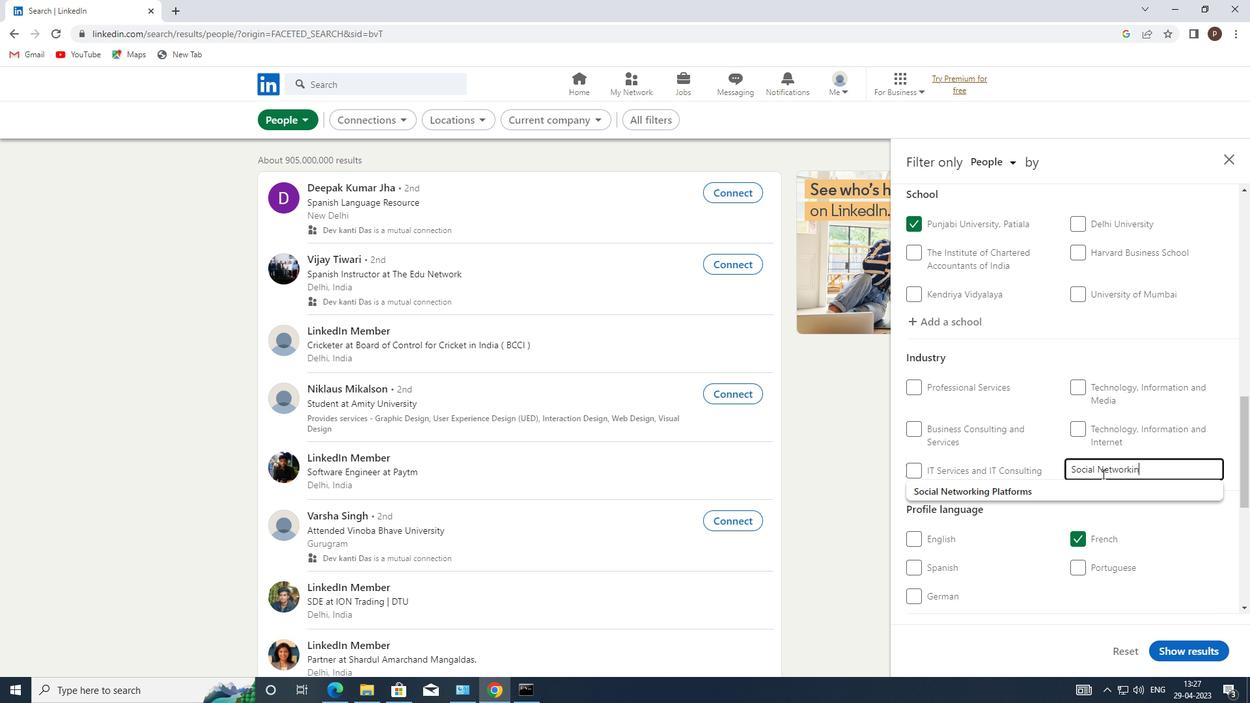 
Action: Mouse moved to (1041, 489)
Screenshot: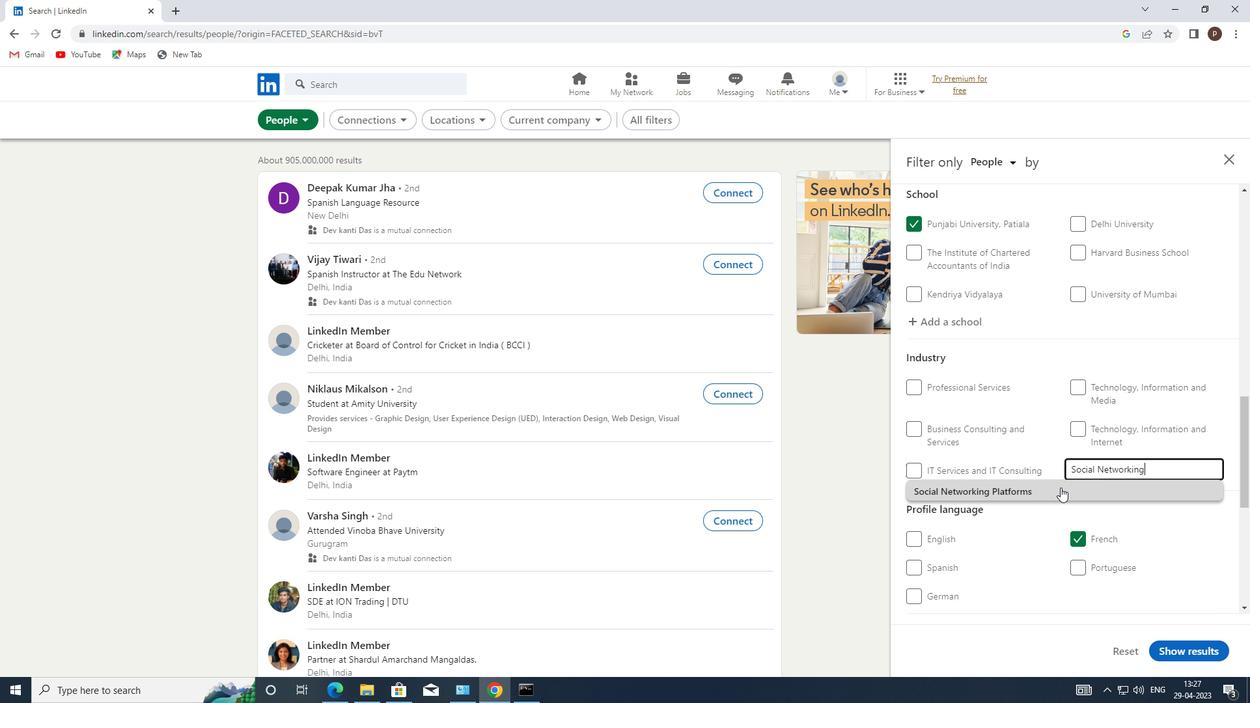 
Action: Mouse pressed left at (1041, 489)
Screenshot: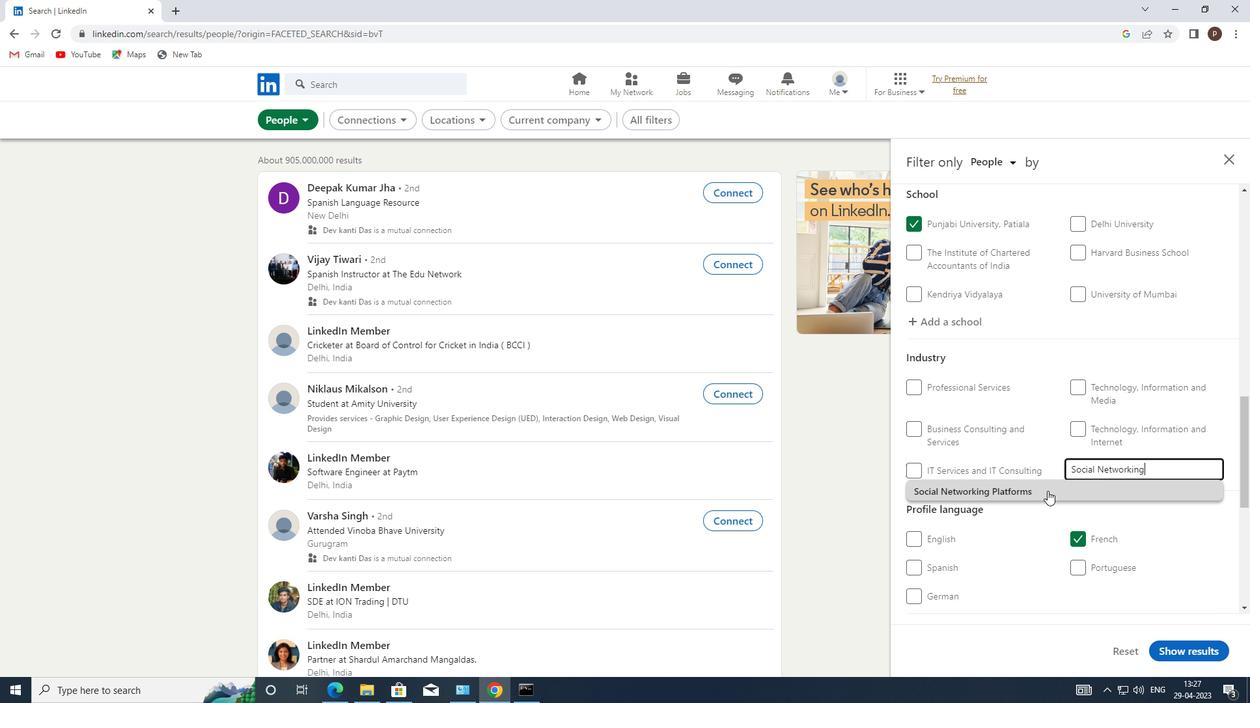 
Action: Mouse moved to (1040, 491)
Screenshot: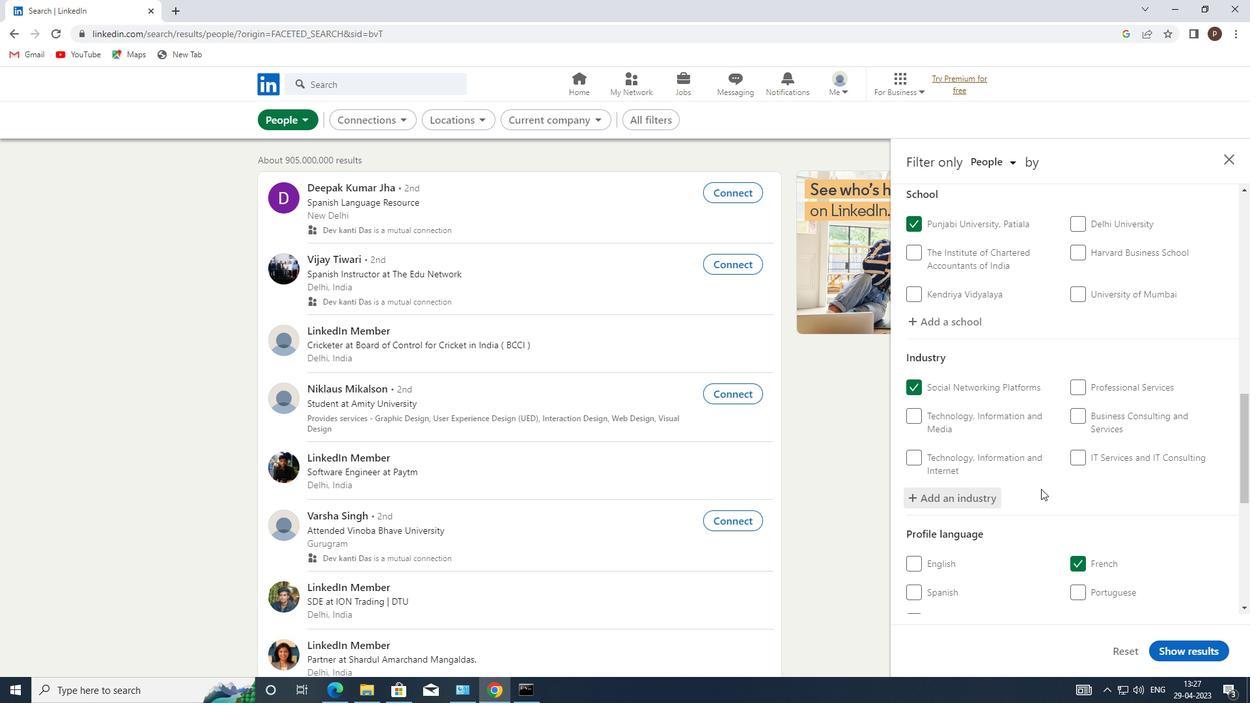 
Action: Mouse scrolled (1040, 491) with delta (0, 0)
Screenshot: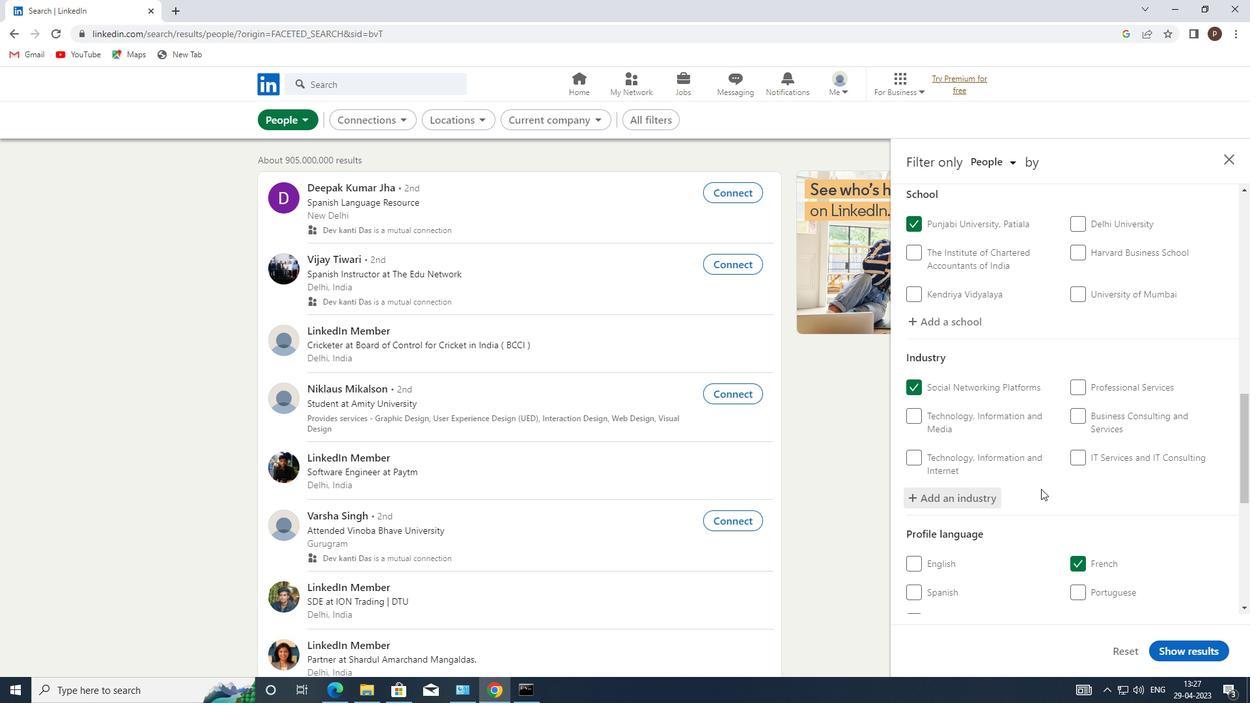 
Action: Mouse scrolled (1040, 491) with delta (0, 0)
Screenshot: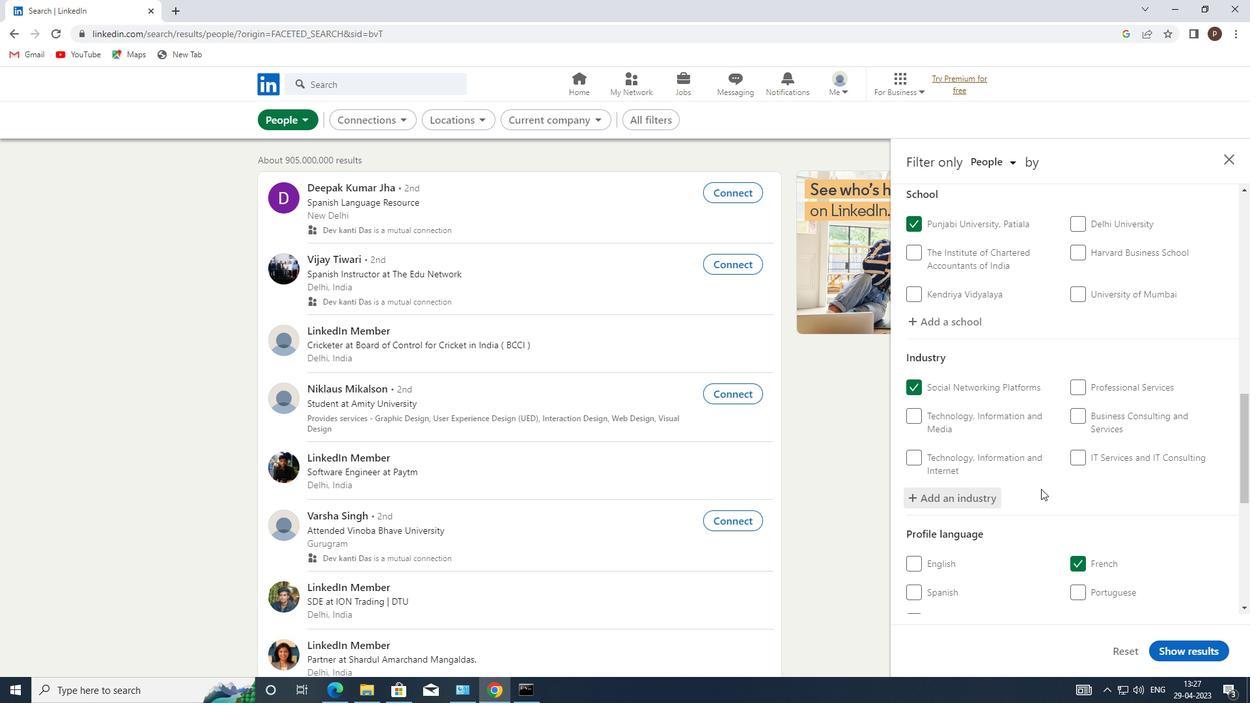 
Action: Mouse scrolled (1040, 491) with delta (0, 0)
Screenshot: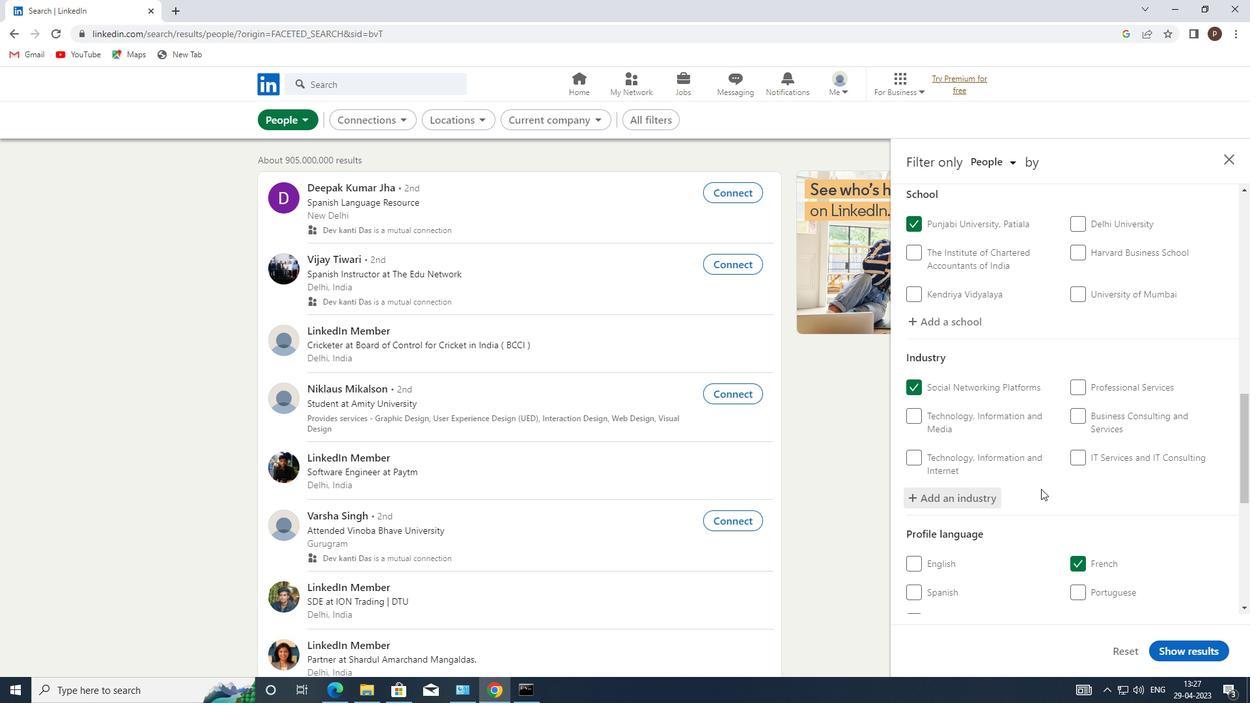 
Action: Mouse moved to (1038, 498)
Screenshot: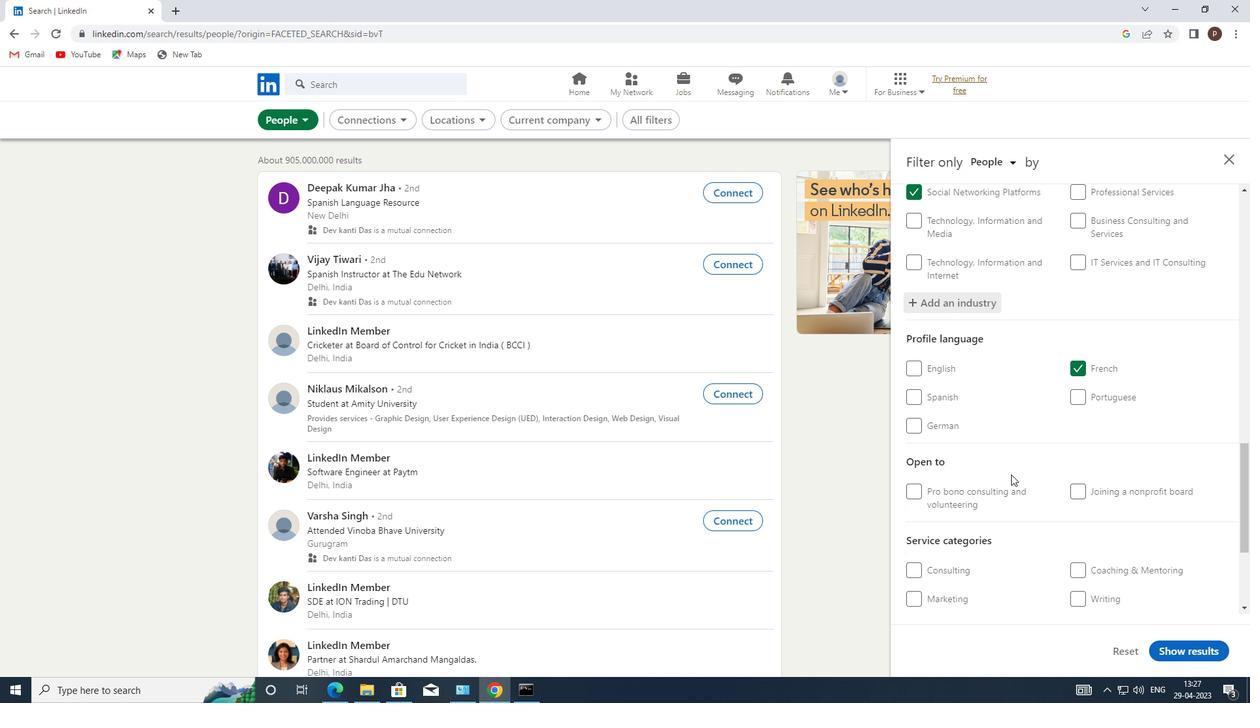 
Action: Mouse scrolled (1038, 497) with delta (0, 0)
Screenshot: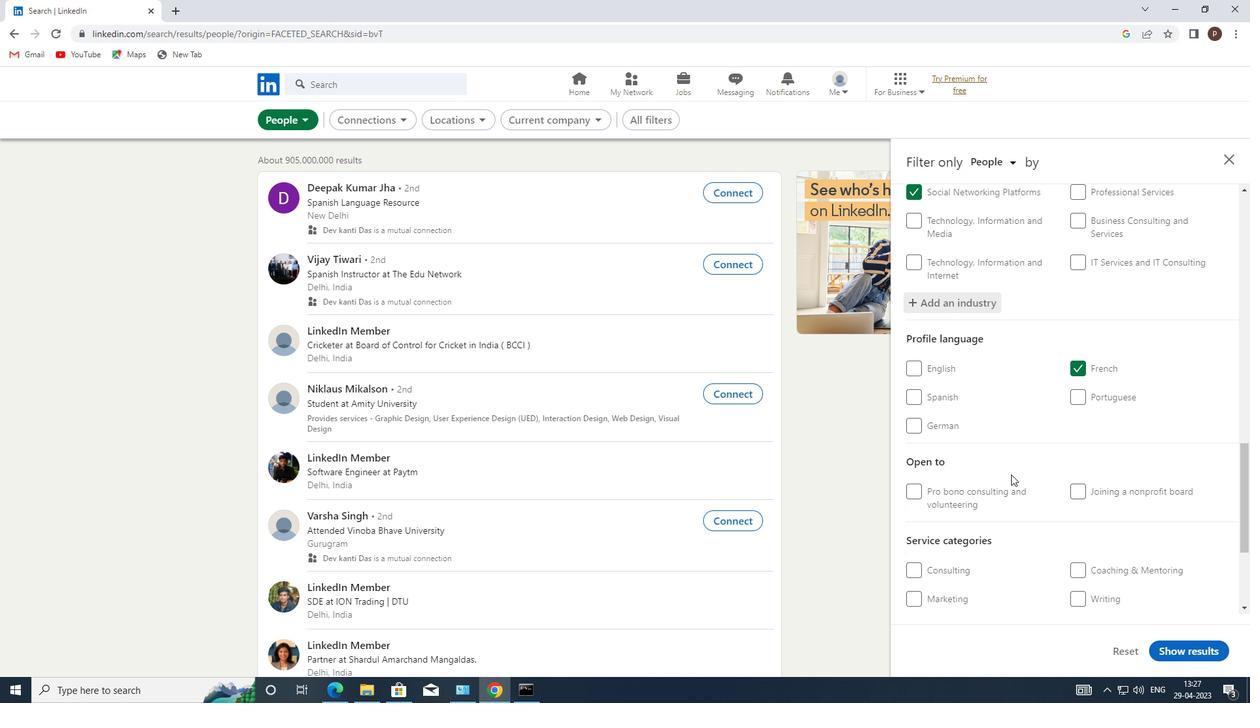 
Action: Mouse moved to (1038, 498)
Screenshot: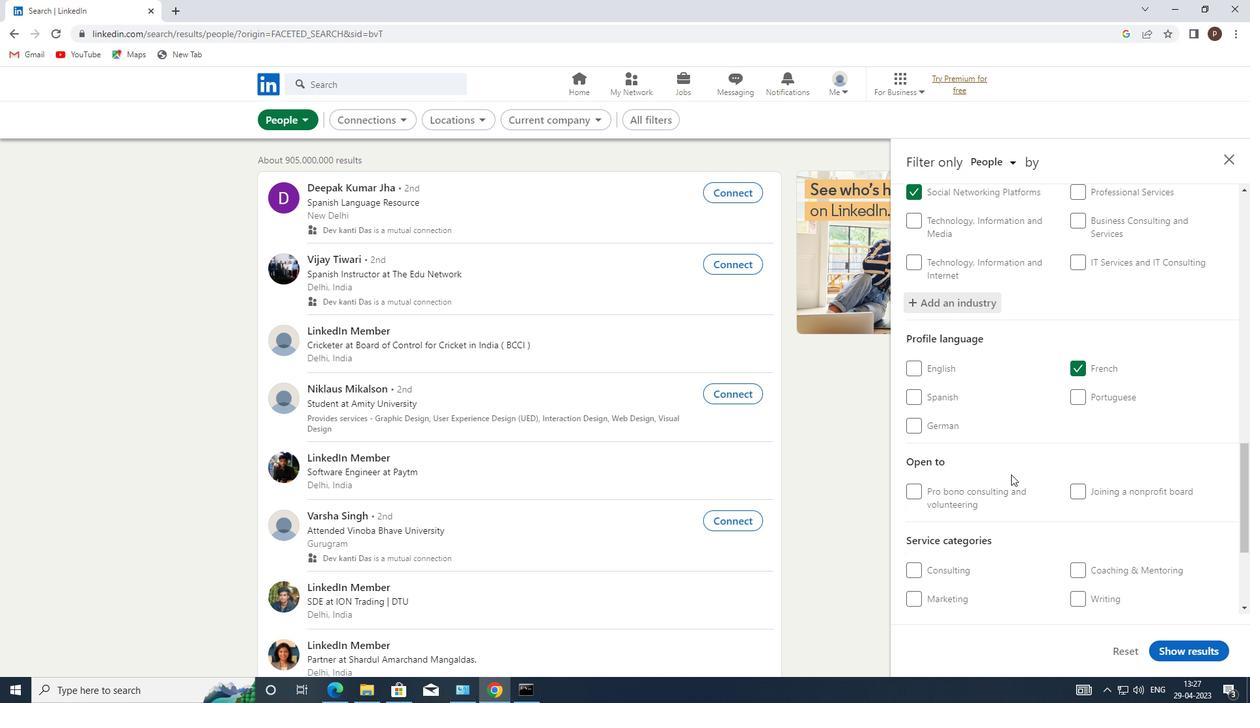 
Action: Mouse scrolled (1038, 498) with delta (0, 0)
Screenshot: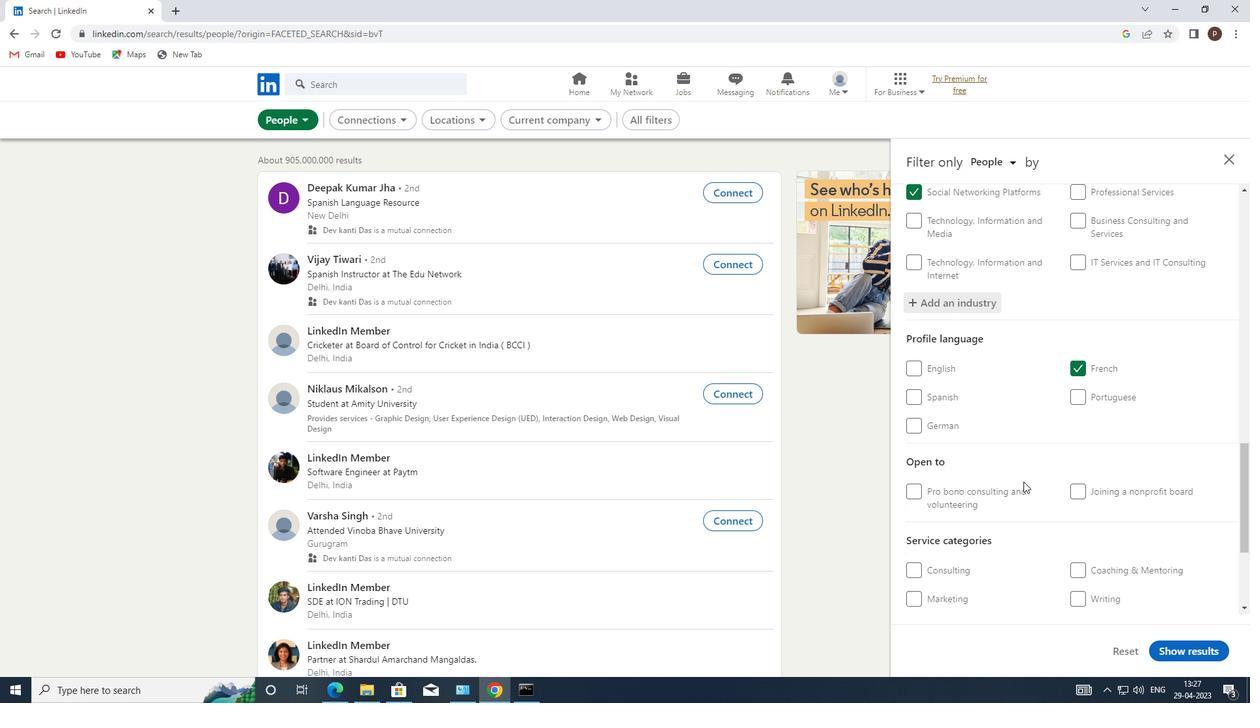 
Action: Mouse moved to (1111, 500)
Screenshot: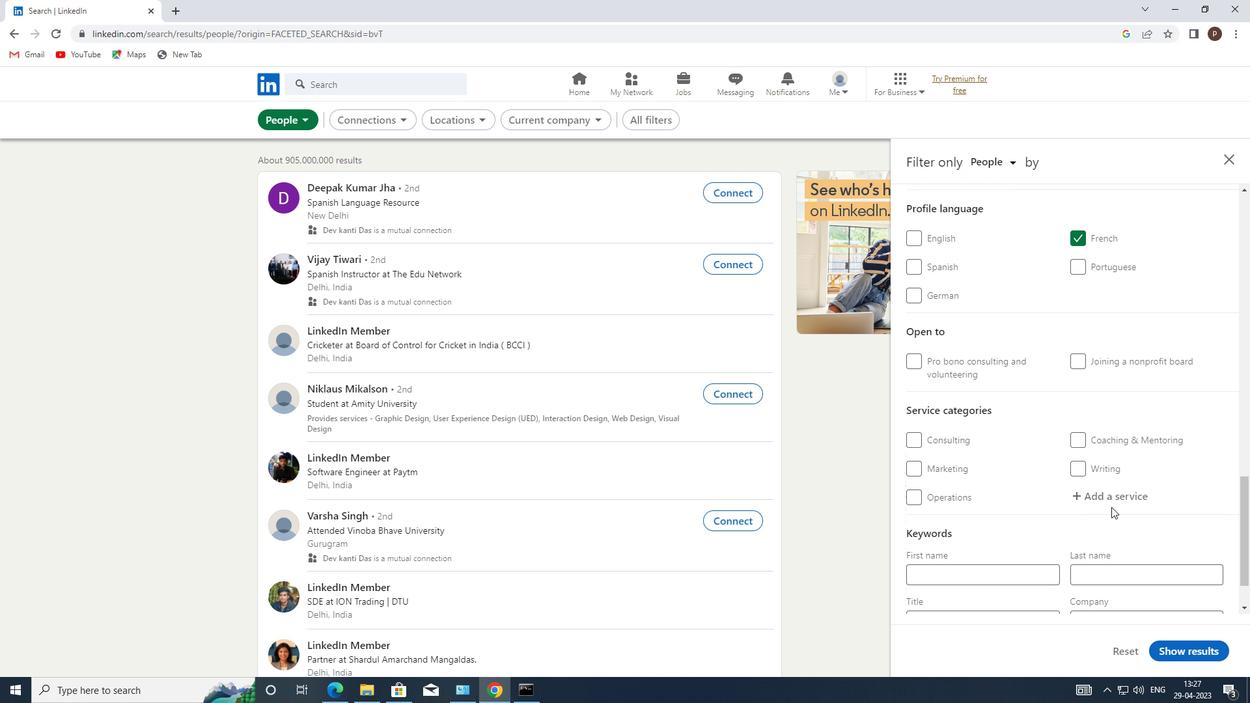 
Action: Mouse pressed left at (1111, 500)
Screenshot: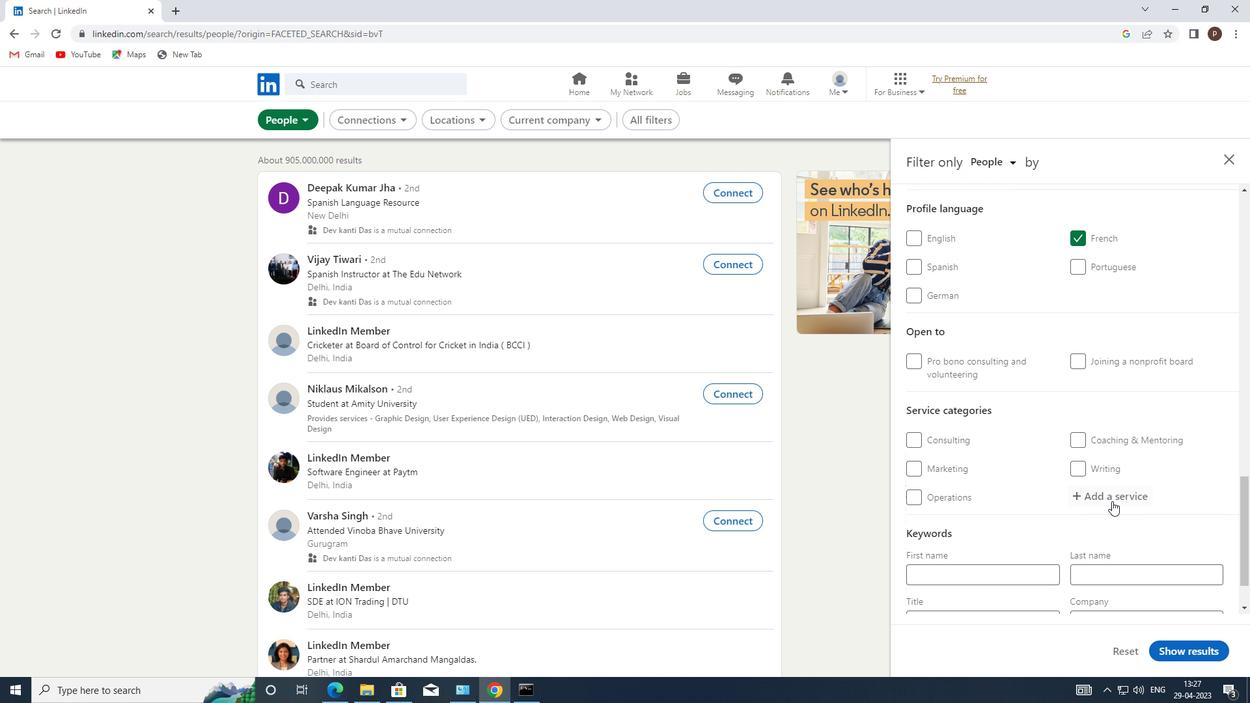 
Action: Key pressed <Key.caps_lock>H<Key.caps_lock>EAD
Screenshot: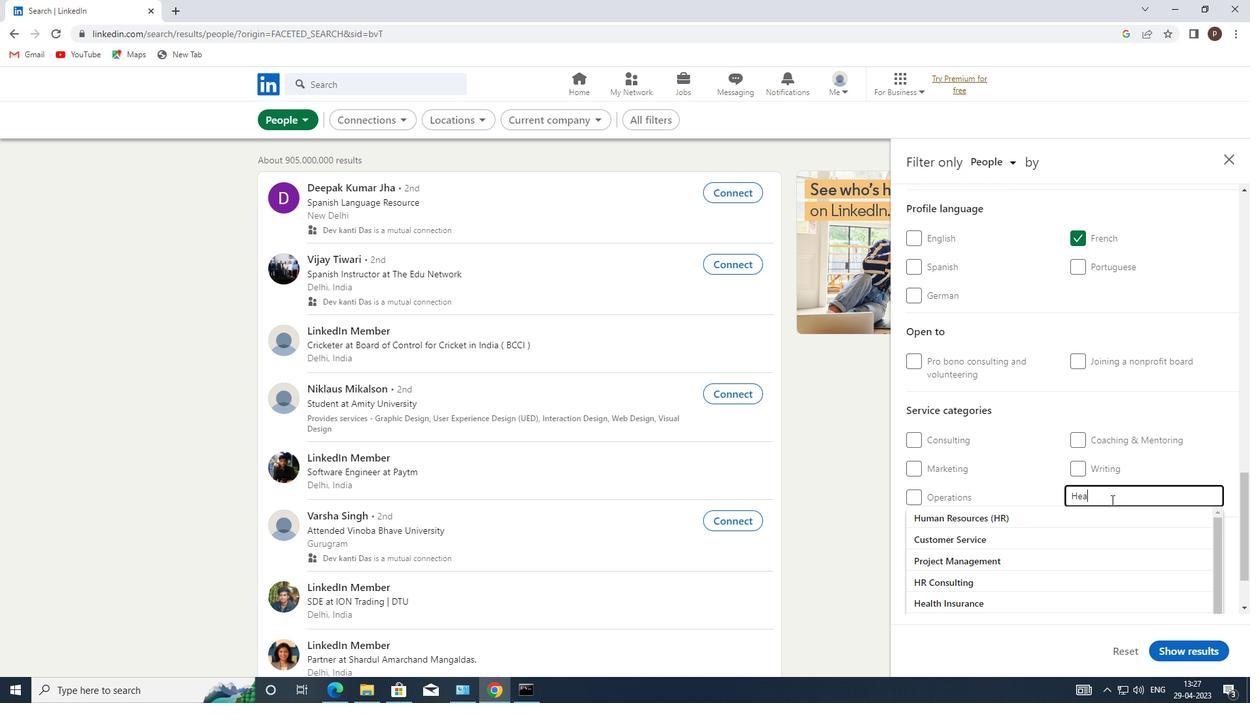 
Action: Mouse moved to (1034, 511)
Screenshot: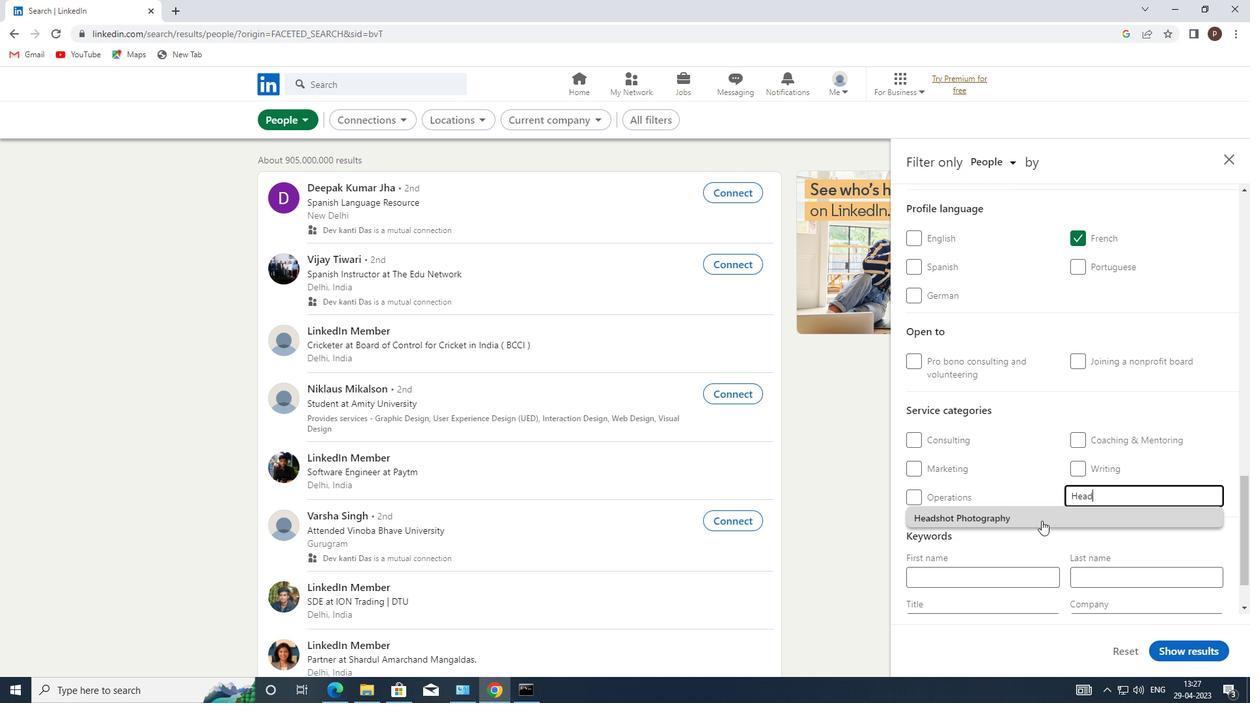 
Action: Mouse pressed left at (1034, 511)
Screenshot: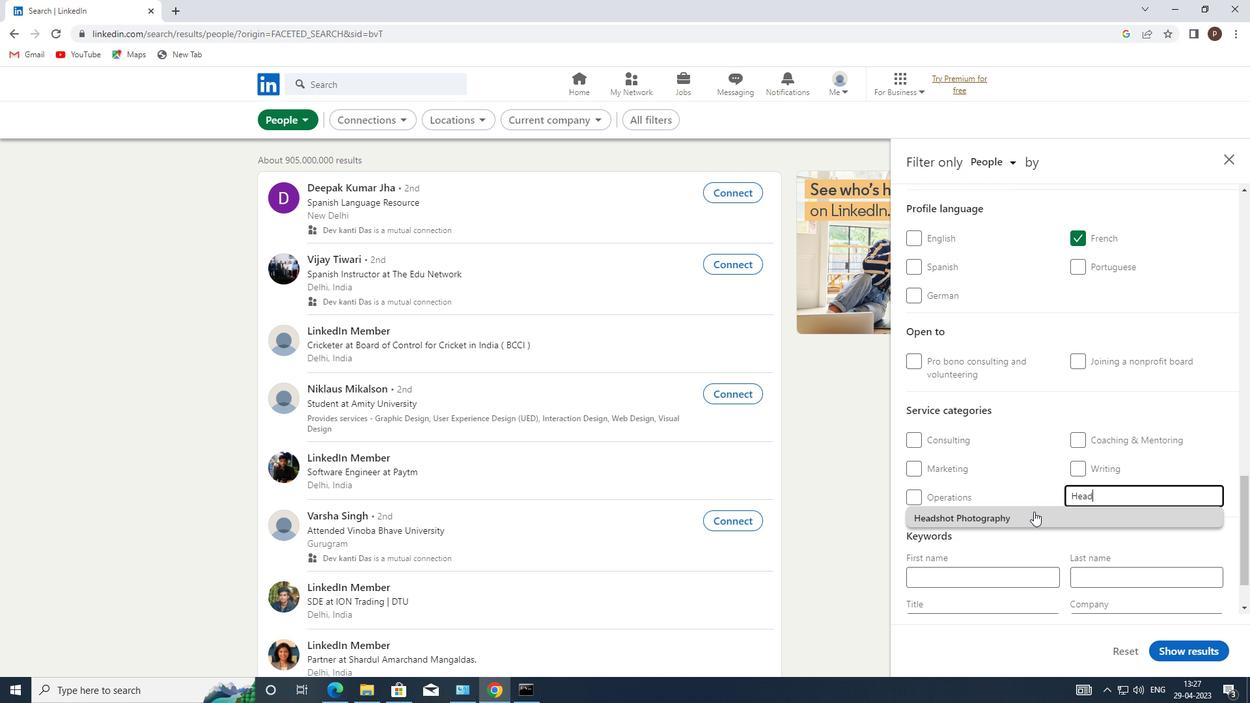 
Action: Mouse scrolled (1034, 511) with delta (0, 0)
Screenshot: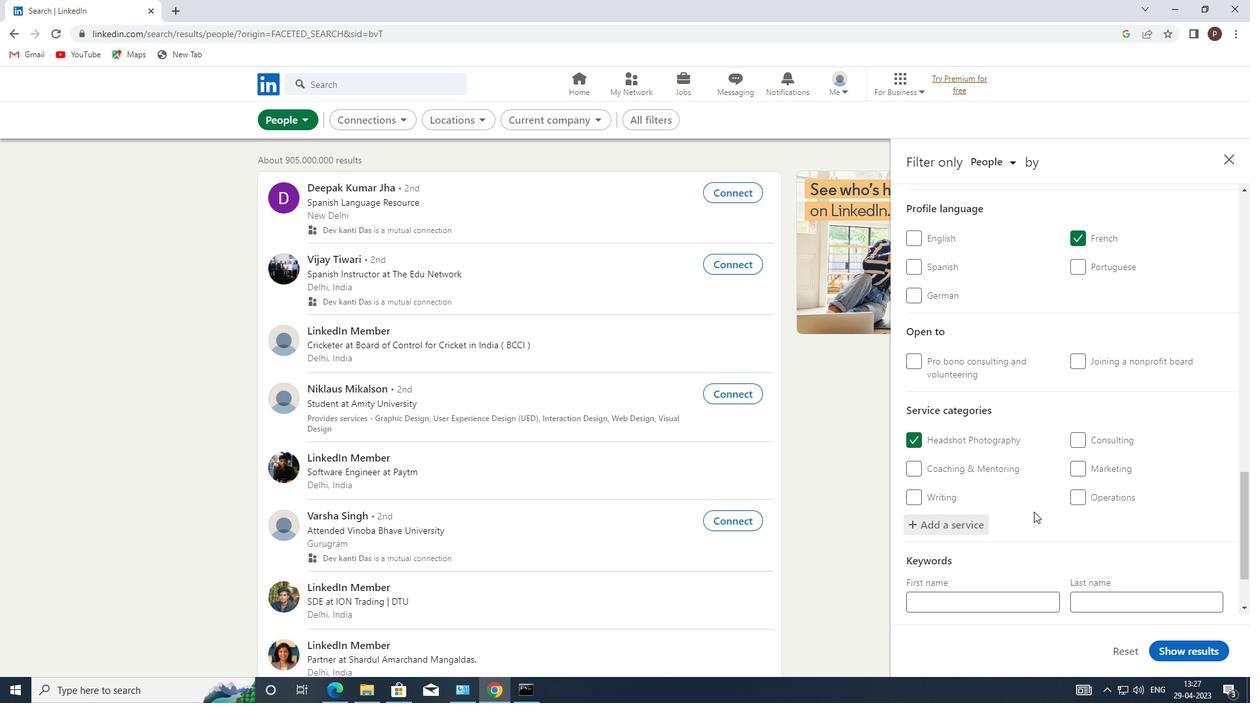 
Action: Mouse scrolled (1034, 511) with delta (0, 0)
Screenshot: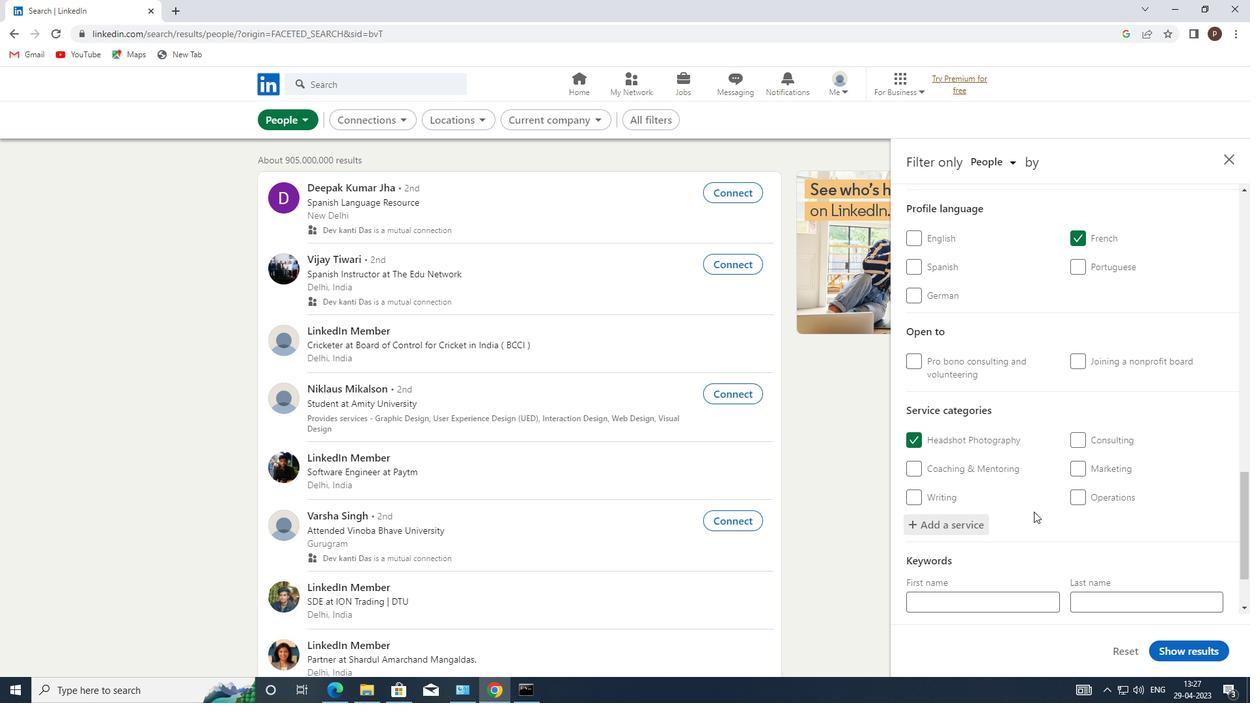 
Action: Mouse scrolled (1034, 511) with delta (0, 0)
Screenshot: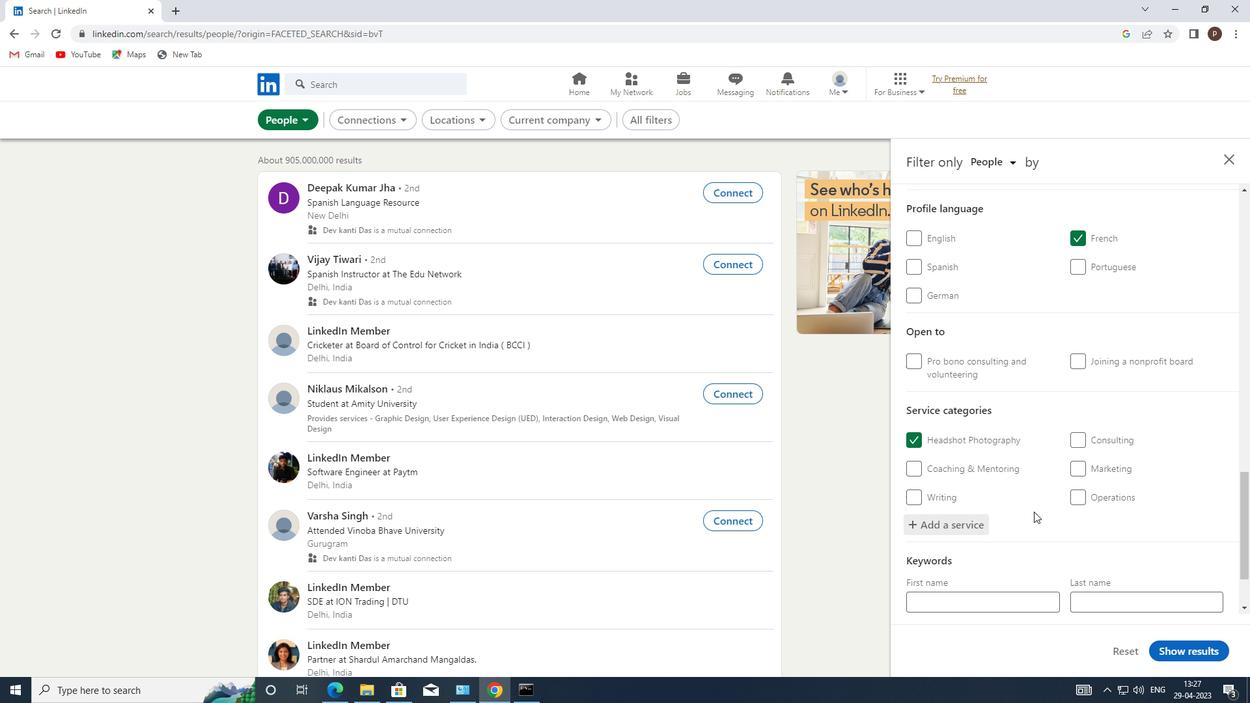 
Action: Mouse moved to (955, 547)
Screenshot: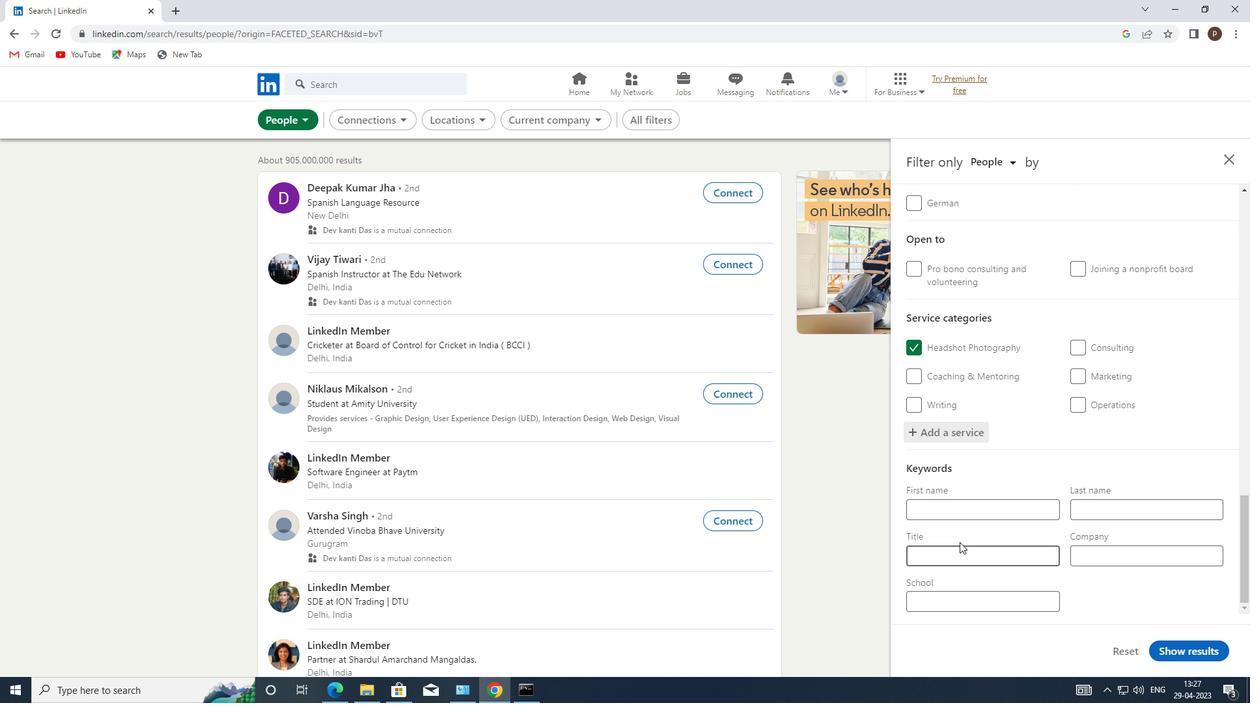 
Action: Mouse pressed left at (955, 547)
Screenshot: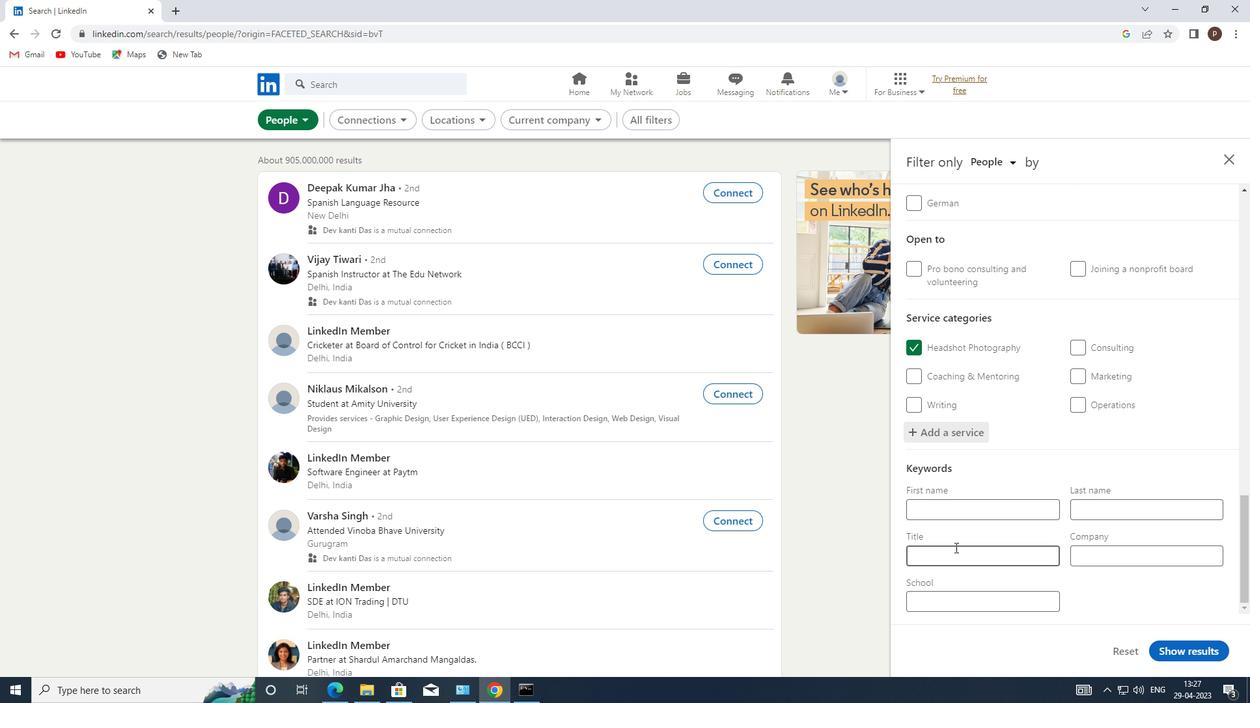 
Action: Key pressed <Key.caps_lock>D<Key.caps_lock>IGITAL<Key.space><Key.caps_lock>O<Key.caps_lock>VERLORD<Key.space>
Screenshot: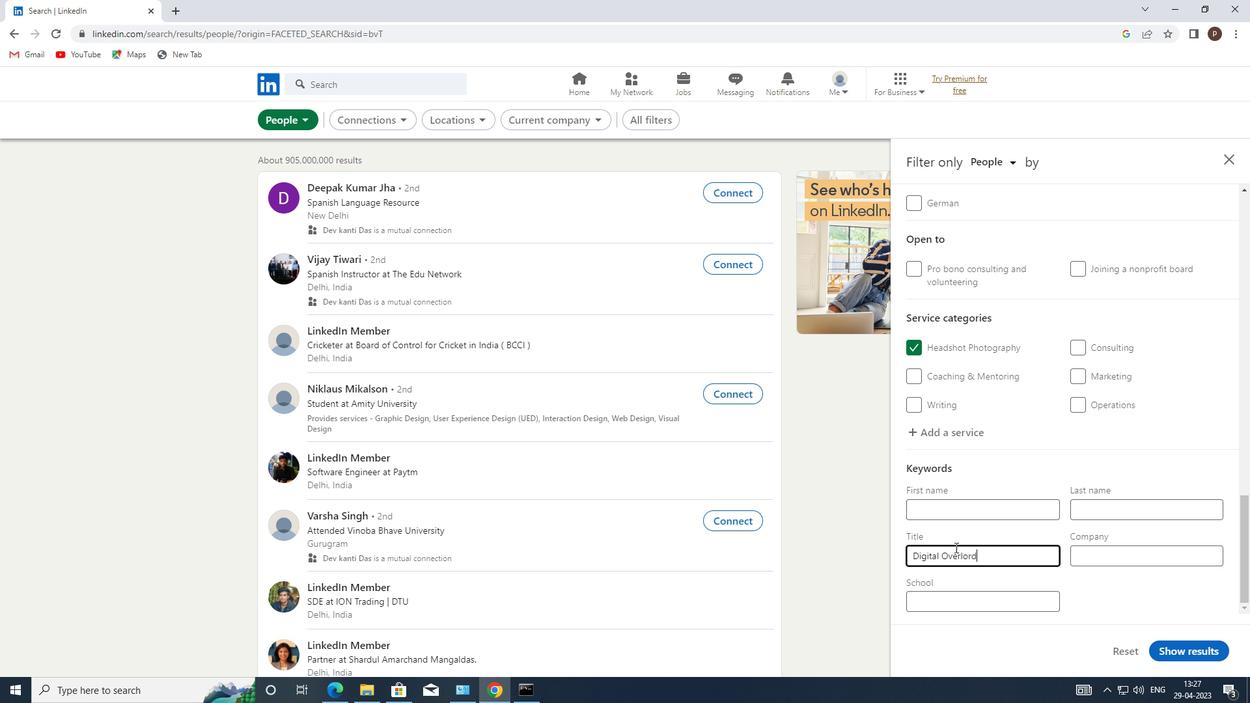 
Action: Mouse moved to (1176, 646)
Screenshot: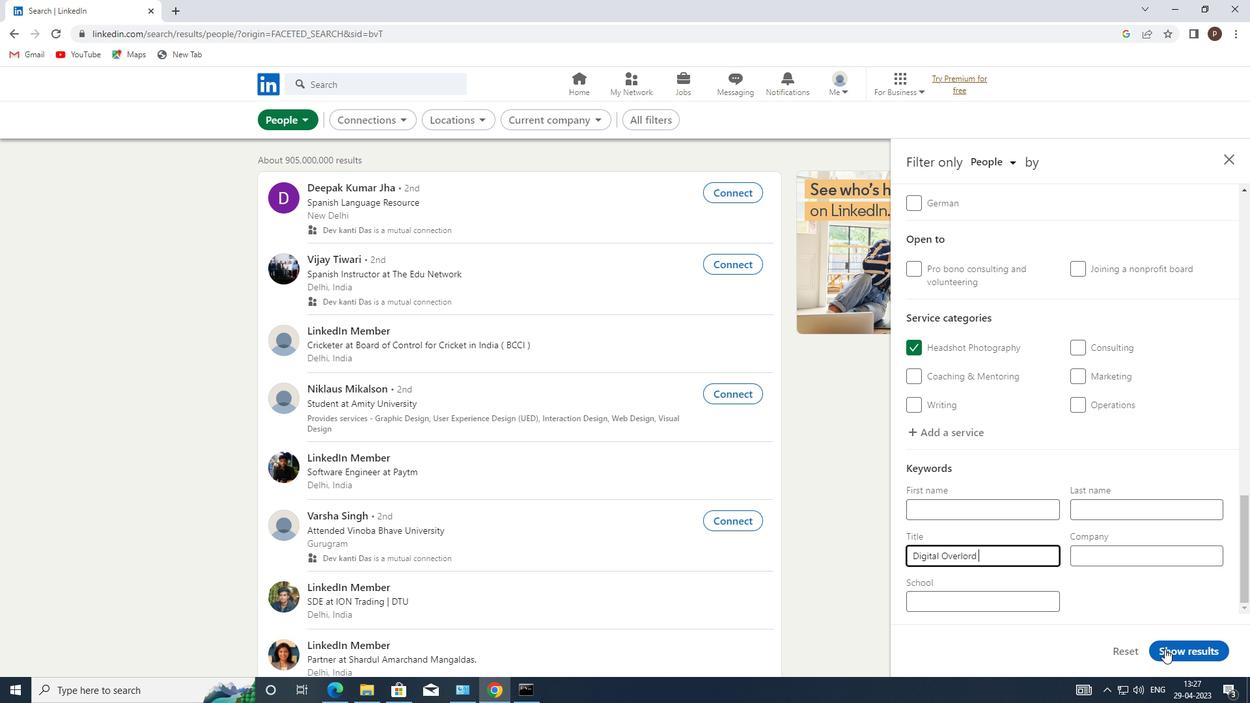
Action: Mouse pressed left at (1176, 646)
Screenshot: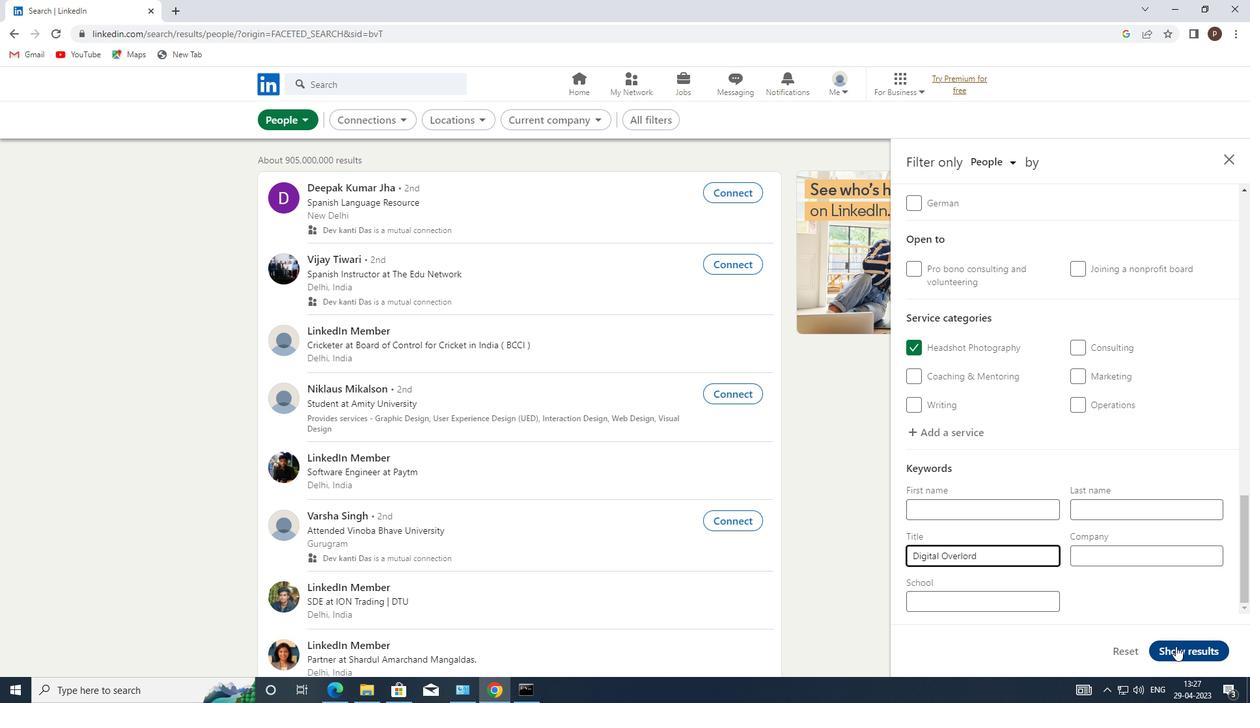 
